 Task: In the  document meeting Insert page numer 'on top of the page' change page color to  'Grey'Apply Page border, setting:  Box Style: two thin lines; Color: 'Black;' Width: 1/2  pt
Action: Mouse moved to (5, 19)
Screenshot: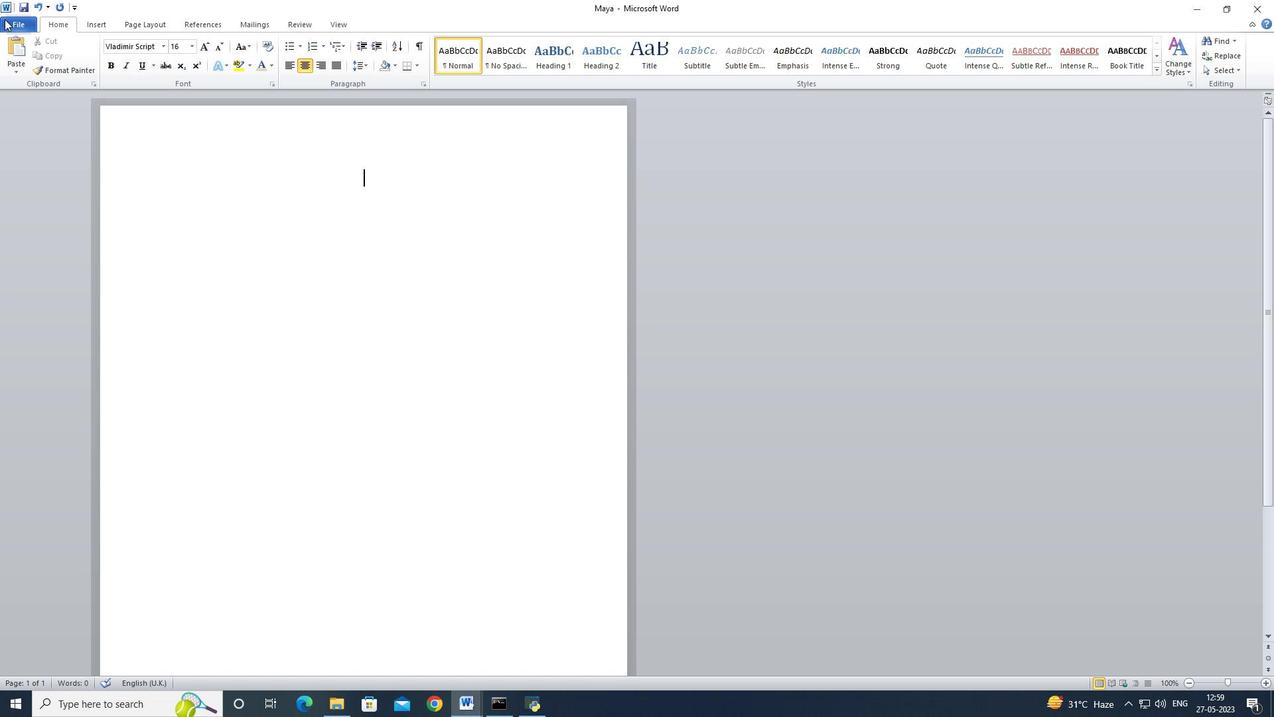
Action: Mouse pressed left at (5, 19)
Screenshot: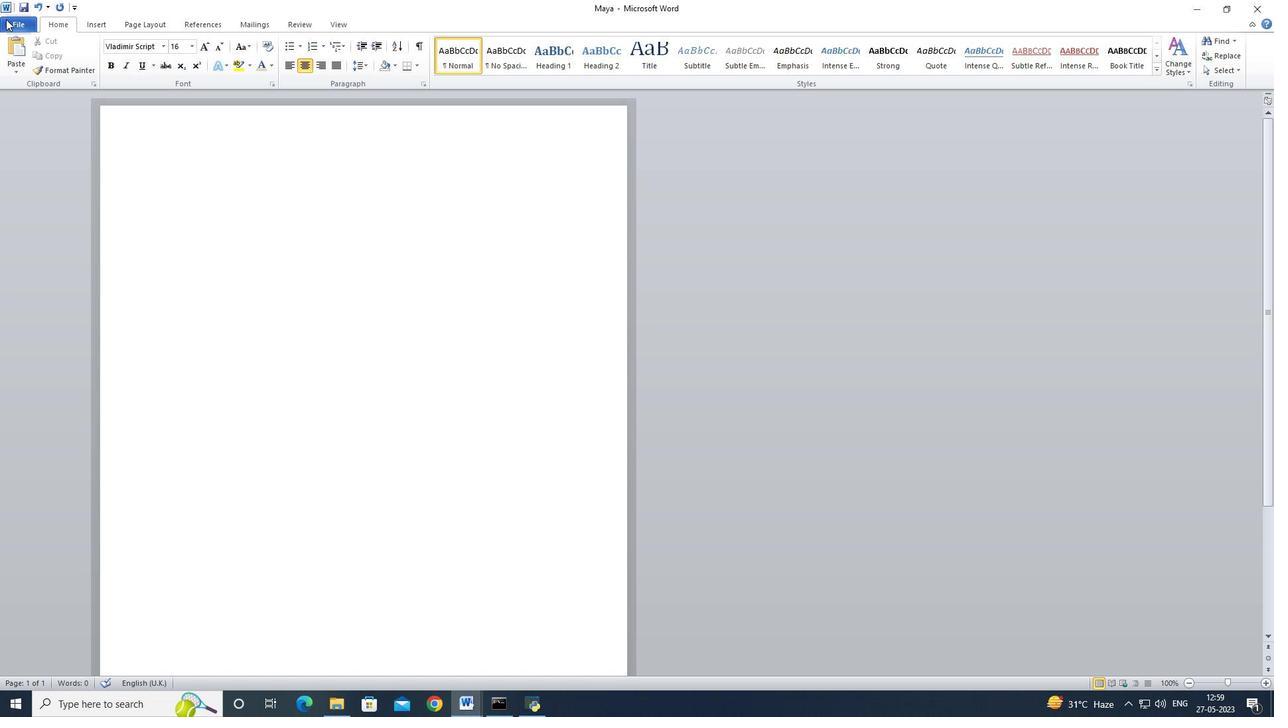 
Action: Mouse moved to (35, 167)
Screenshot: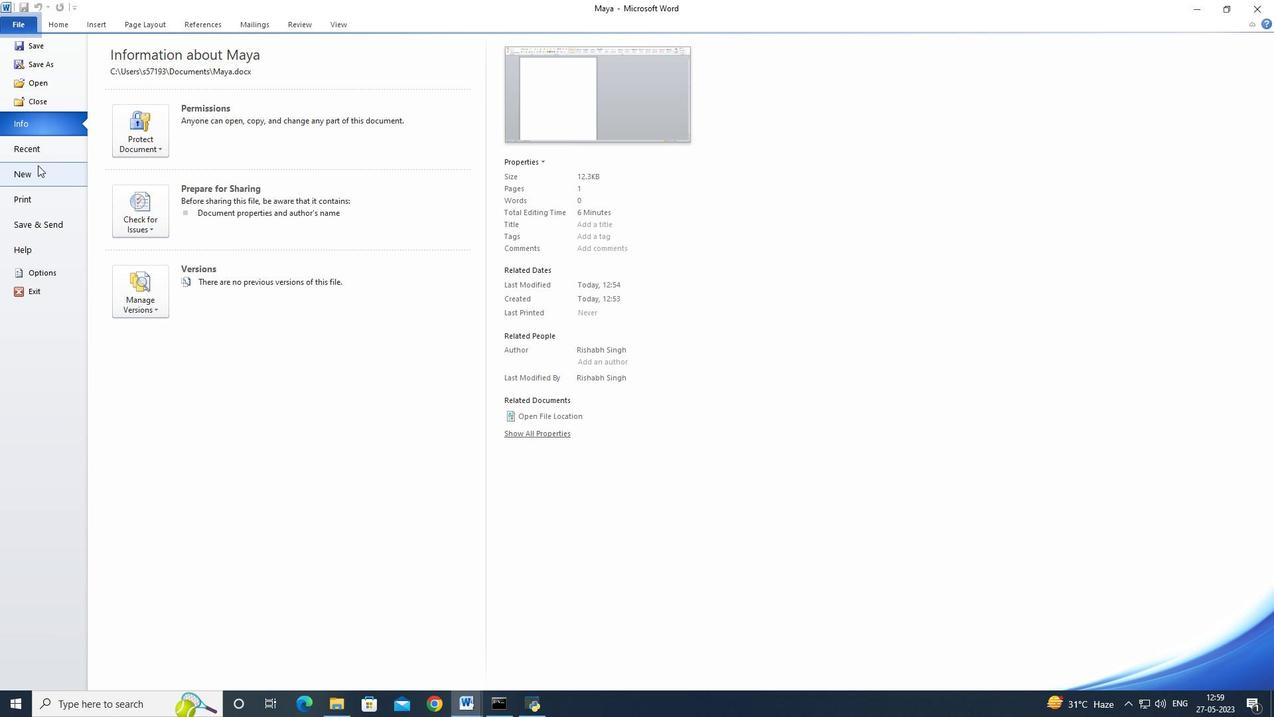 
Action: Mouse pressed left at (35, 167)
Screenshot: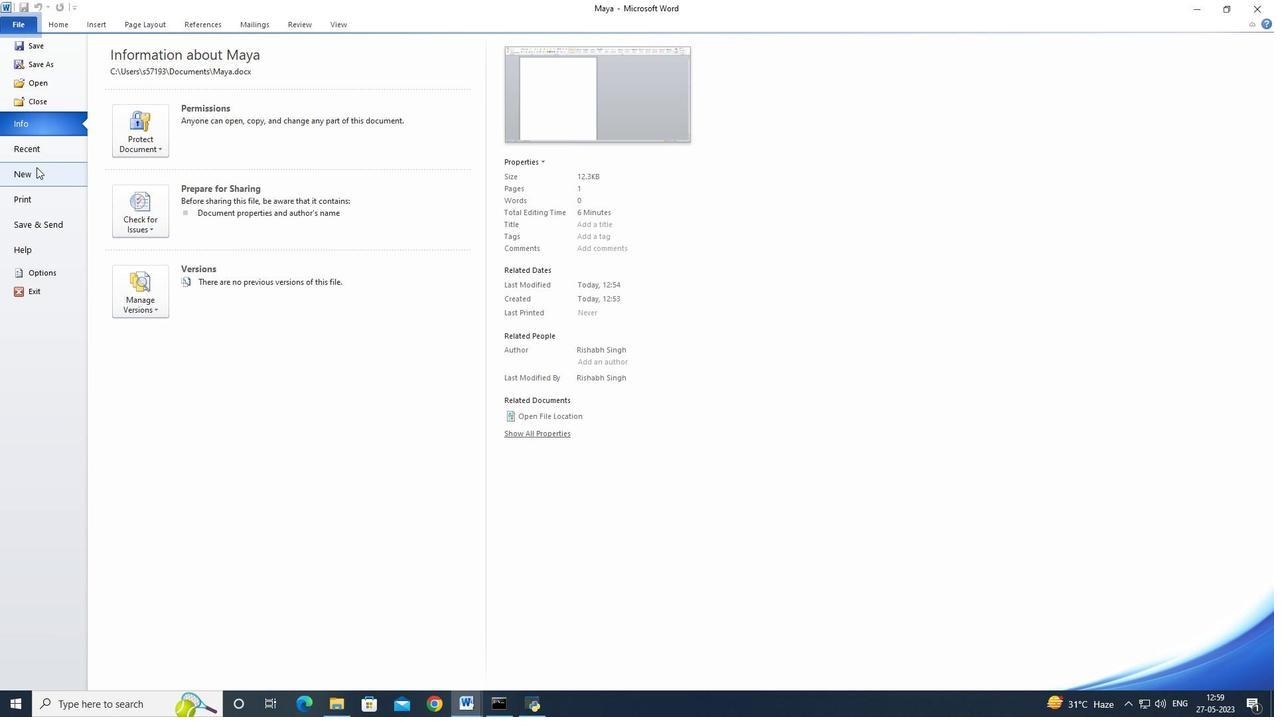 
Action: Mouse moved to (130, 143)
Screenshot: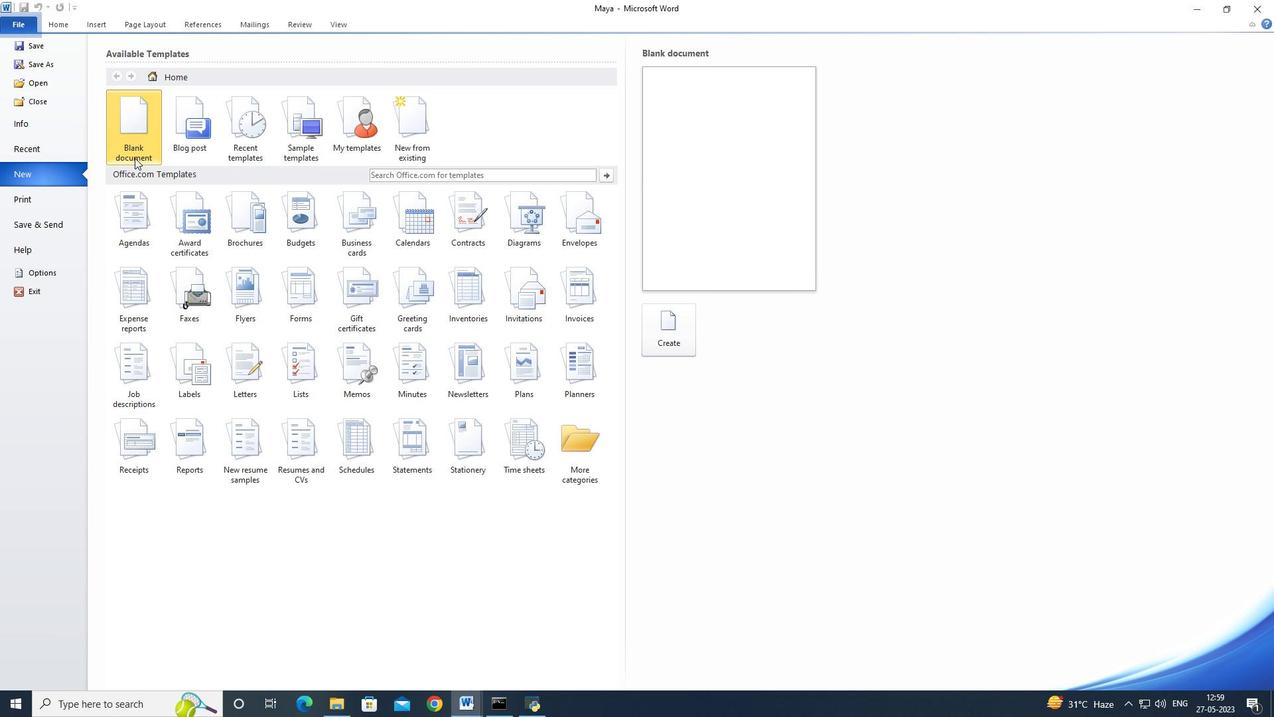
Action: Mouse pressed left at (130, 143)
Screenshot: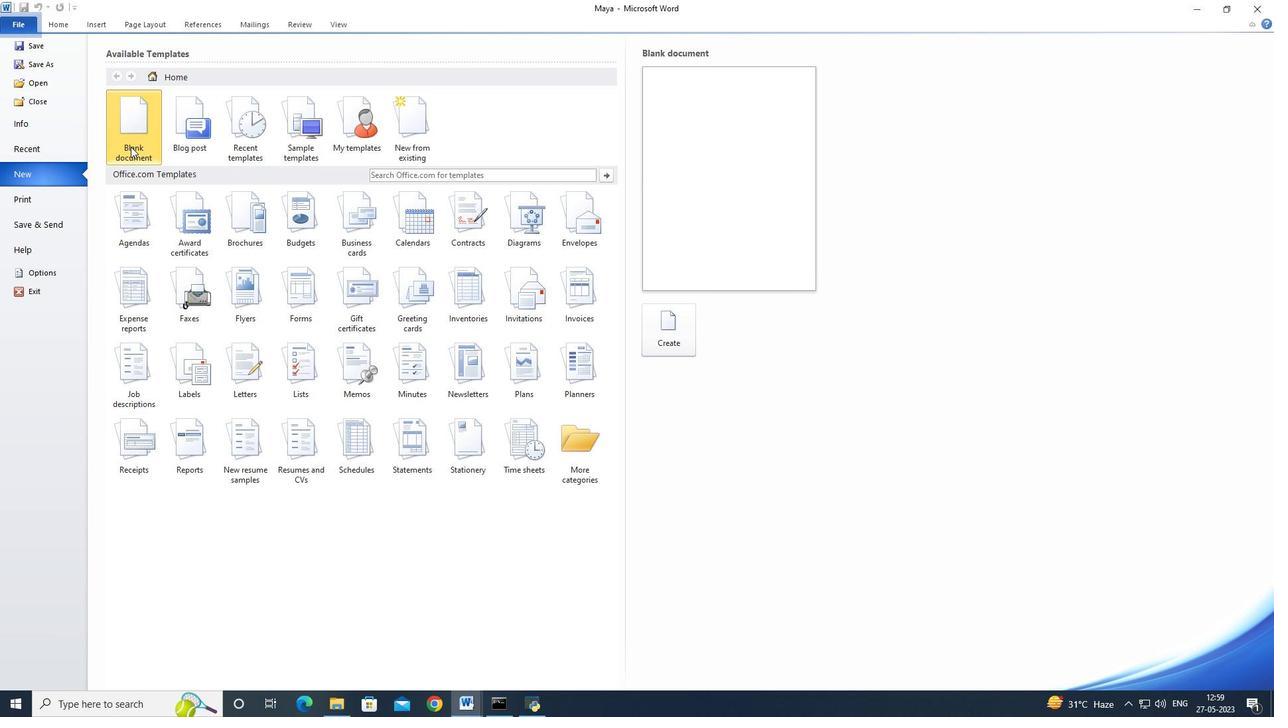 
Action: Mouse moved to (128, 143)
Screenshot: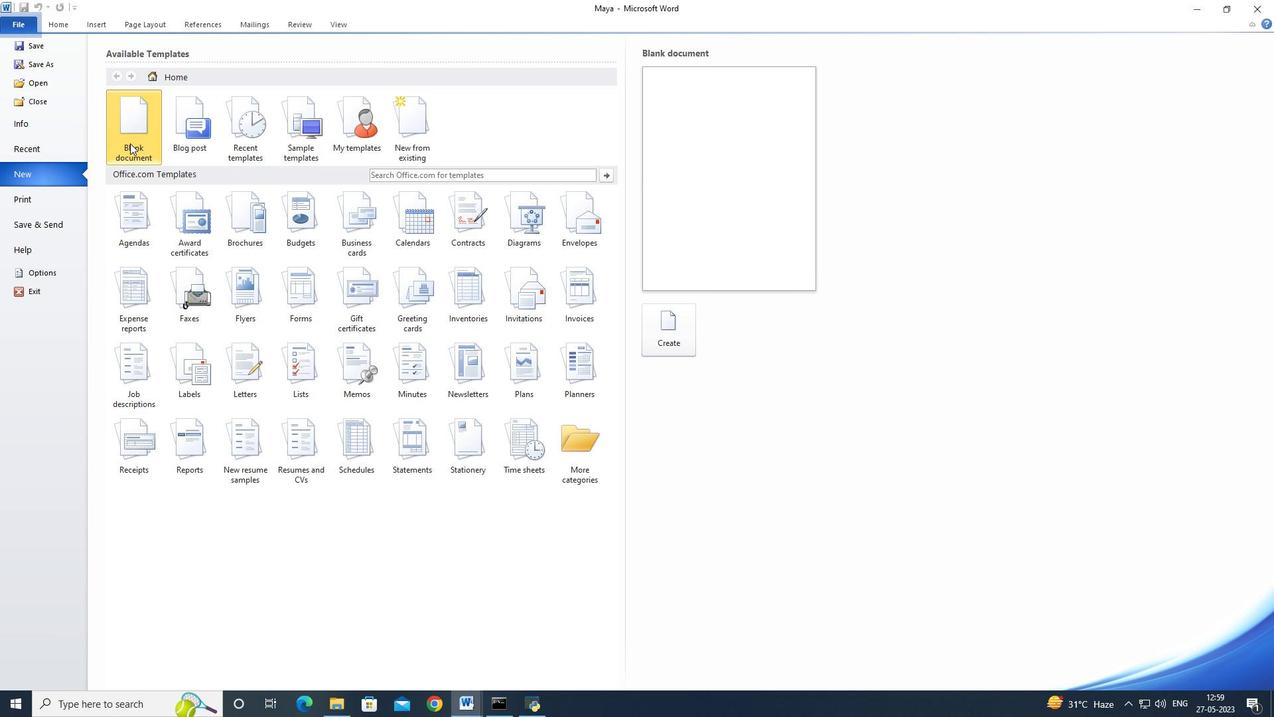 
Action: Mouse pressed left at (128, 143)
Screenshot: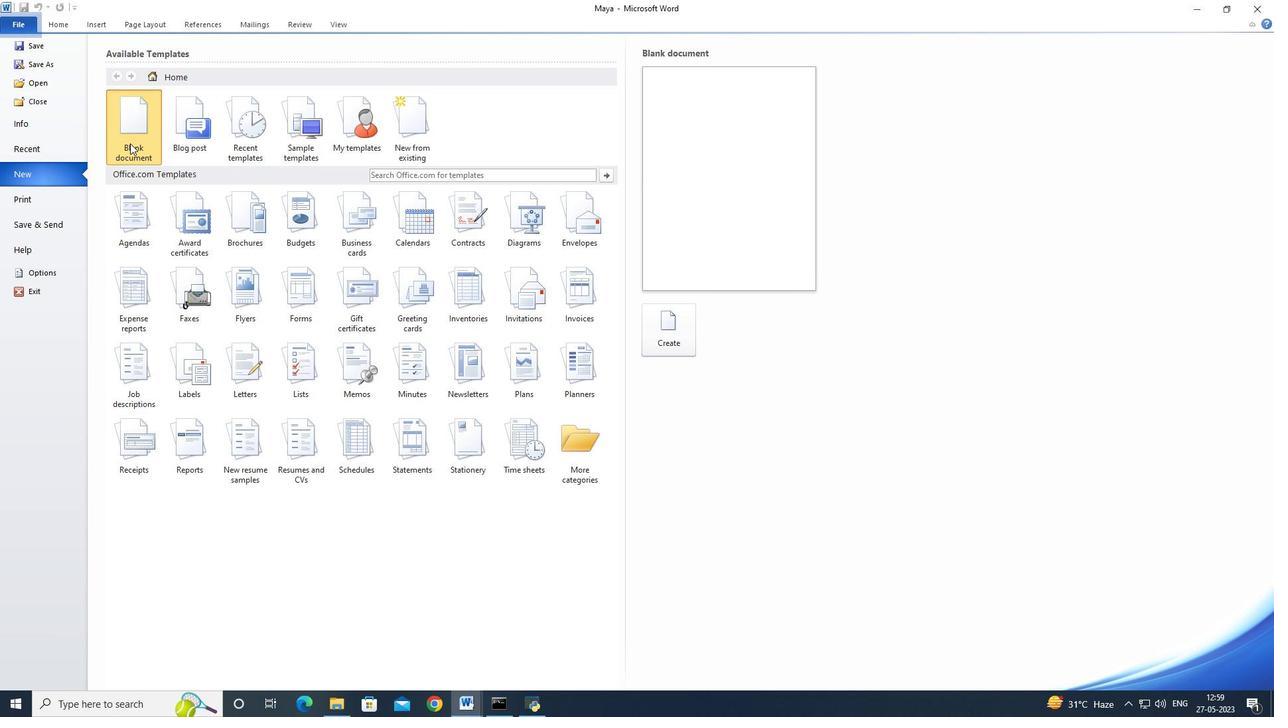 
Action: Mouse moved to (20, 30)
Screenshot: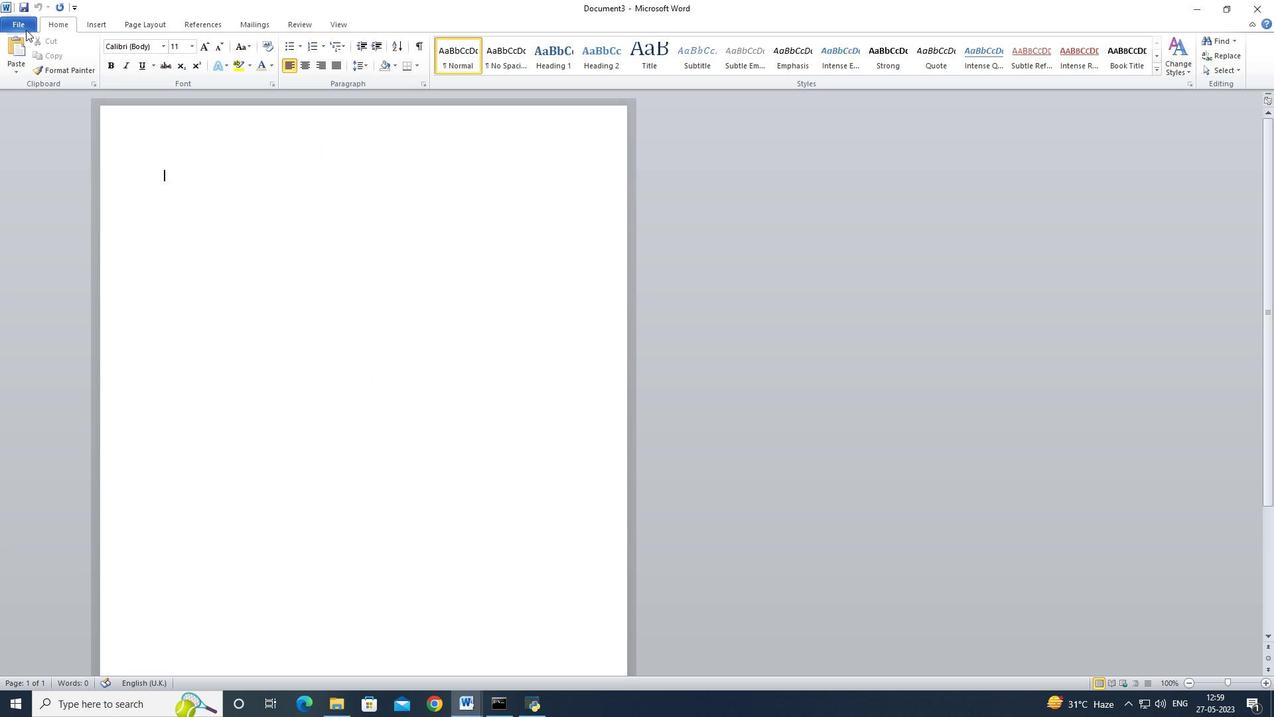 
Action: Mouse pressed left at (20, 30)
Screenshot: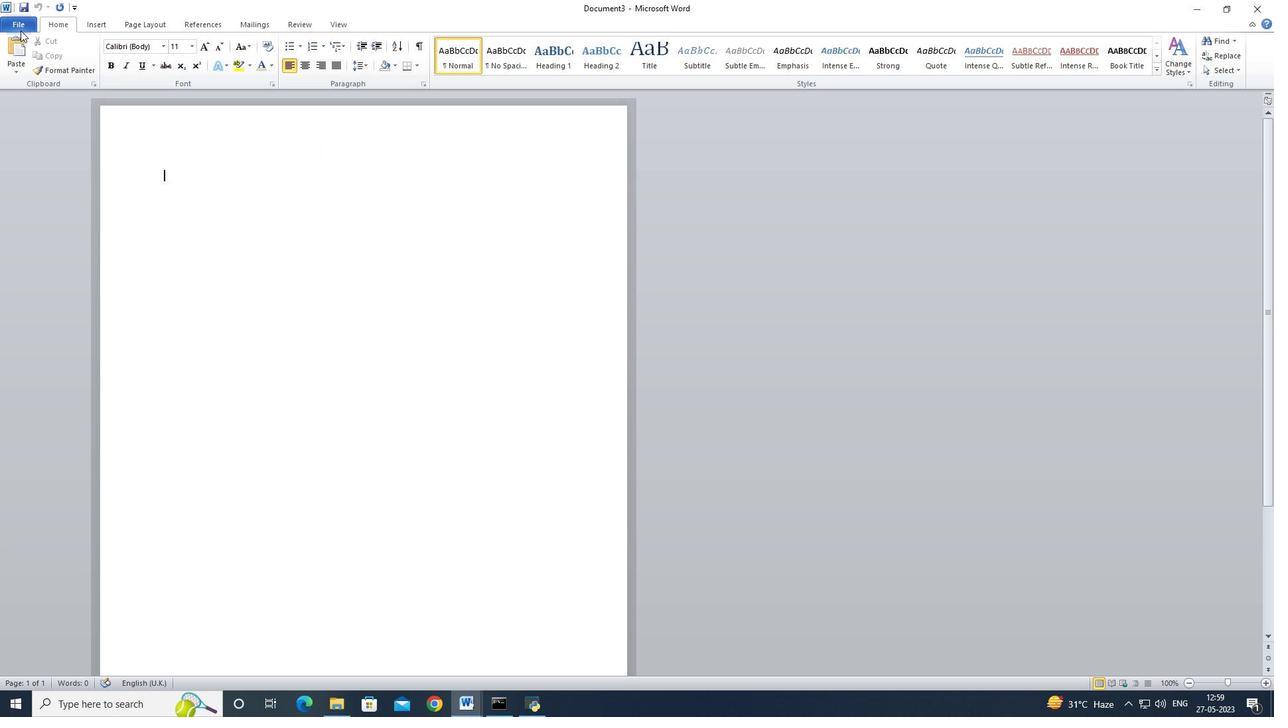 
Action: Mouse moved to (29, 69)
Screenshot: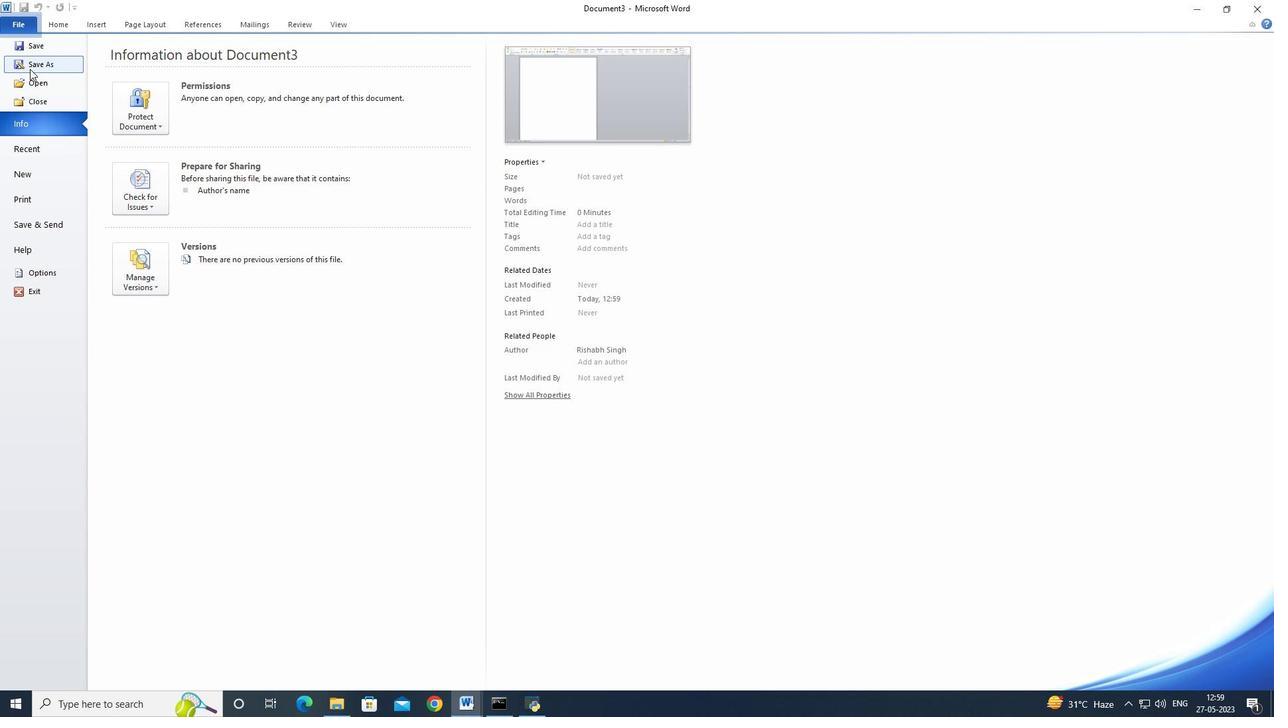 
Action: Mouse pressed left at (29, 69)
Screenshot: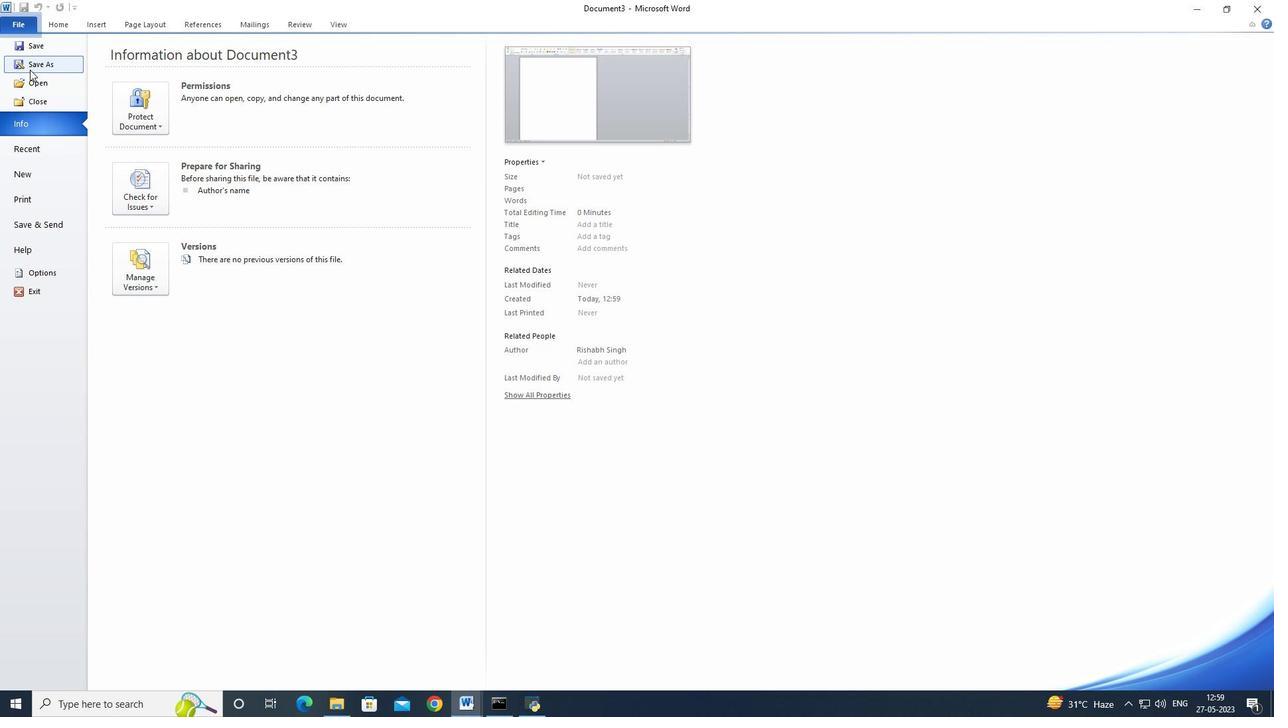 
Action: Mouse moved to (146, 128)
Screenshot: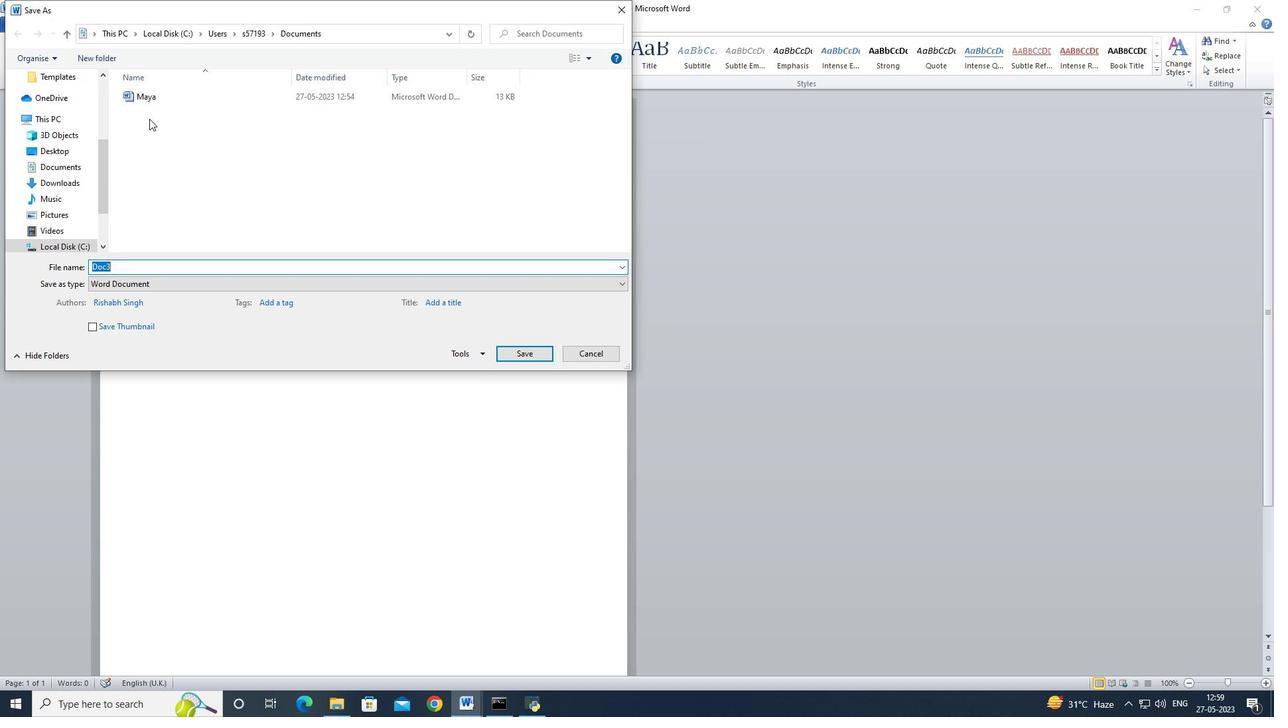
Action: Key pressed <Key.backspace>meeting
Screenshot: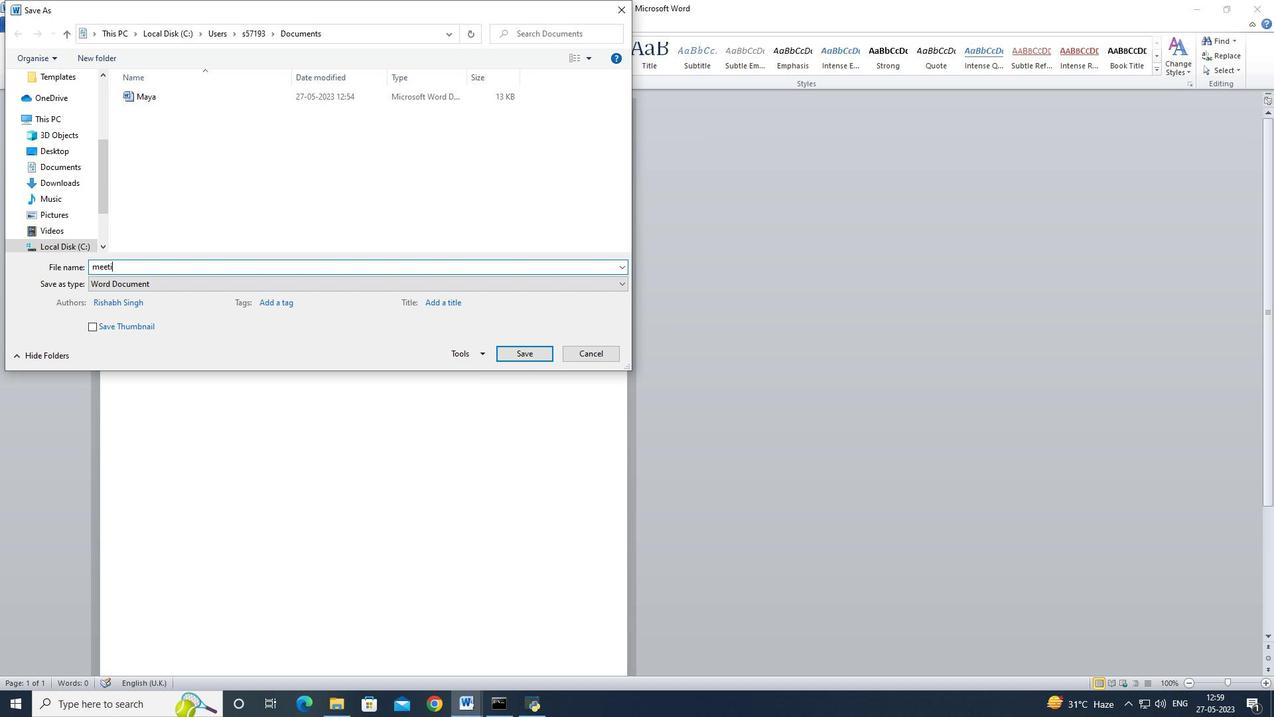 
Action: Mouse moved to (505, 358)
Screenshot: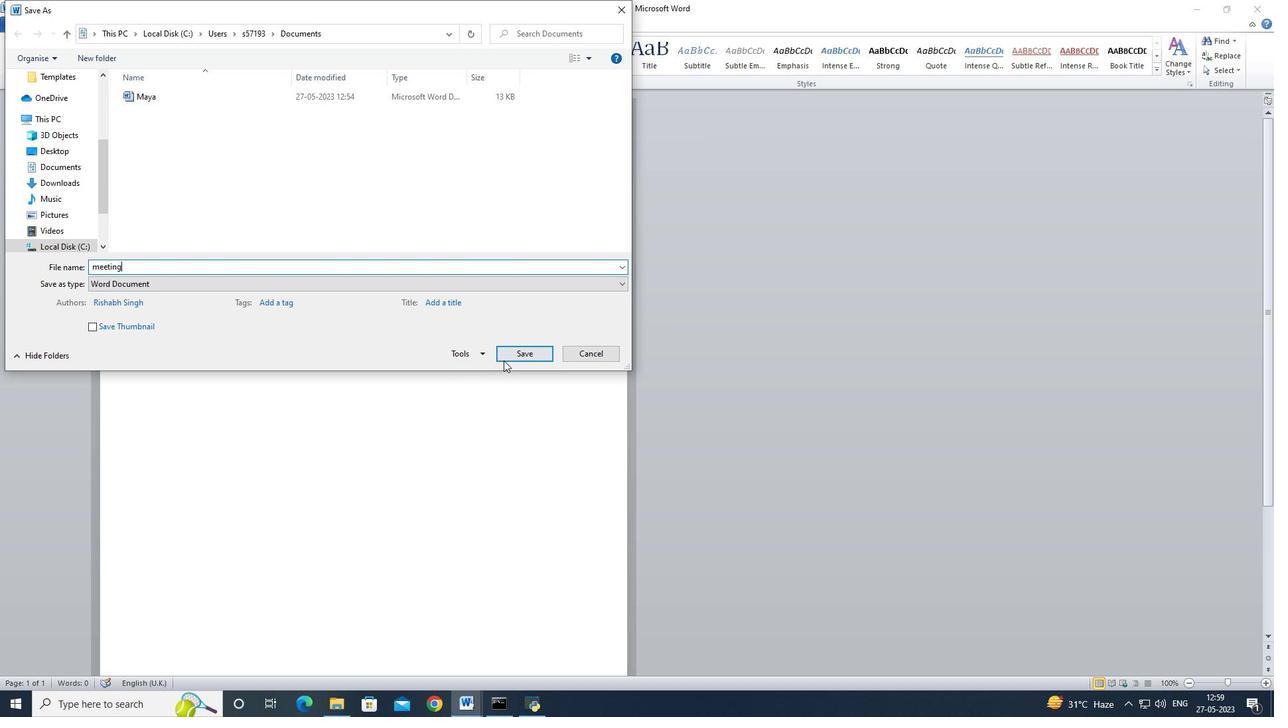 
Action: Mouse pressed left at (505, 358)
Screenshot: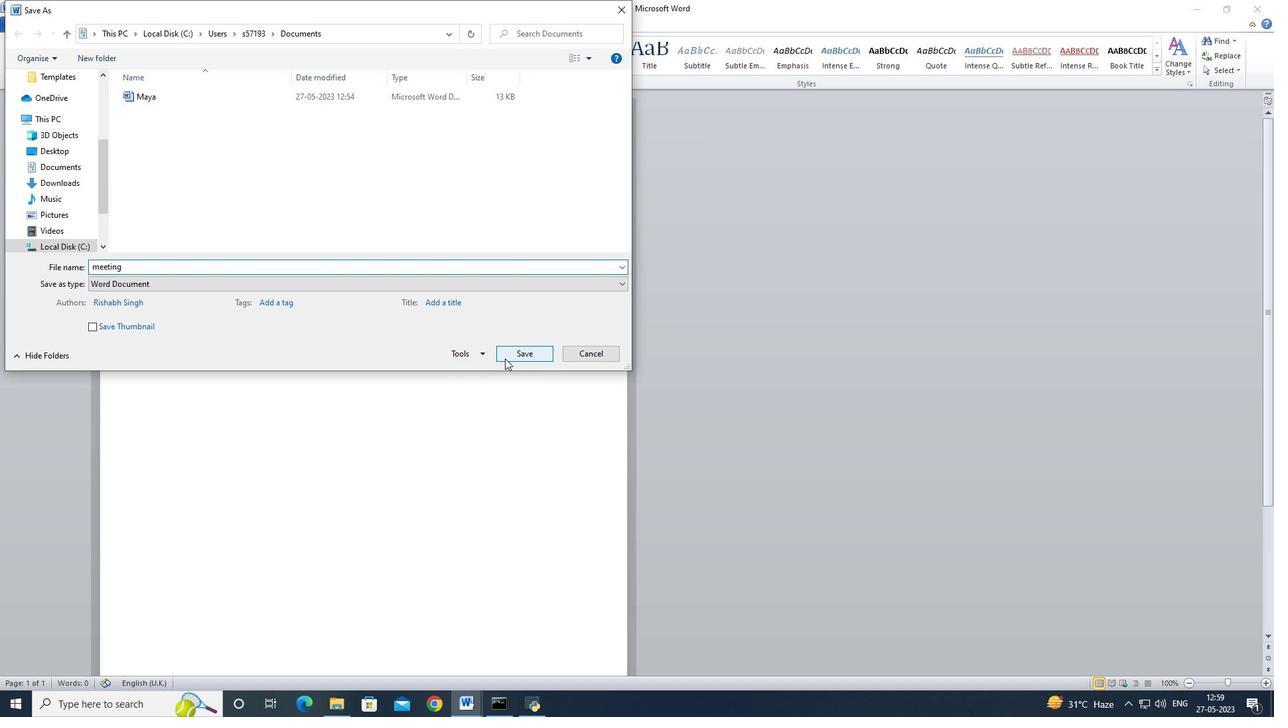 
Action: Mouse moved to (486, 299)
Screenshot: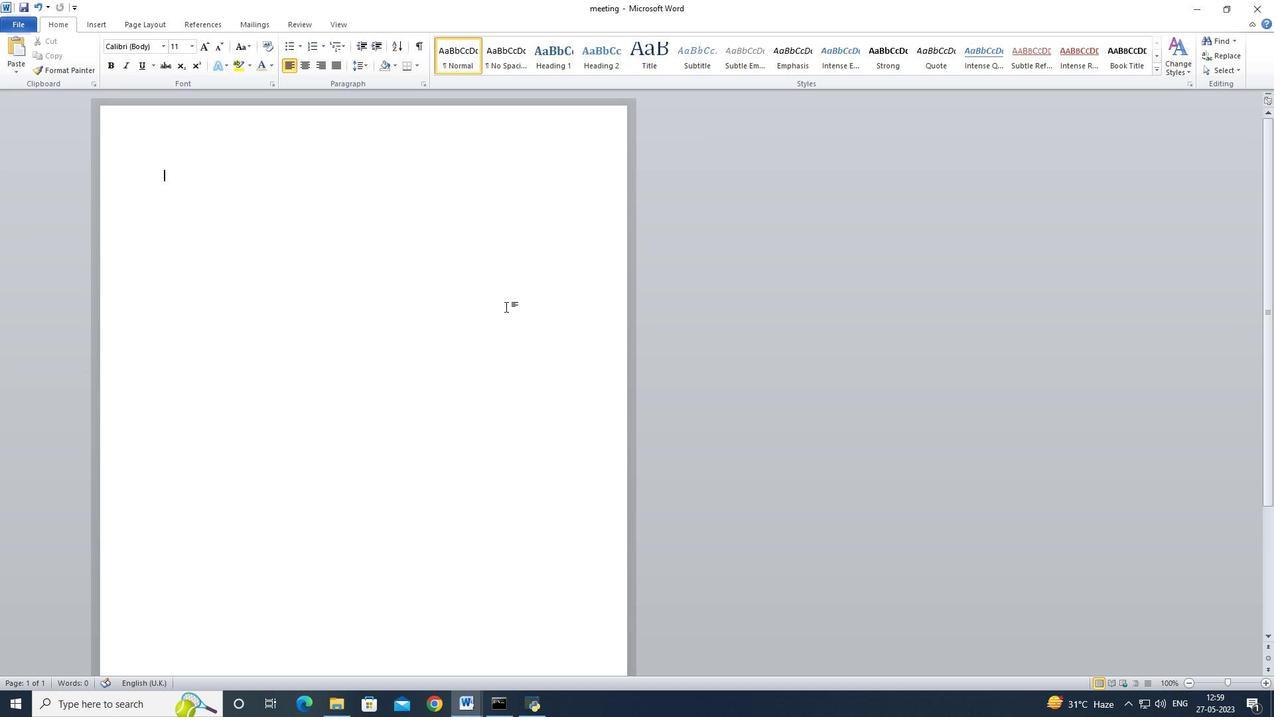 
Action: Mouse pressed left at (486, 299)
Screenshot: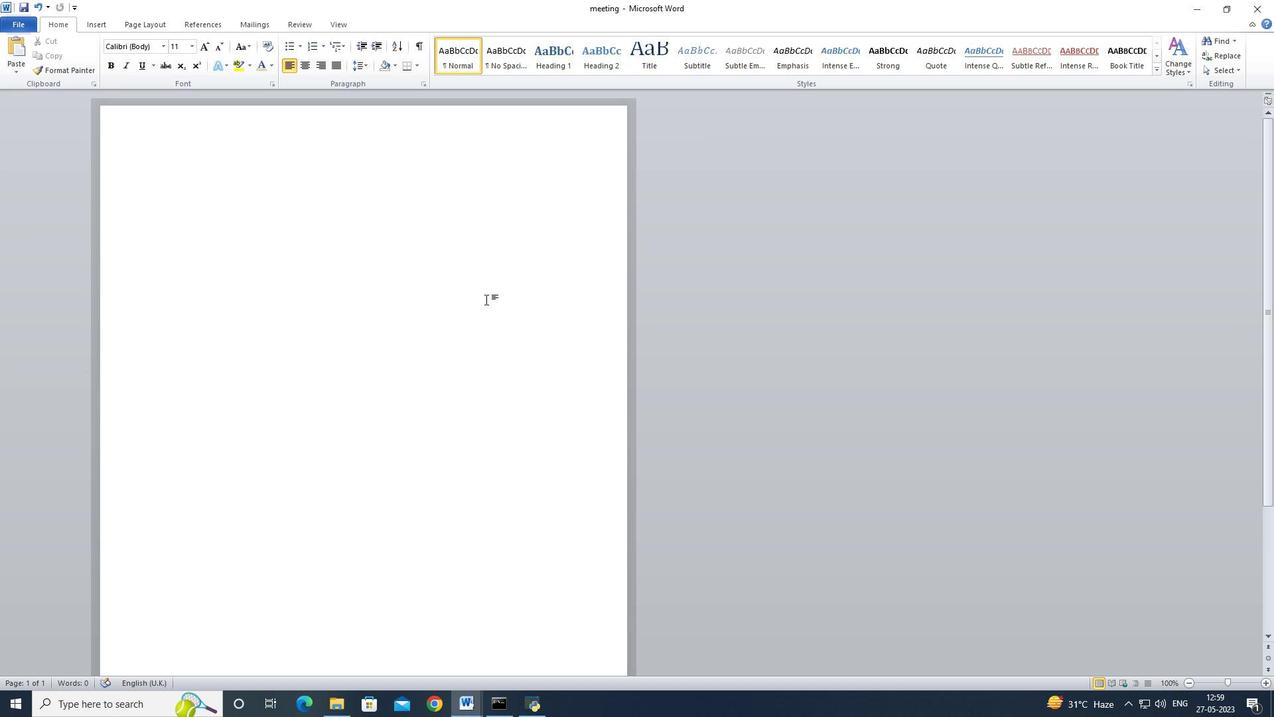 
Action: Mouse moved to (92, 27)
Screenshot: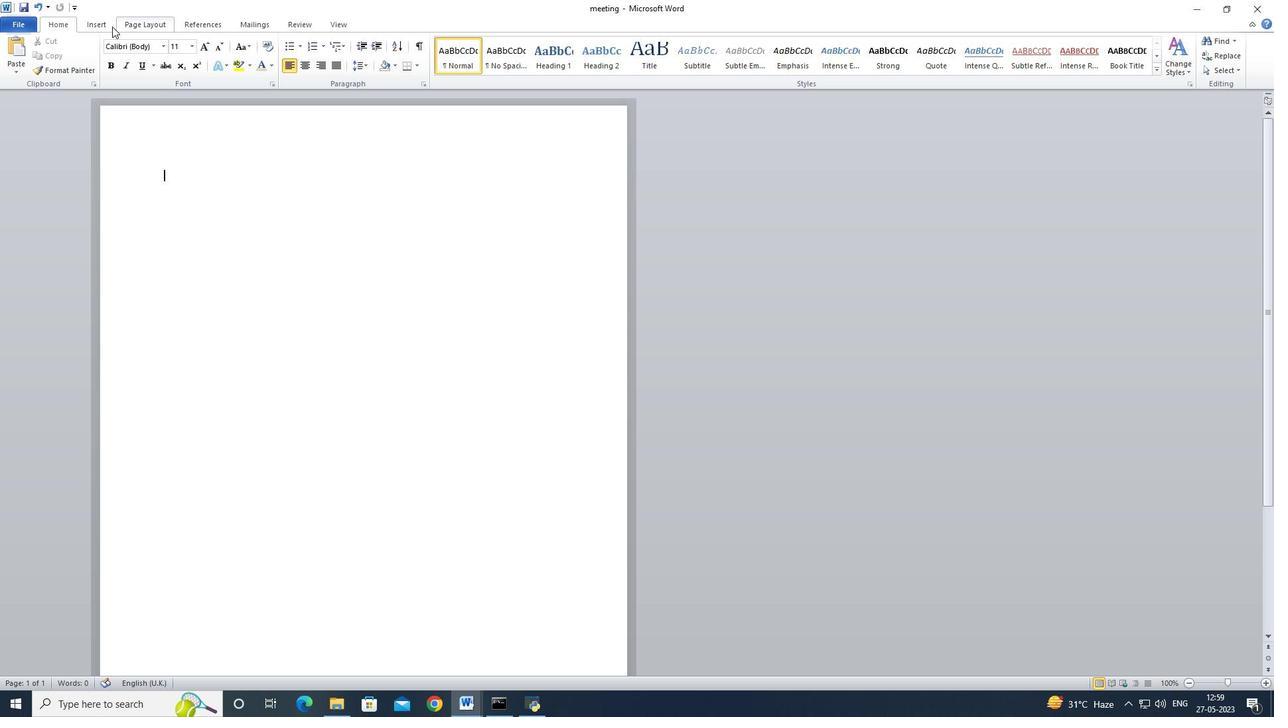 
Action: Mouse pressed left at (92, 27)
Screenshot: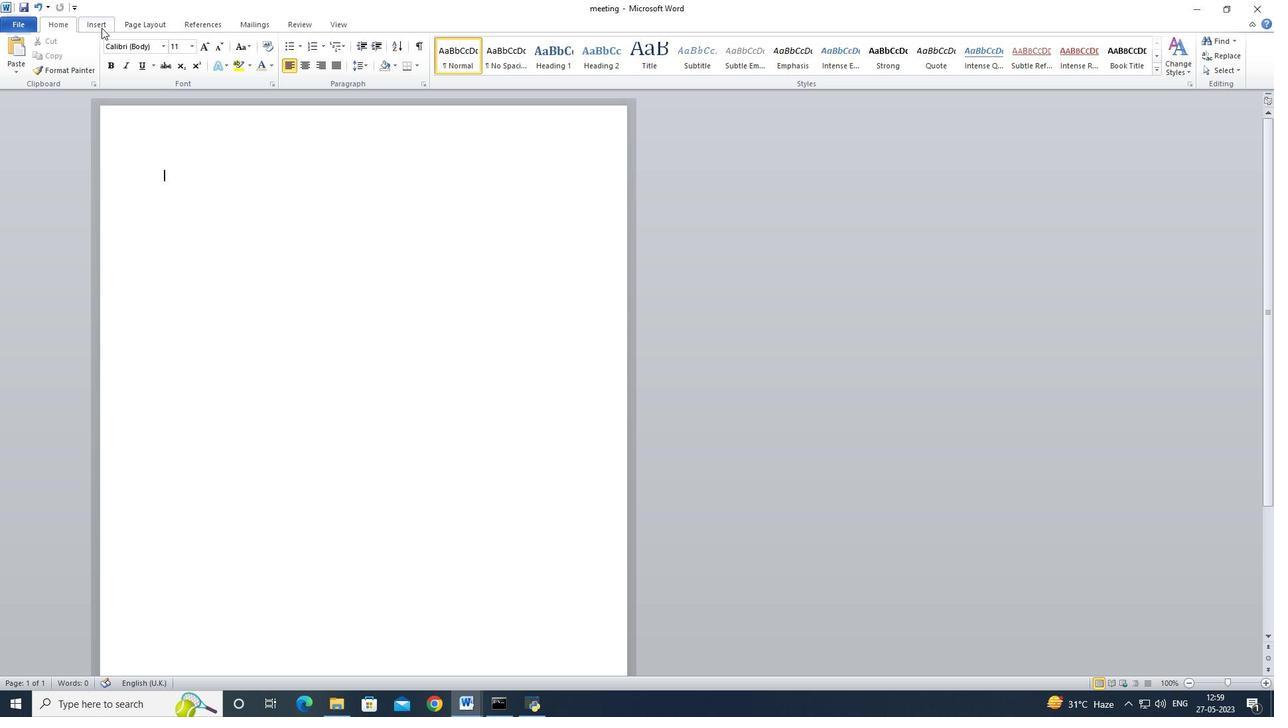 
Action: Mouse moved to (539, 67)
Screenshot: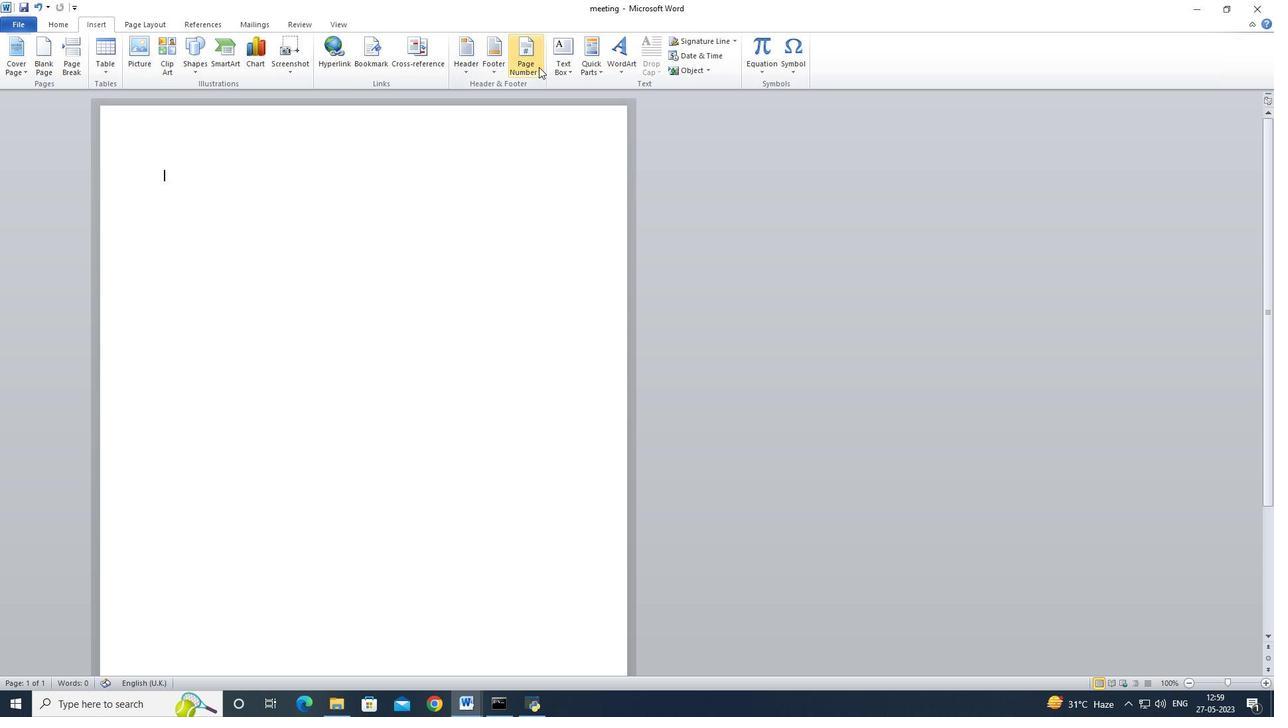 
Action: Mouse pressed left at (539, 67)
Screenshot: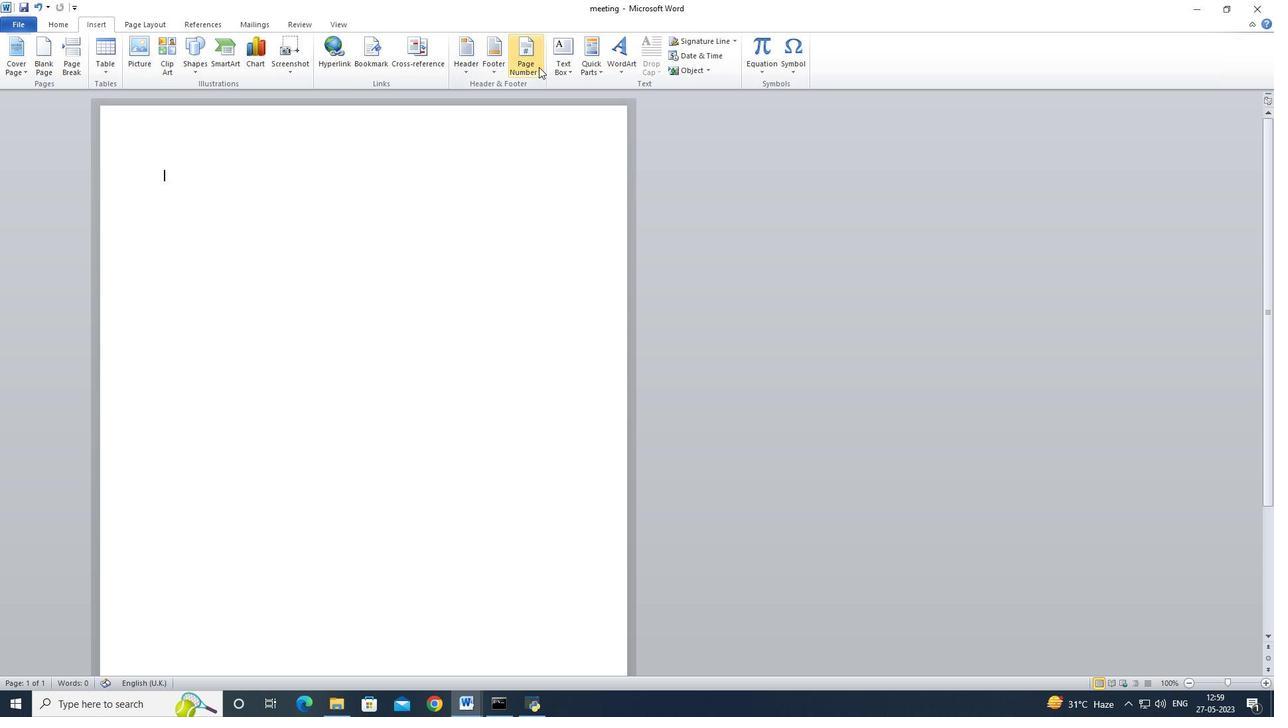 
Action: Mouse moved to (716, 162)
Screenshot: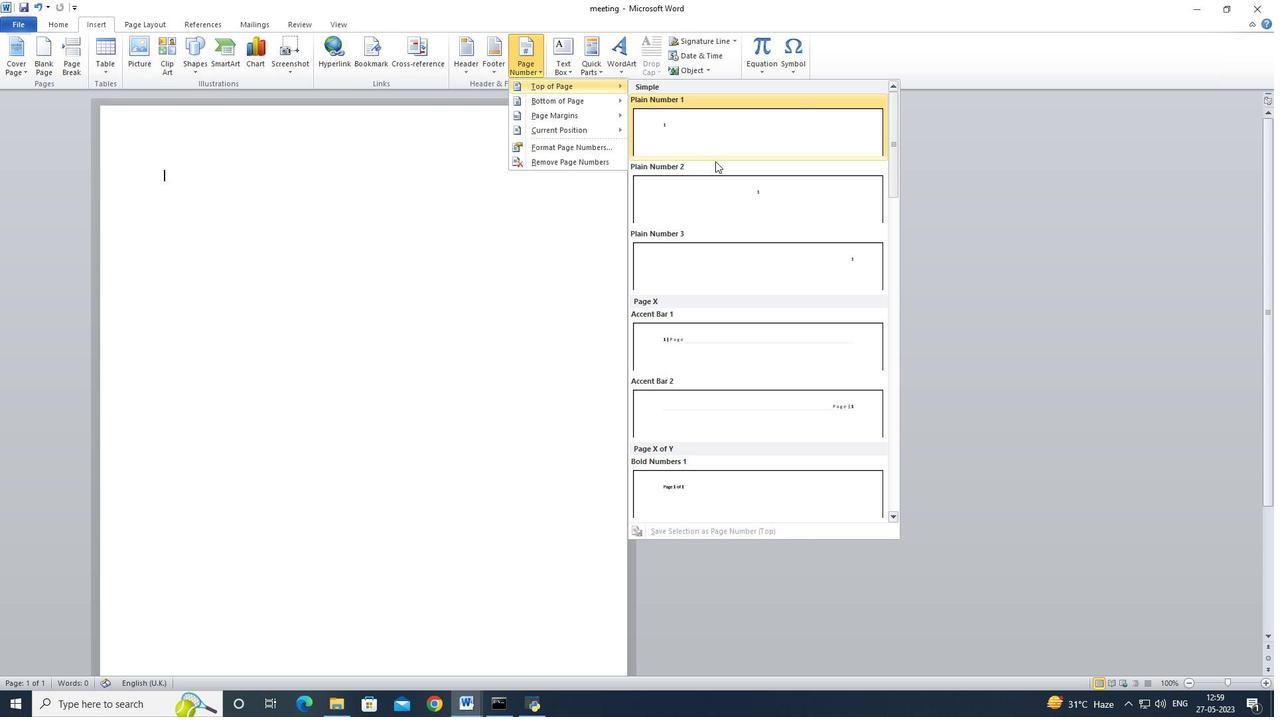 
Action: Mouse scrolled (716, 161) with delta (0, 0)
Screenshot: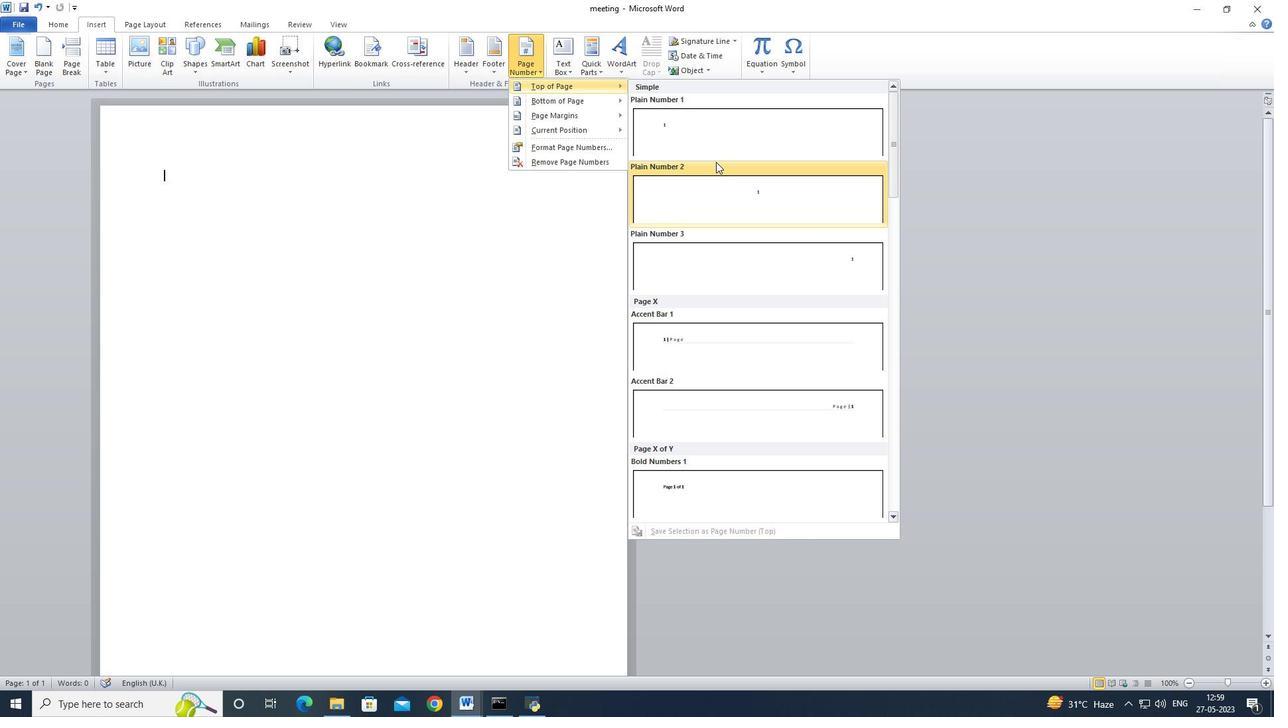 
Action: Mouse scrolled (716, 161) with delta (0, 0)
Screenshot: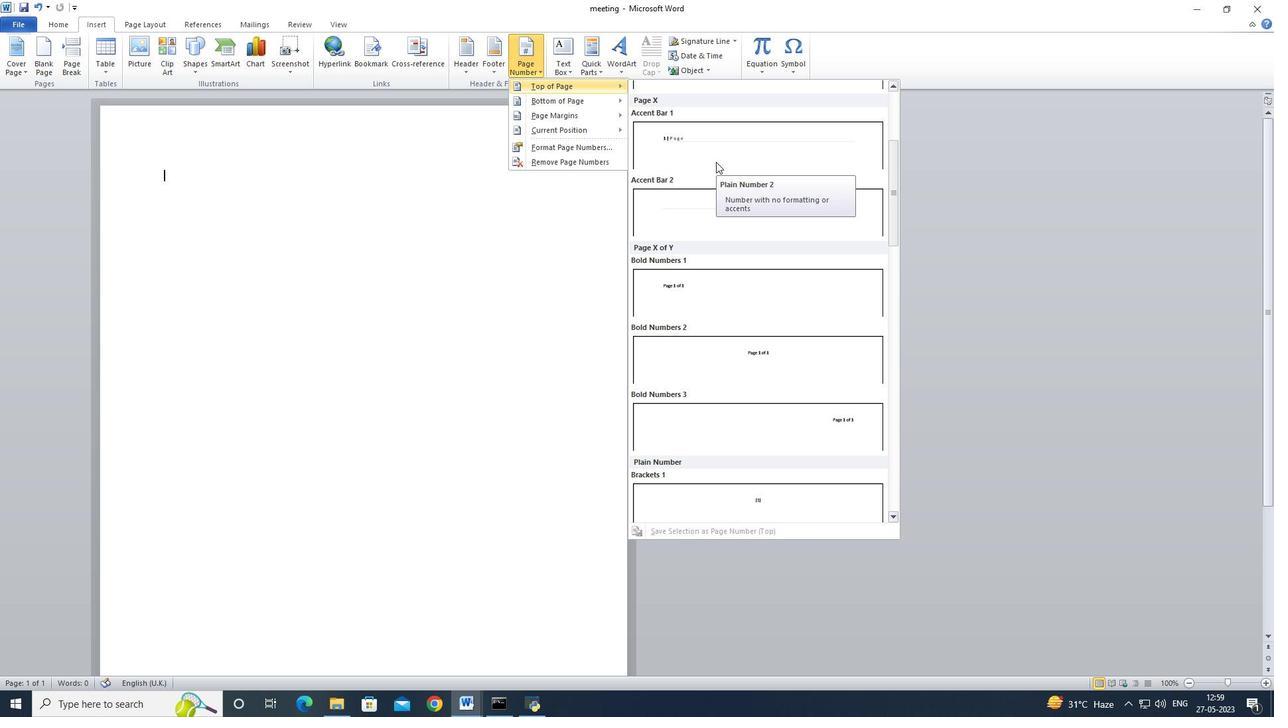 
Action: Mouse moved to (783, 178)
Screenshot: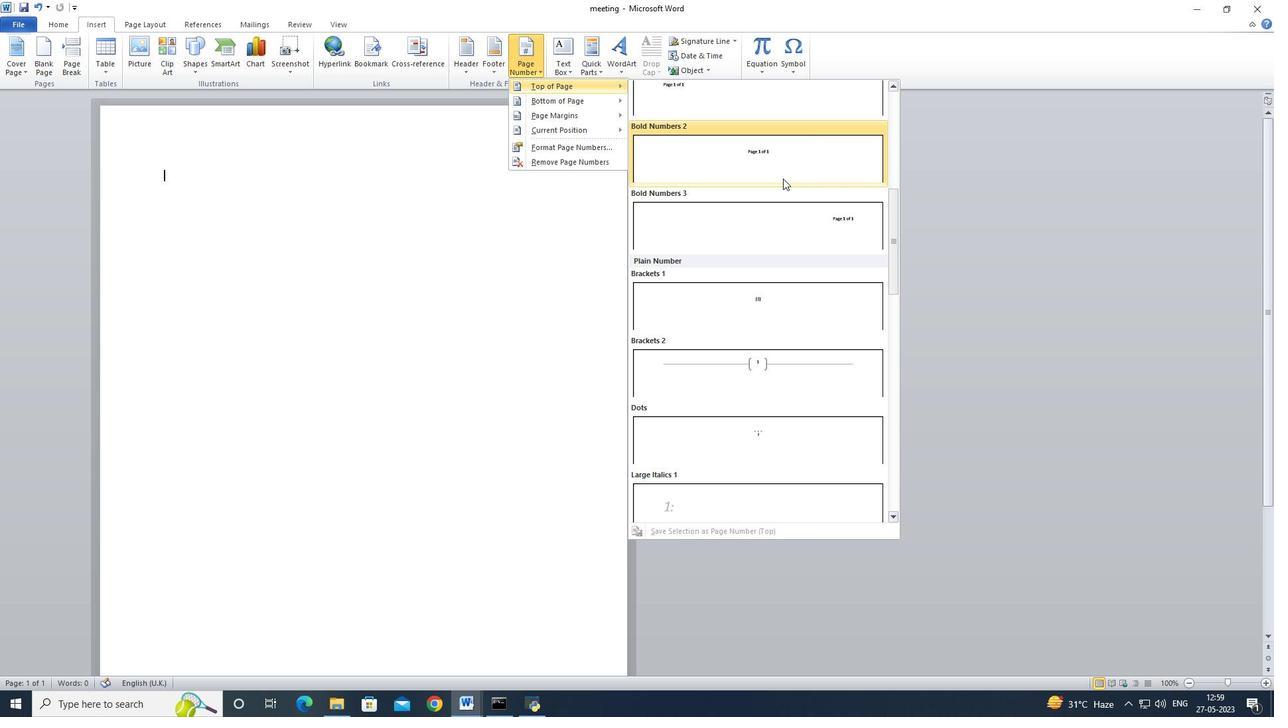 
Action: Mouse scrolled (783, 177) with delta (0, 0)
Screenshot: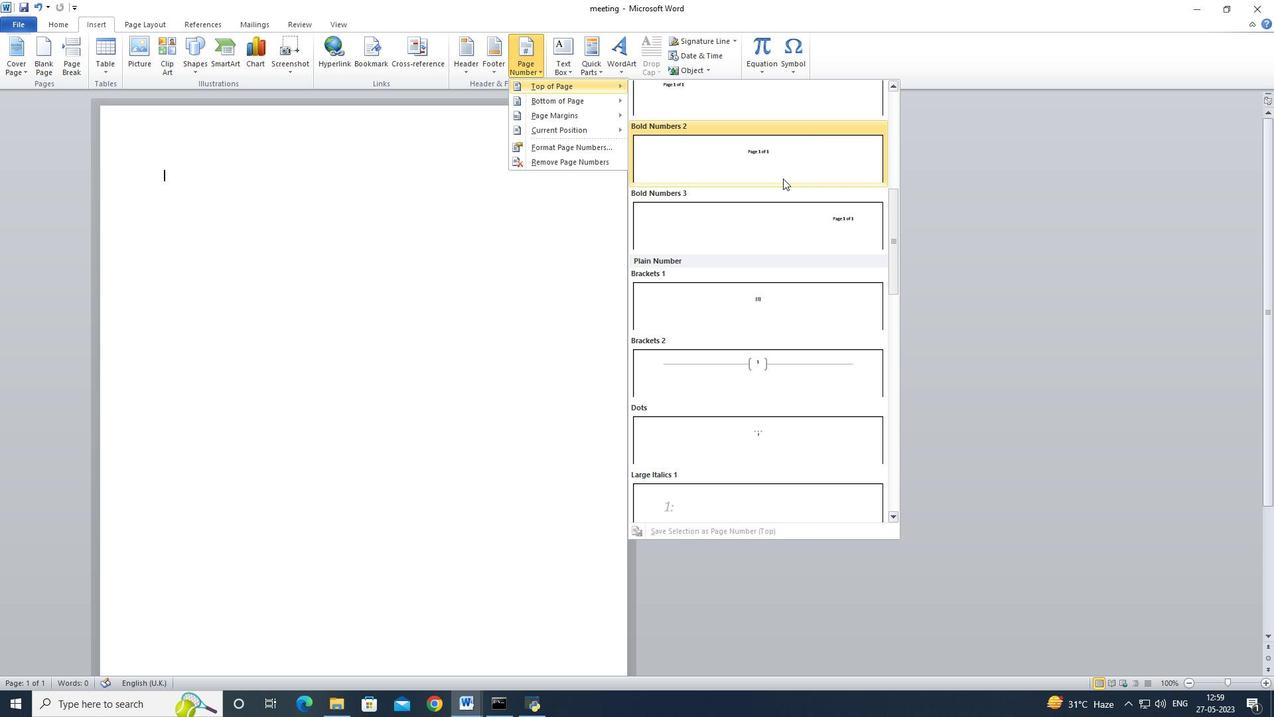 
Action: Mouse moved to (786, 186)
Screenshot: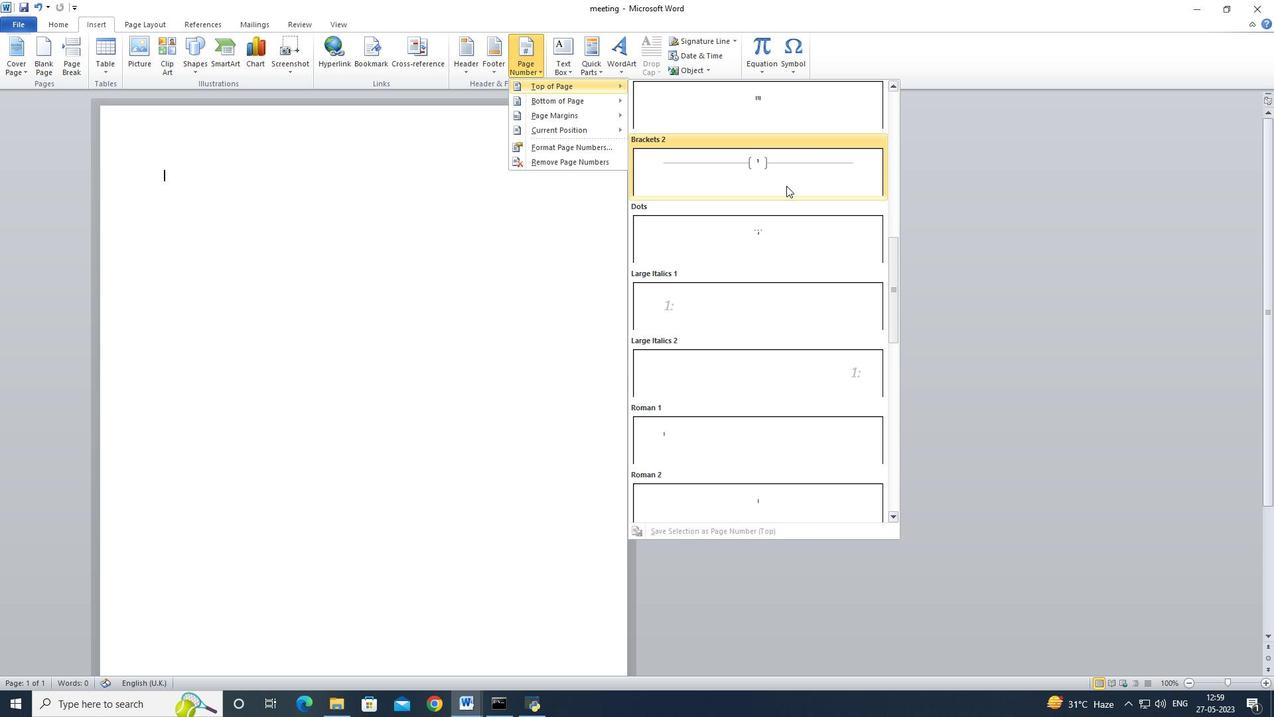 
Action: Mouse scrolled (786, 187) with delta (0, 0)
Screenshot: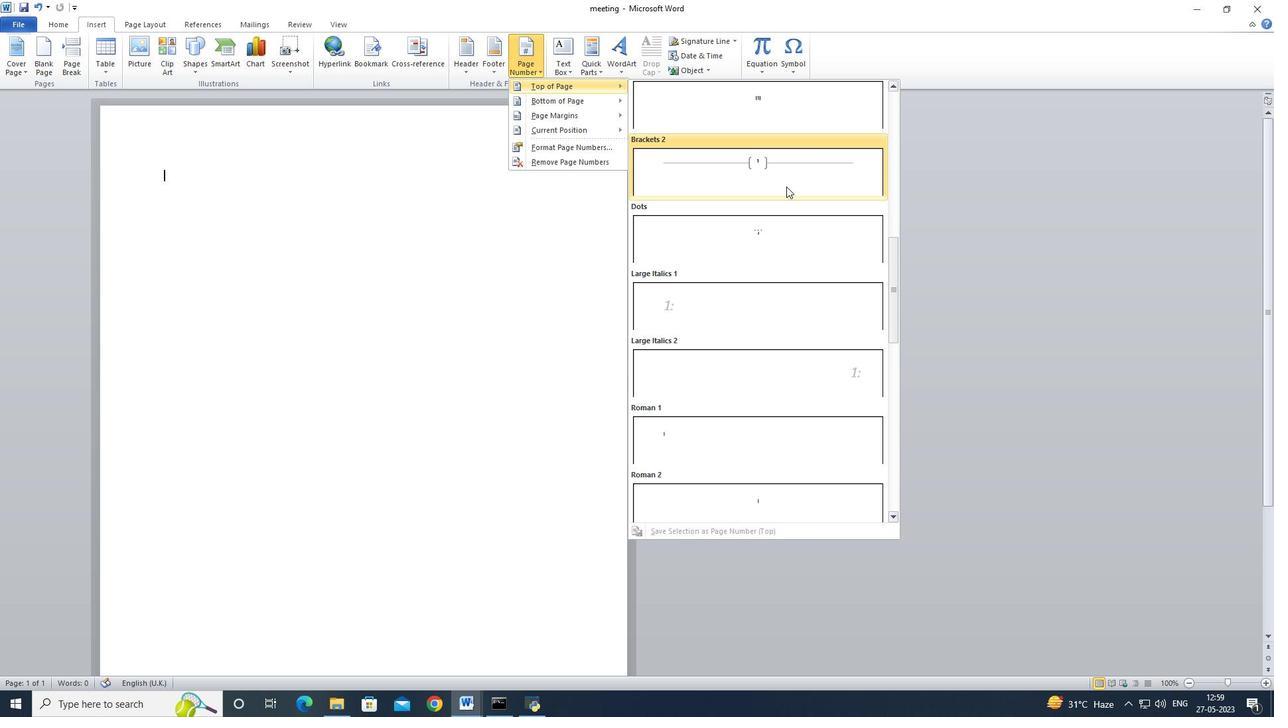 
Action: Mouse scrolled (786, 187) with delta (0, 0)
Screenshot: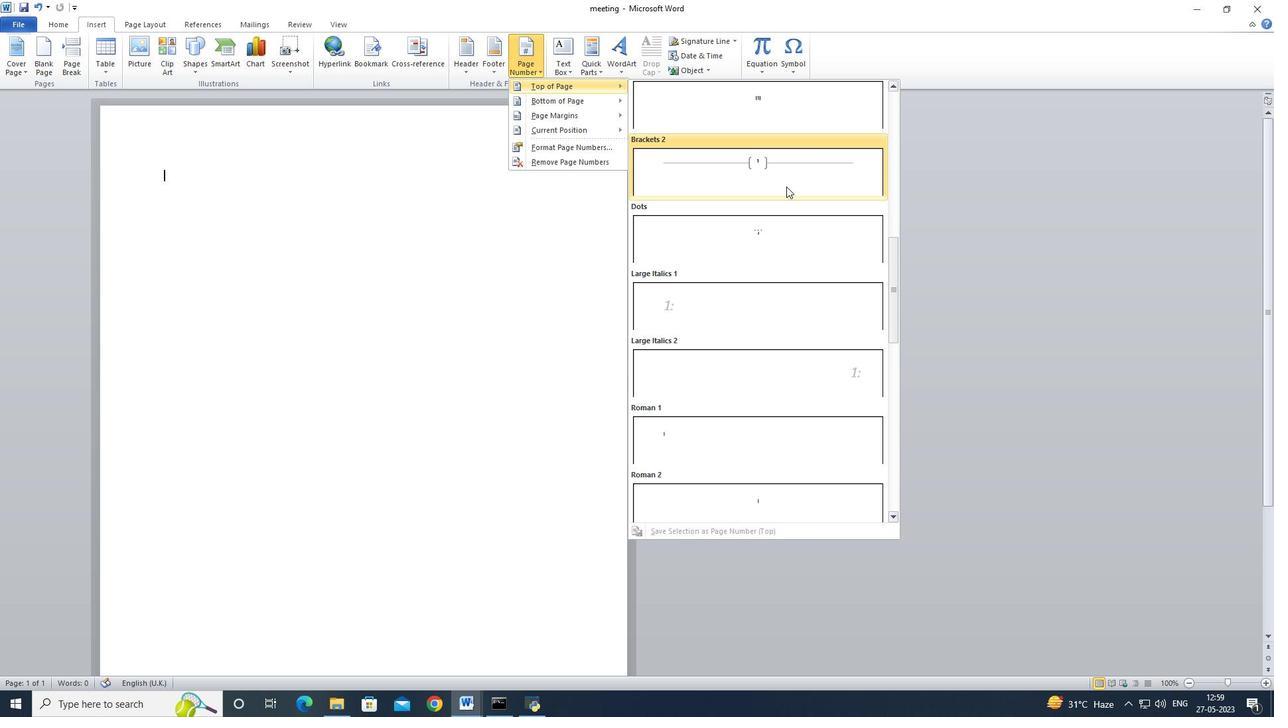 
Action: Mouse scrolled (786, 187) with delta (0, 0)
Screenshot: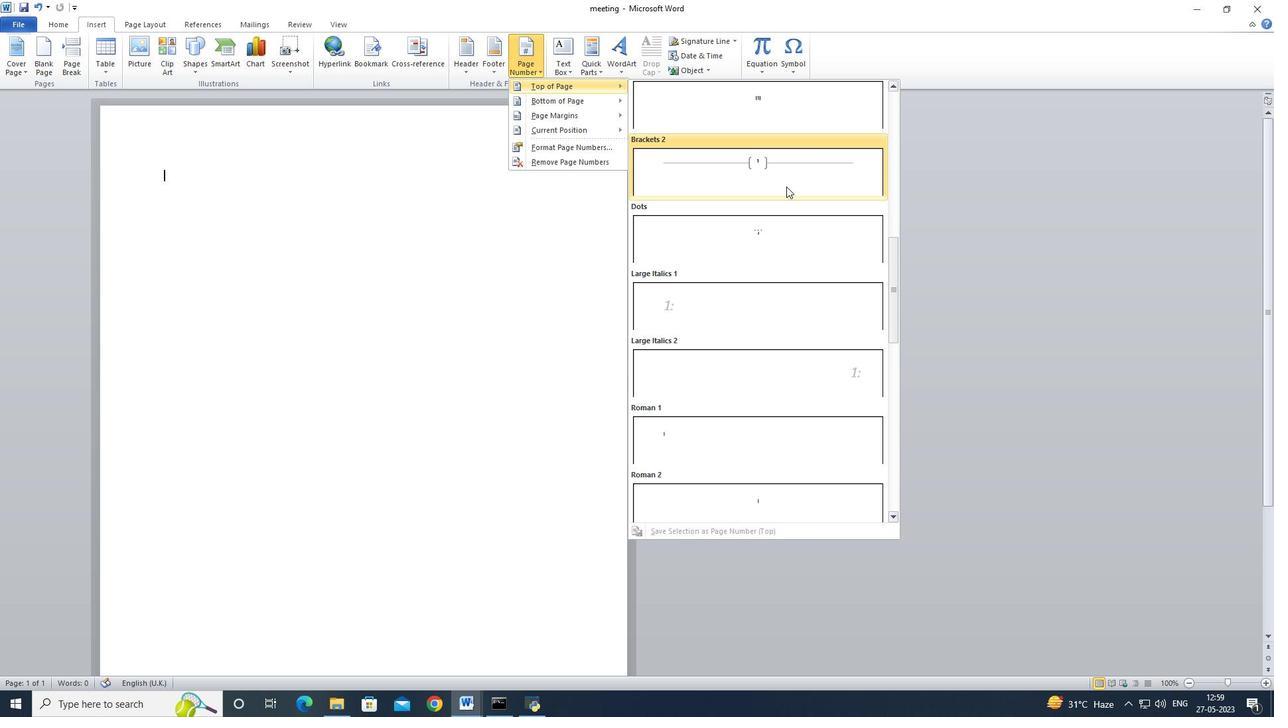 
Action: Mouse scrolled (786, 187) with delta (0, 0)
Screenshot: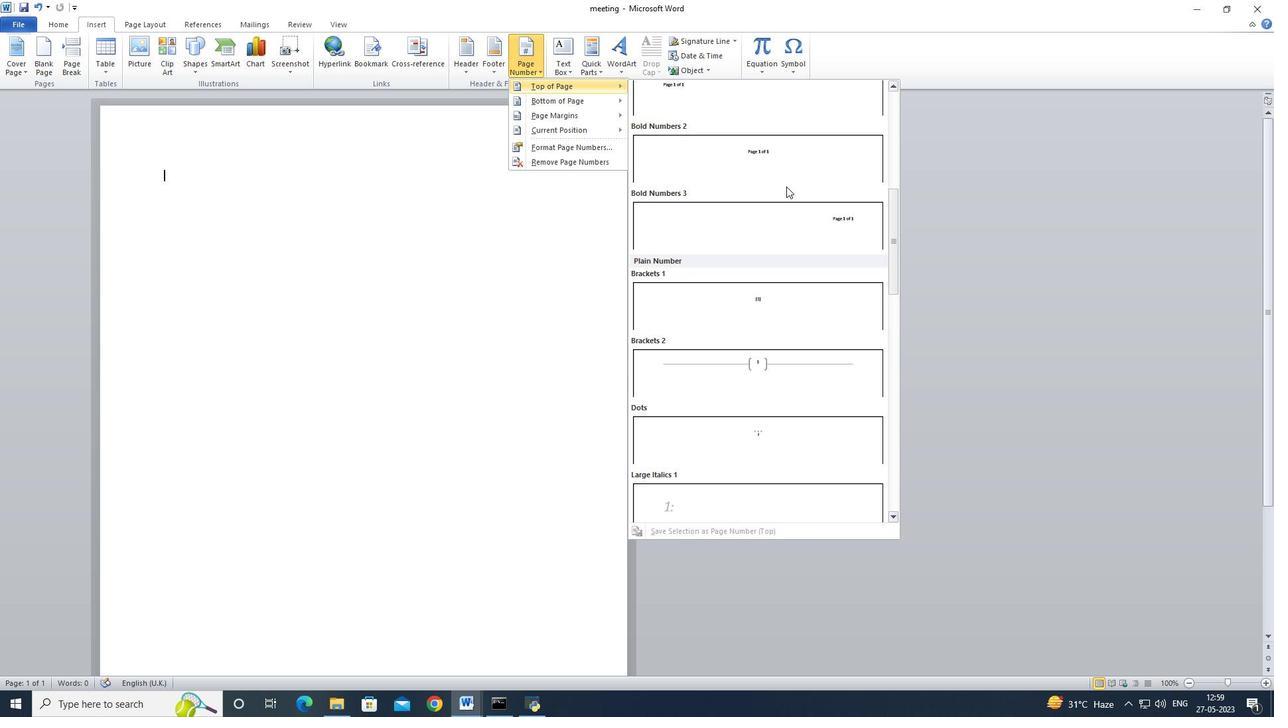 
Action: Mouse moved to (822, 248)
Screenshot: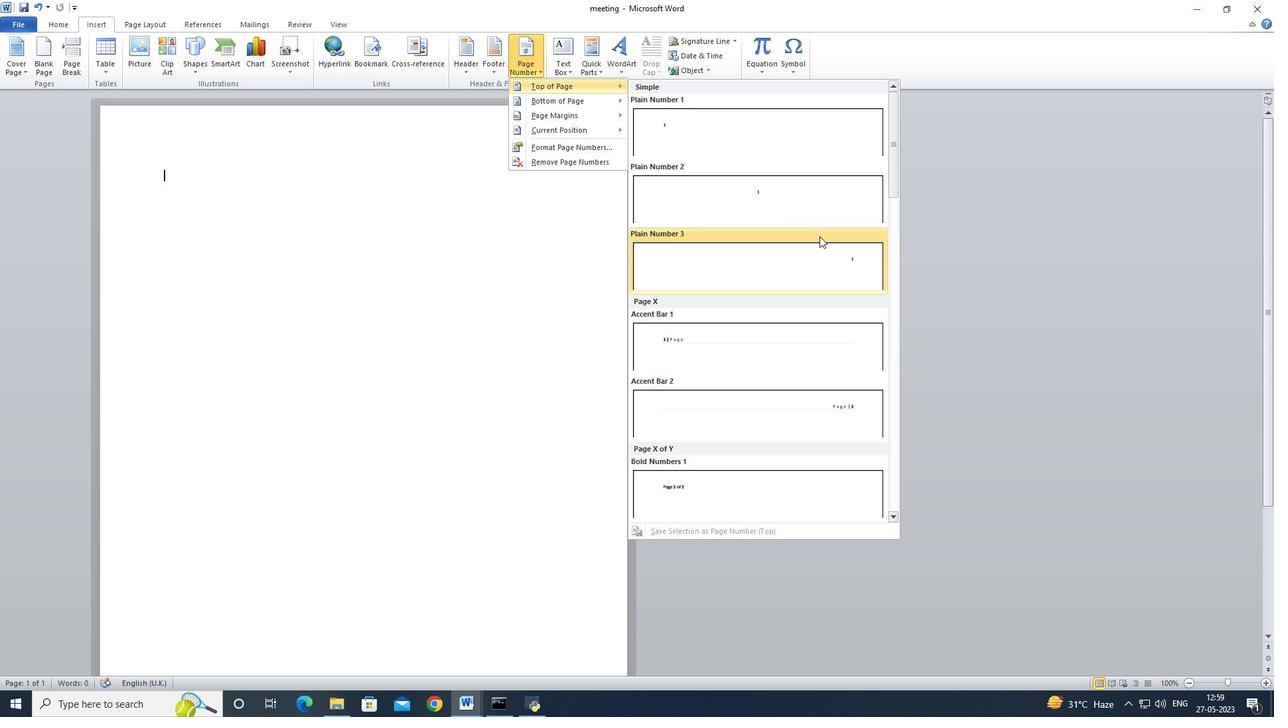 
Action: Mouse pressed left at (822, 248)
Screenshot: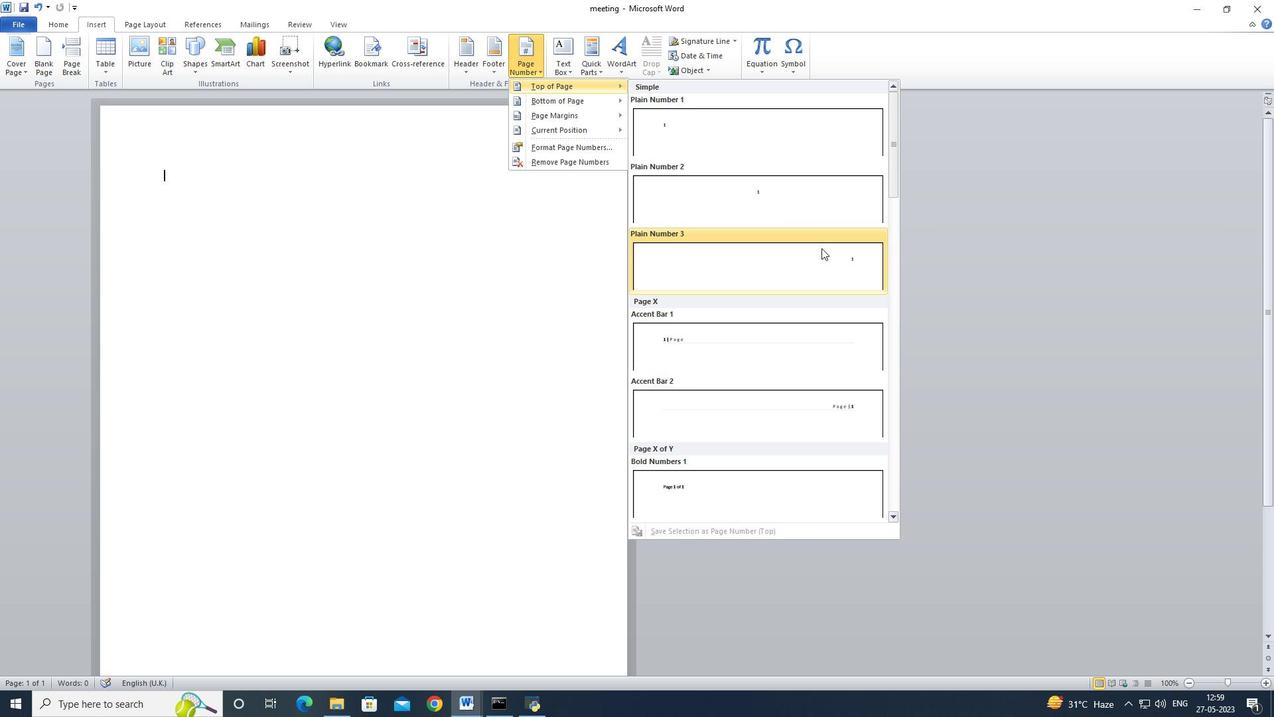 
Action: Mouse moved to (405, 244)
Screenshot: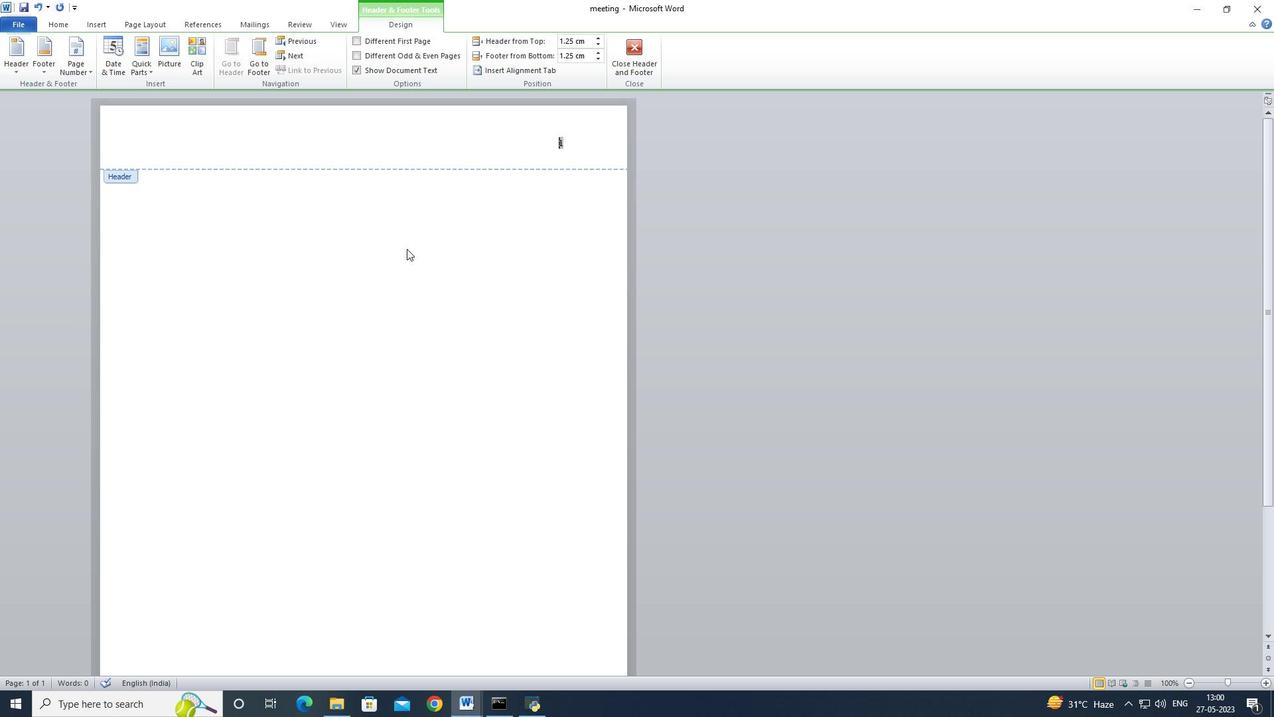 
Action: Mouse pressed left at (405, 244)
Screenshot: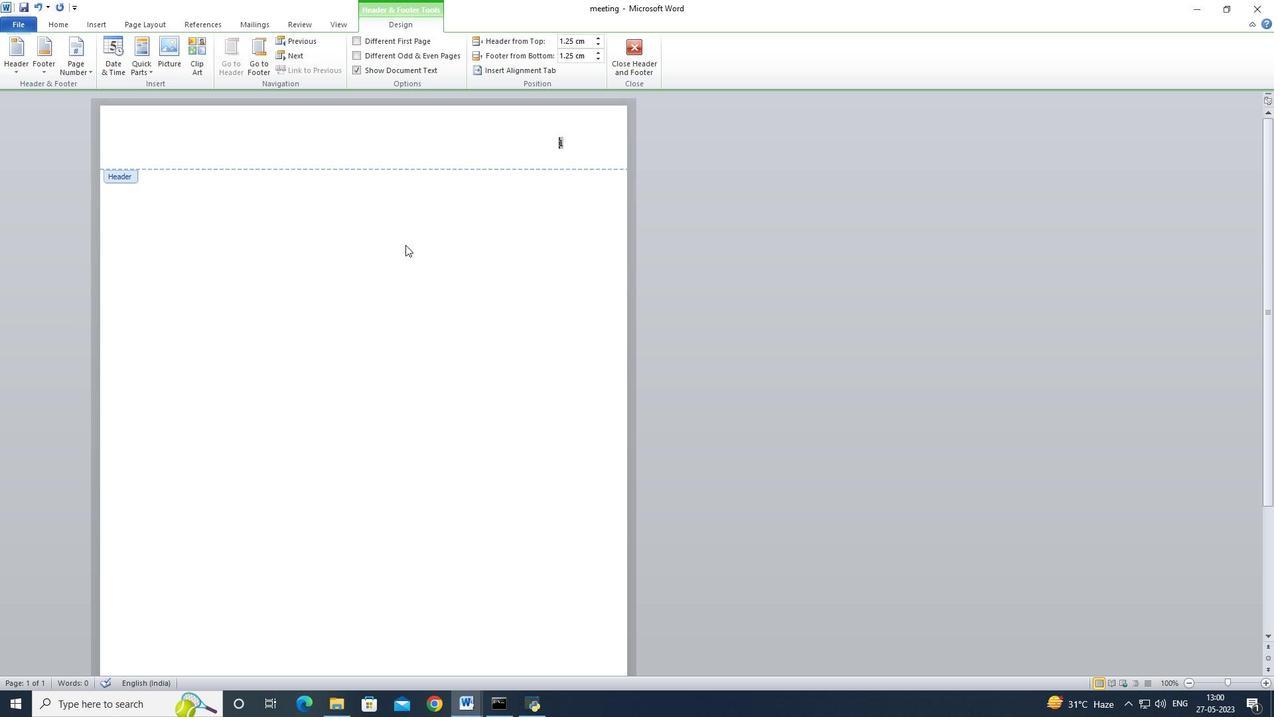 
Action: Mouse moved to (282, 220)
Screenshot: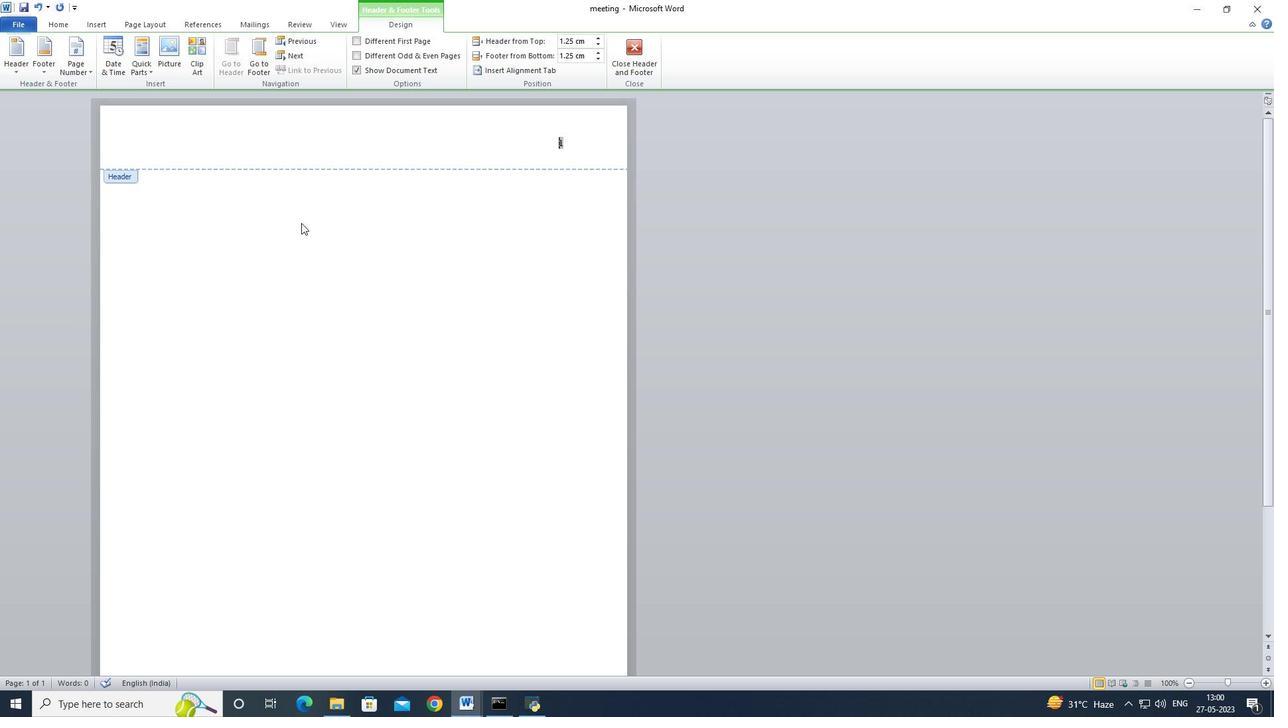 
Action: Mouse pressed left at (282, 220)
Screenshot: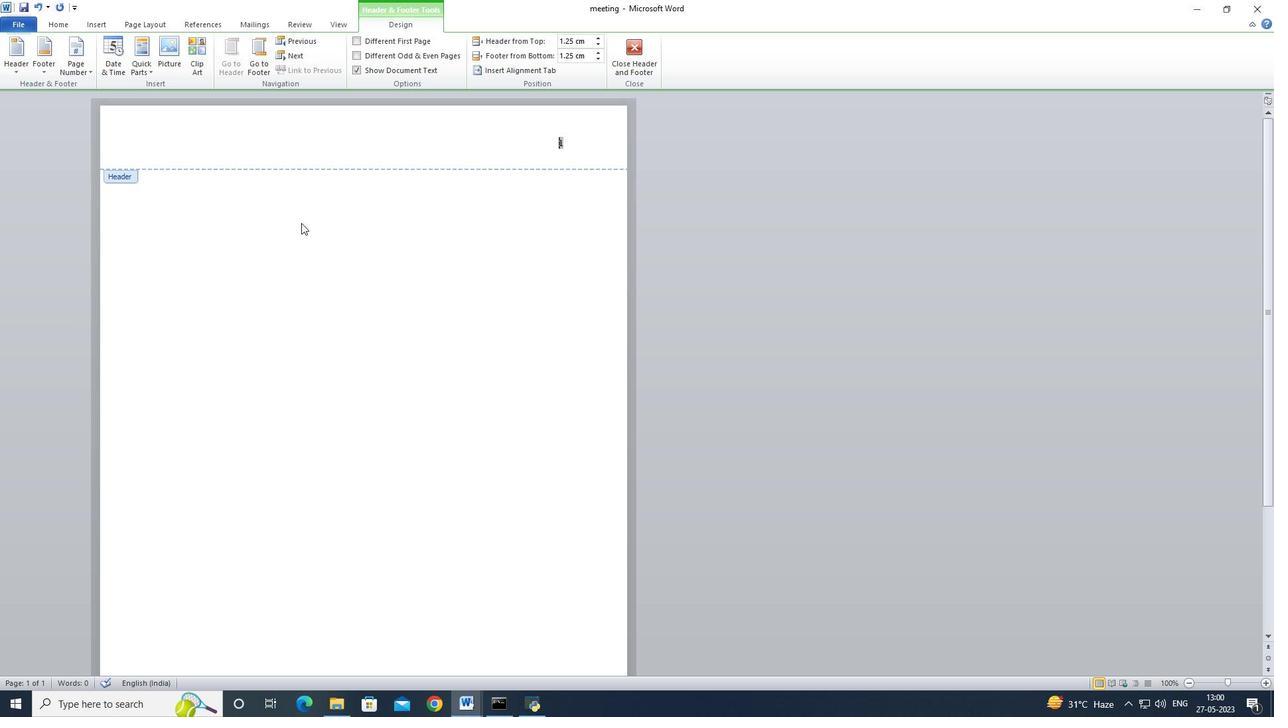 
Action: Mouse moved to (282, 218)
Screenshot: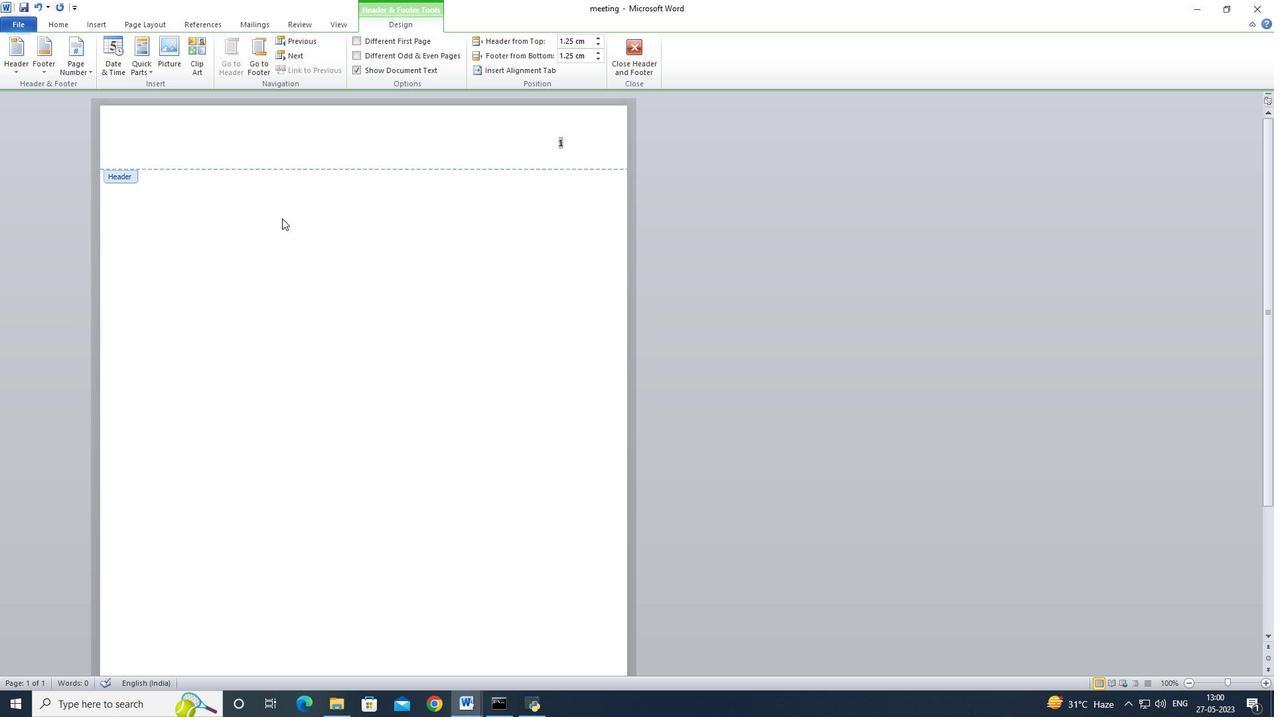
Action: Mouse pressed left at (282, 218)
Screenshot: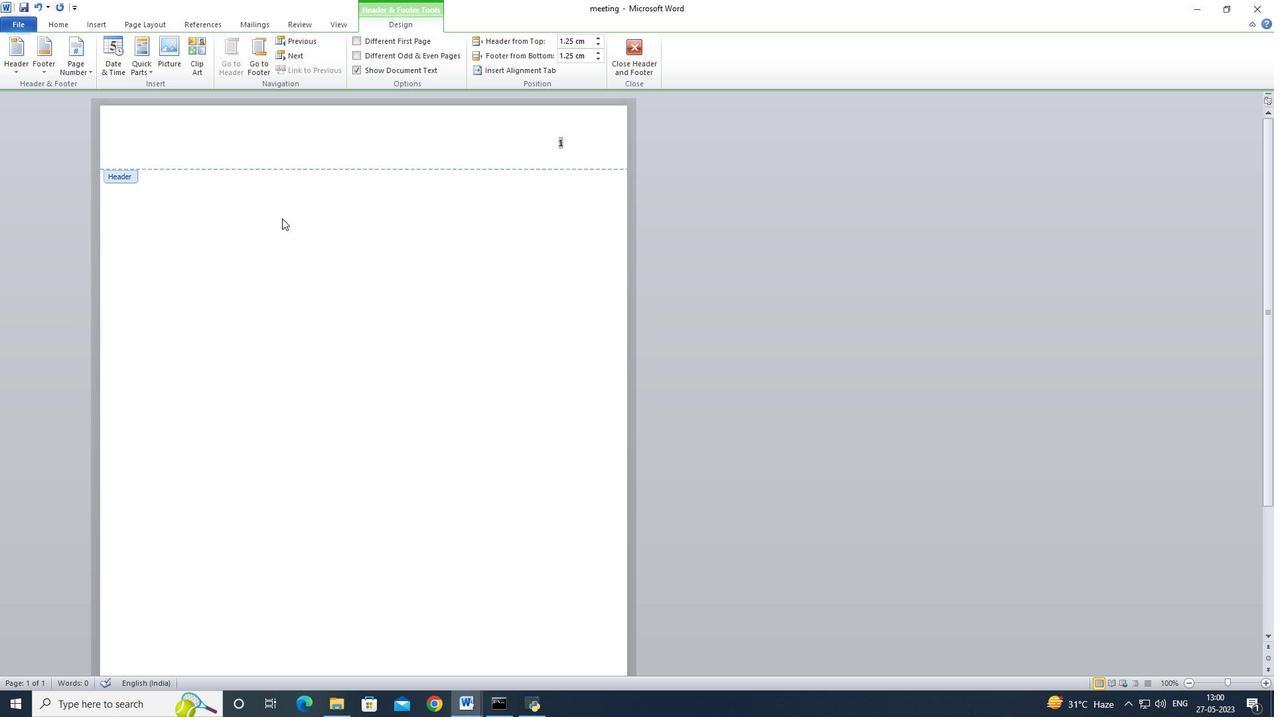 
Action: Mouse pressed left at (282, 218)
Screenshot: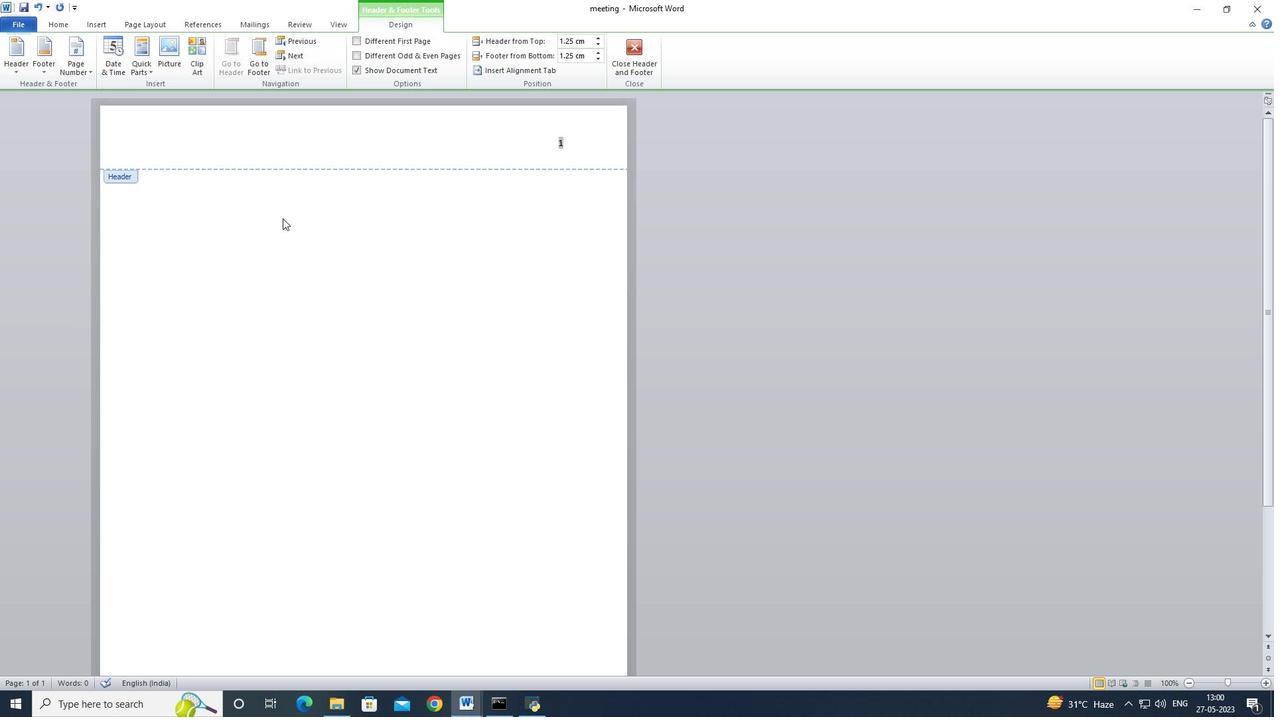 
Action: Mouse moved to (120, 18)
Screenshot: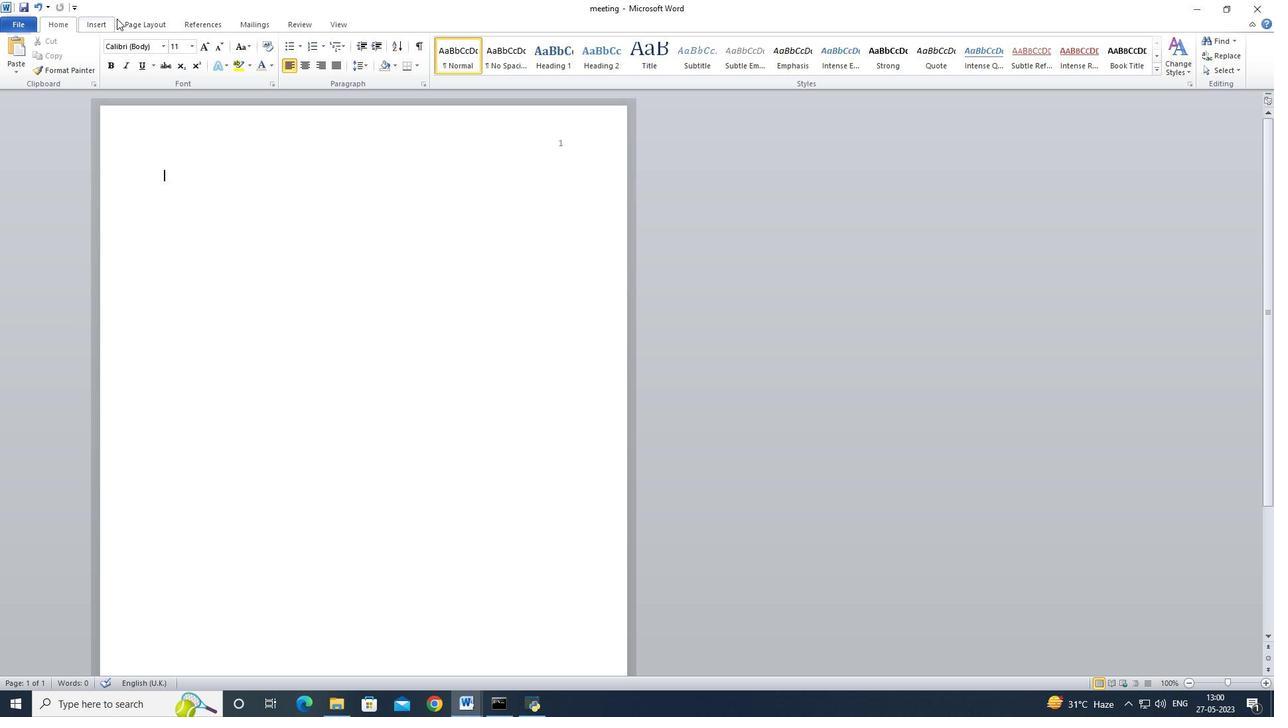
Action: Mouse pressed left at (120, 18)
Screenshot: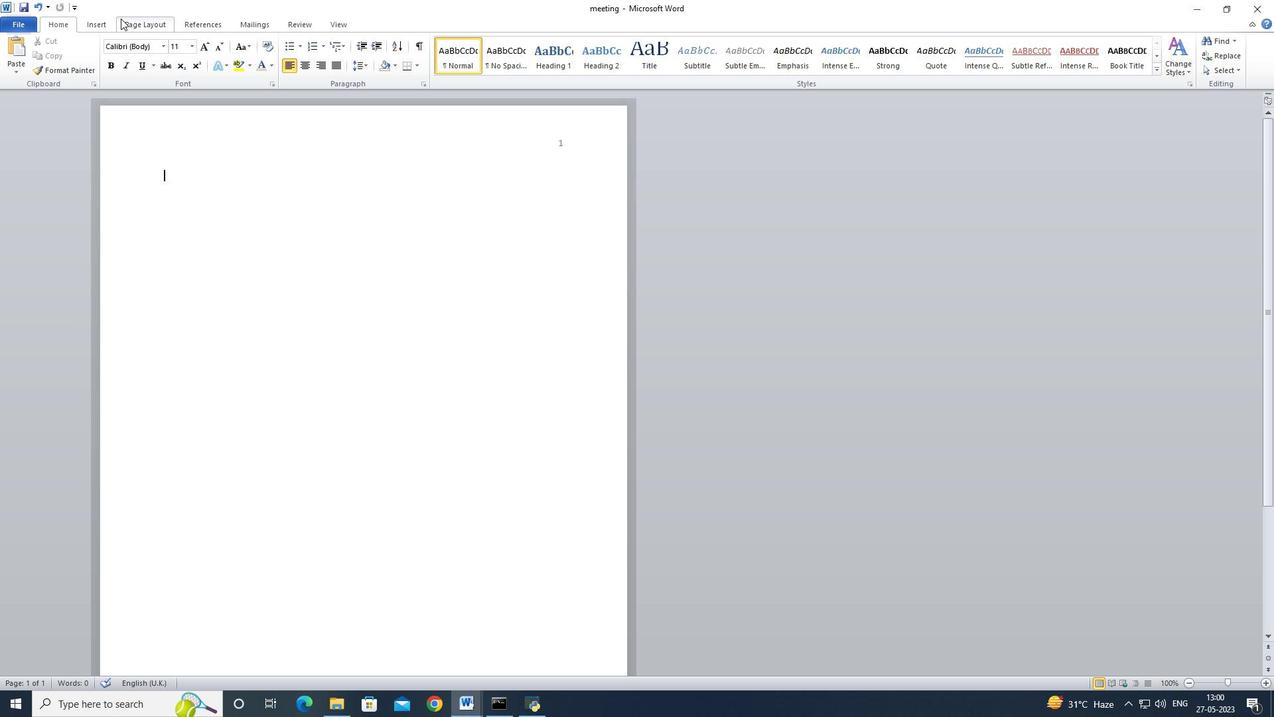 
Action: Mouse moved to (75, 42)
Screenshot: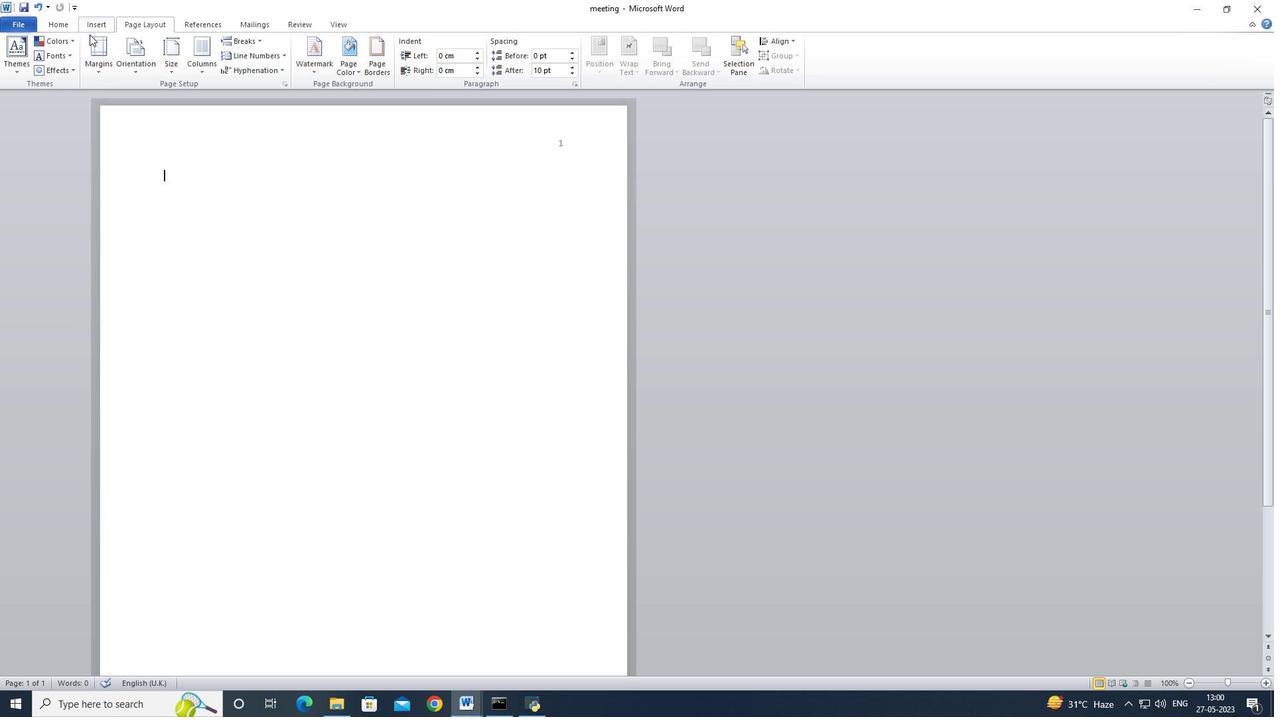 
Action: Mouse pressed left at (75, 42)
Screenshot: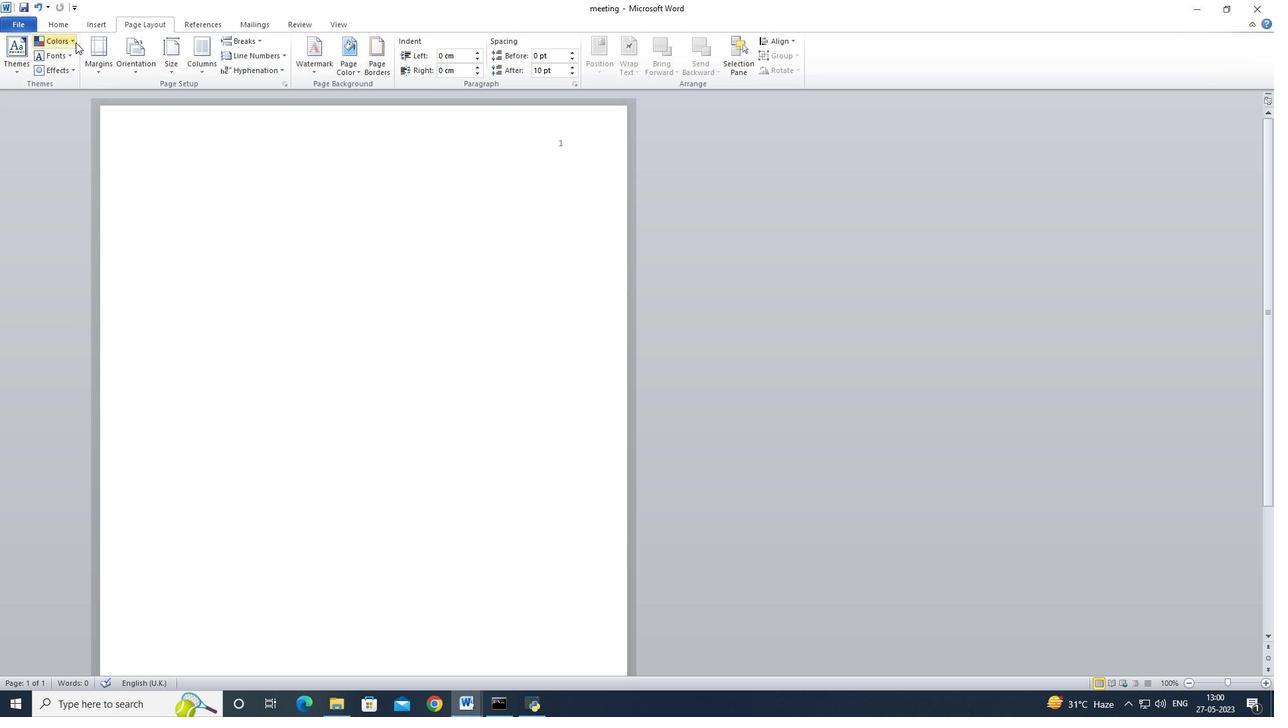 
Action: Mouse moved to (251, 167)
Screenshot: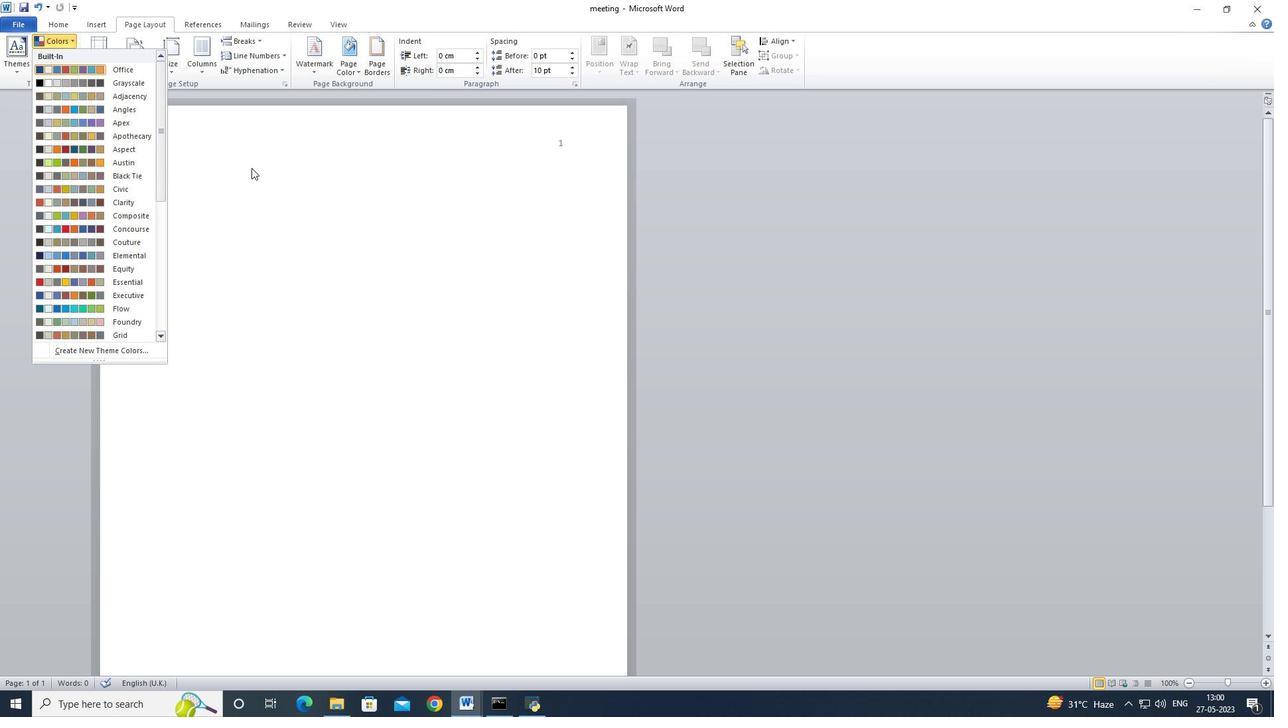 
Action: Mouse pressed left at (251, 167)
Screenshot: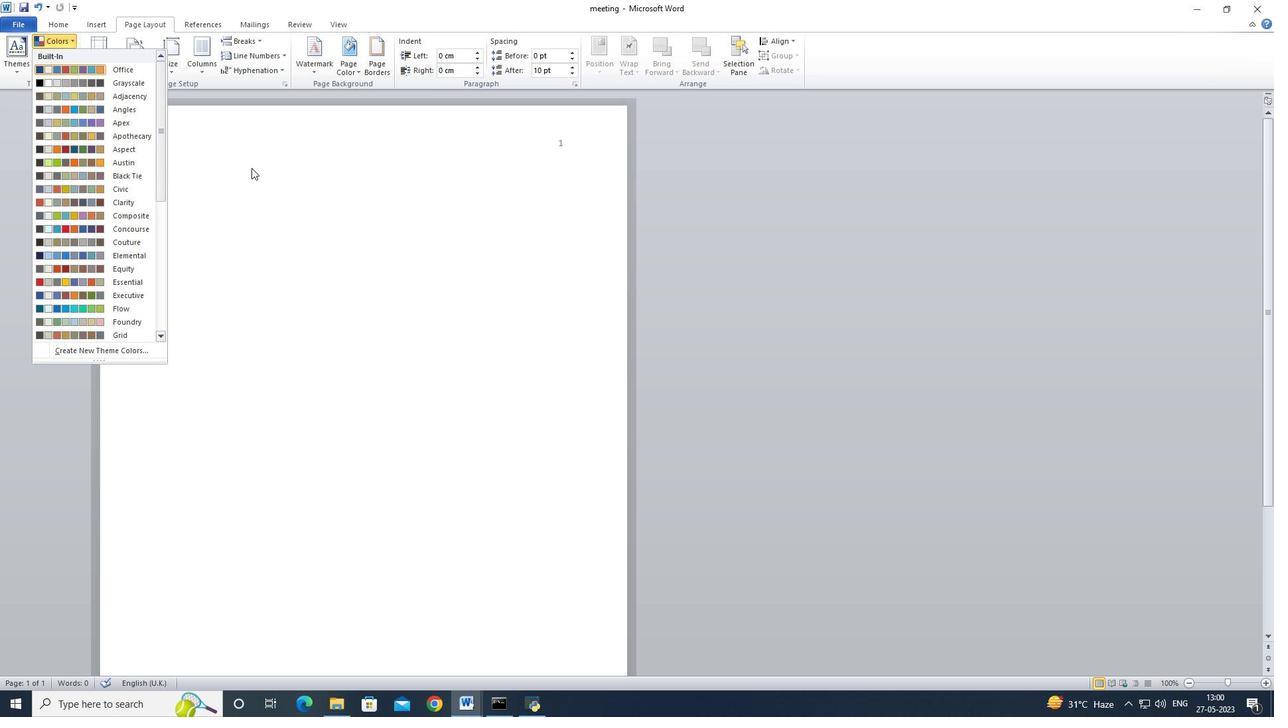 
Action: Mouse moved to (351, 69)
Screenshot: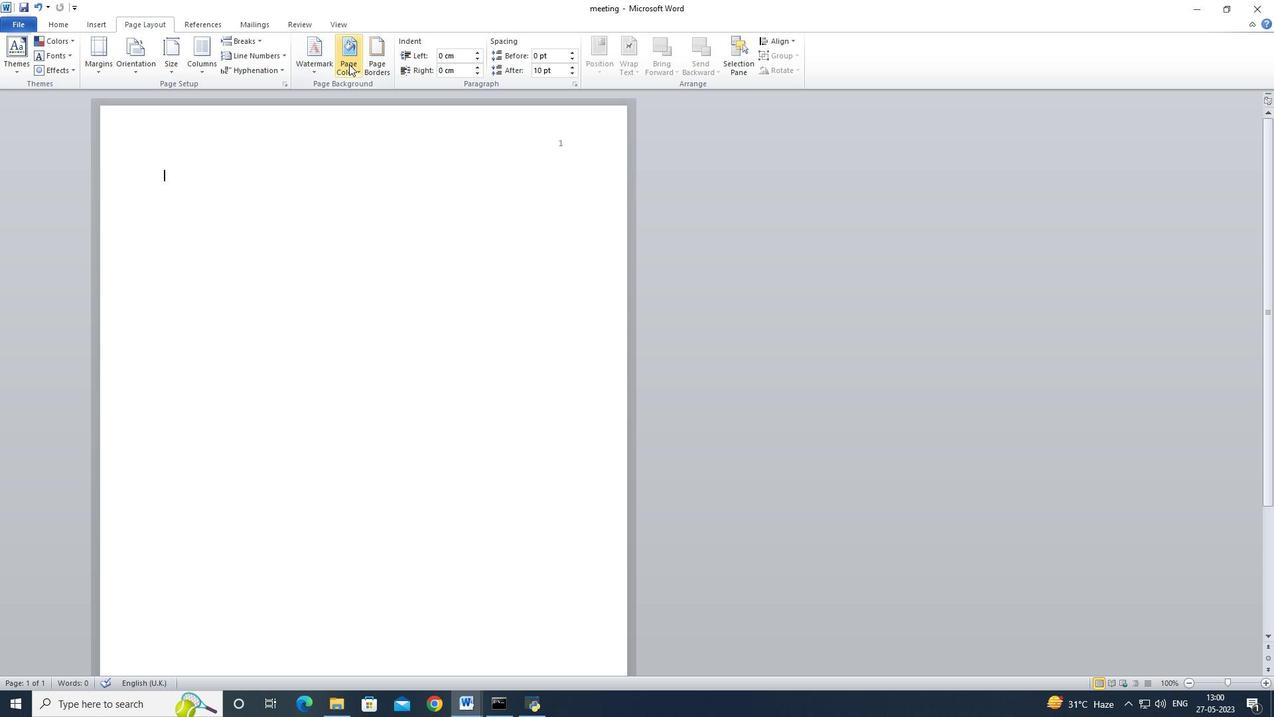 
Action: Mouse pressed left at (351, 69)
Screenshot: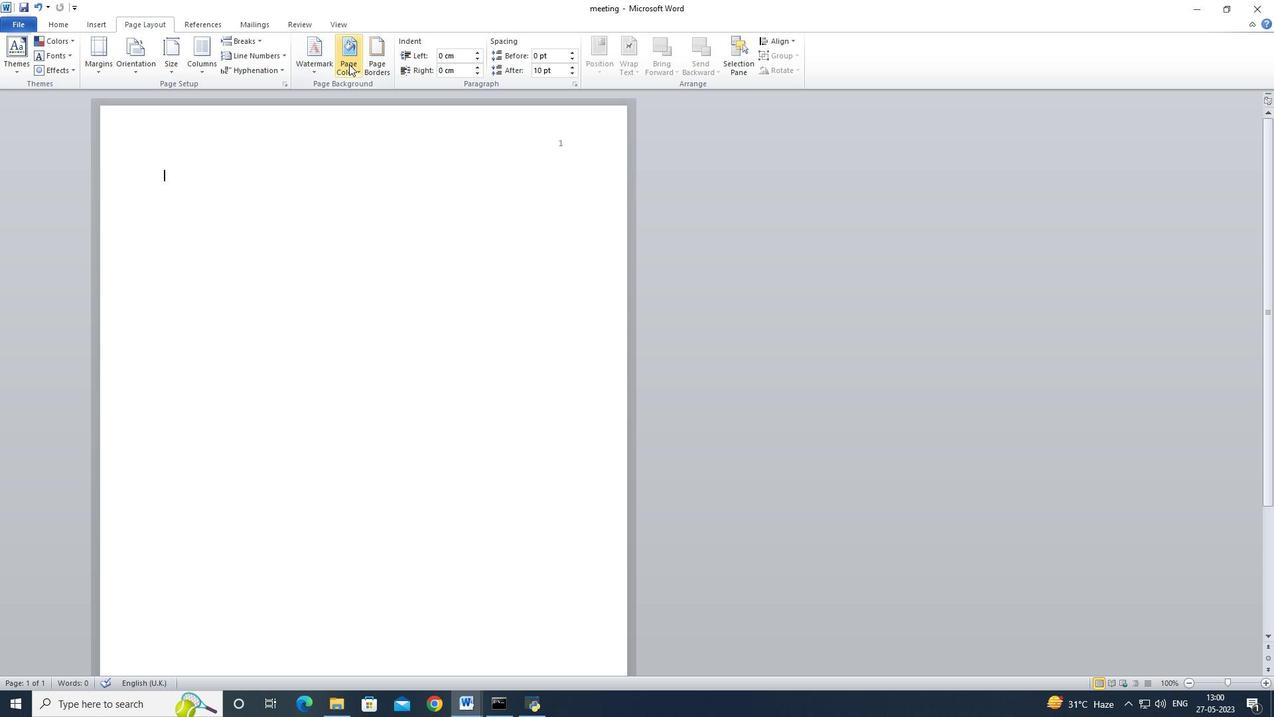 
Action: Mouse moved to (373, 195)
Screenshot: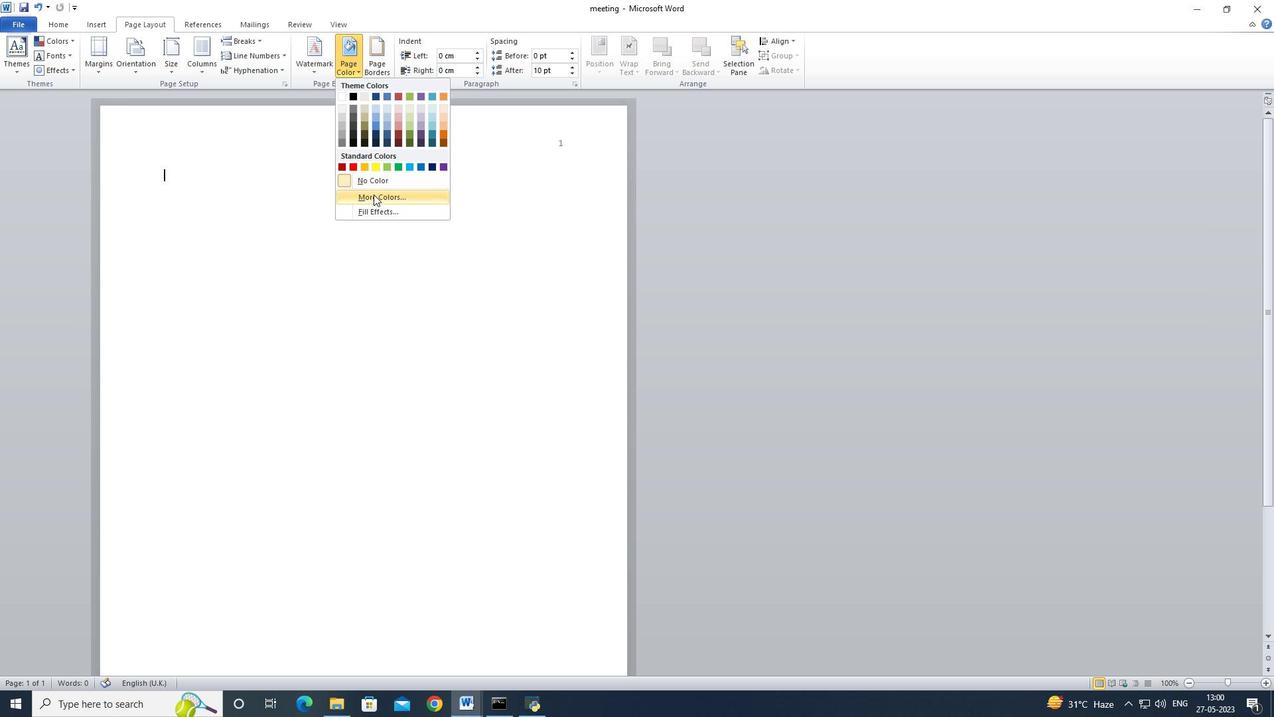 
Action: Mouse pressed left at (373, 195)
Screenshot: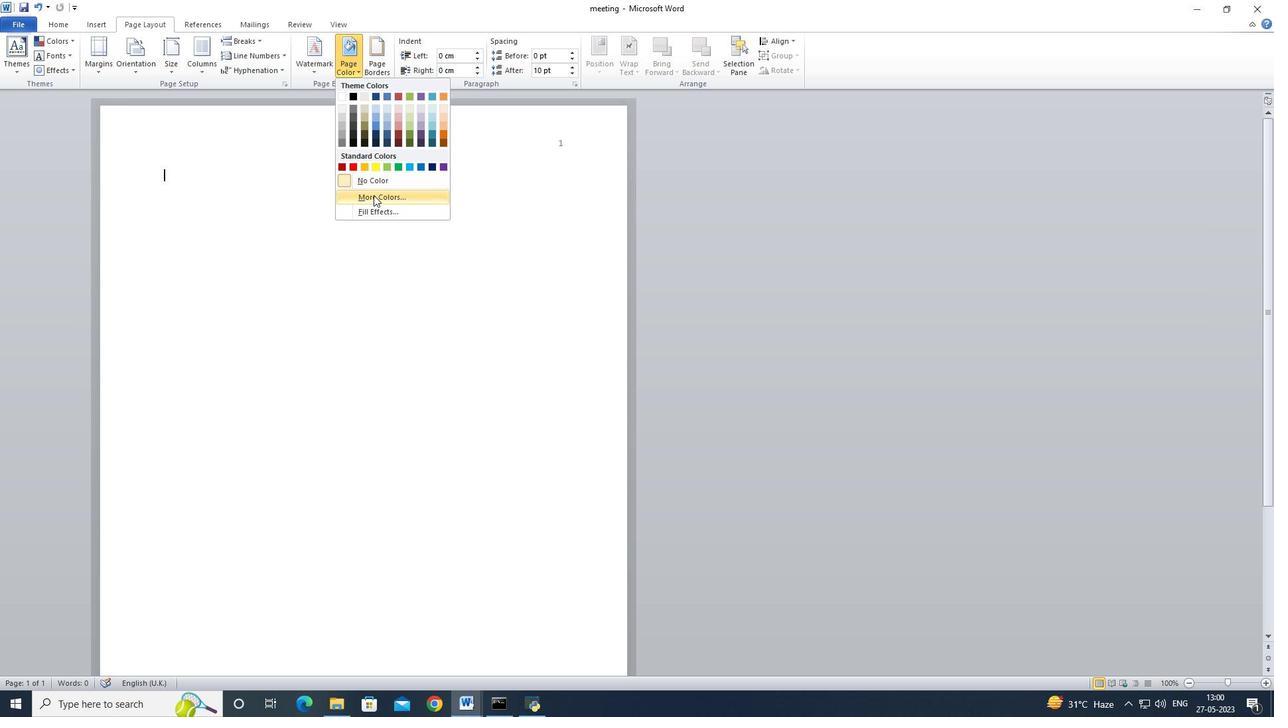
Action: Mouse moved to (582, 395)
Screenshot: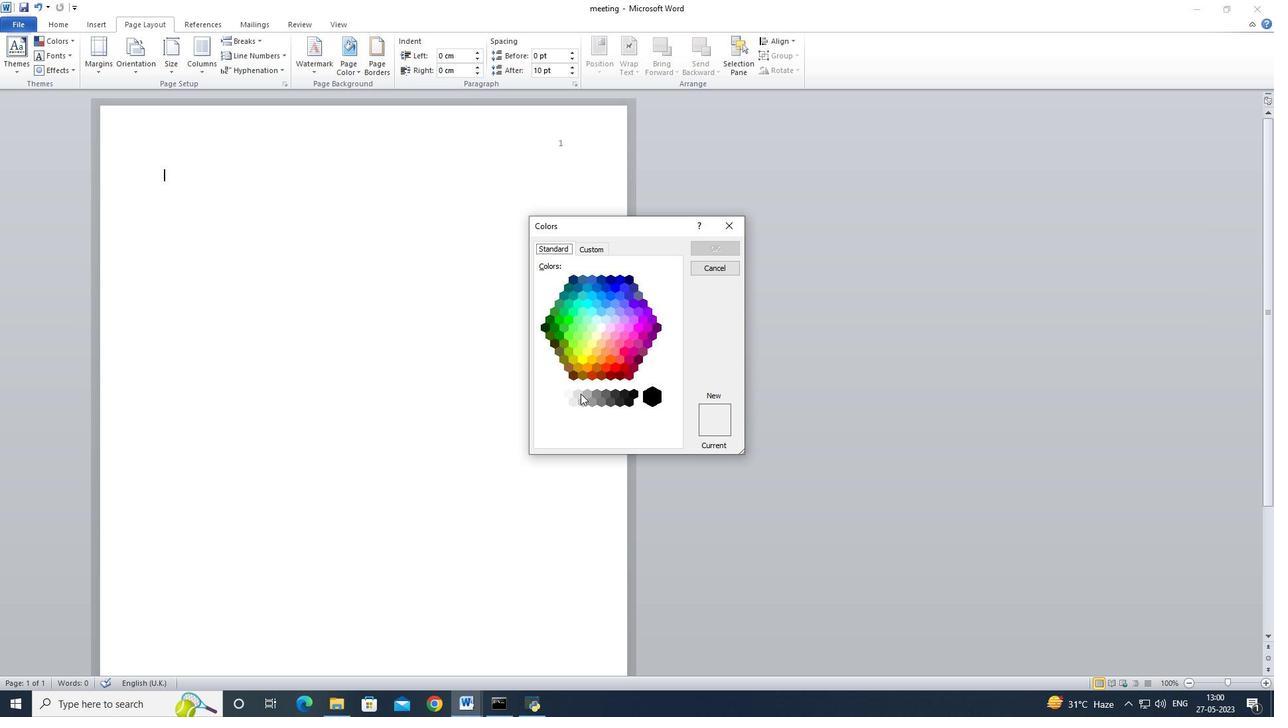 
Action: Mouse pressed left at (582, 395)
Screenshot: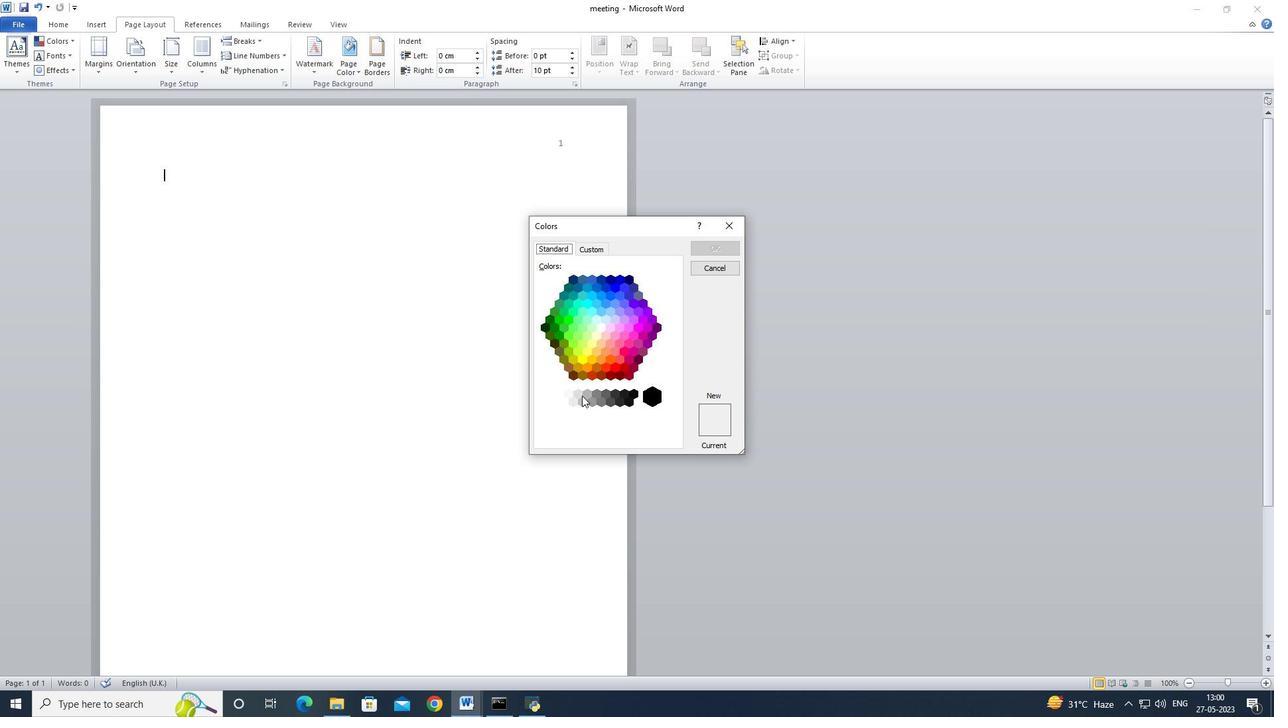 
Action: Mouse moved to (590, 395)
Screenshot: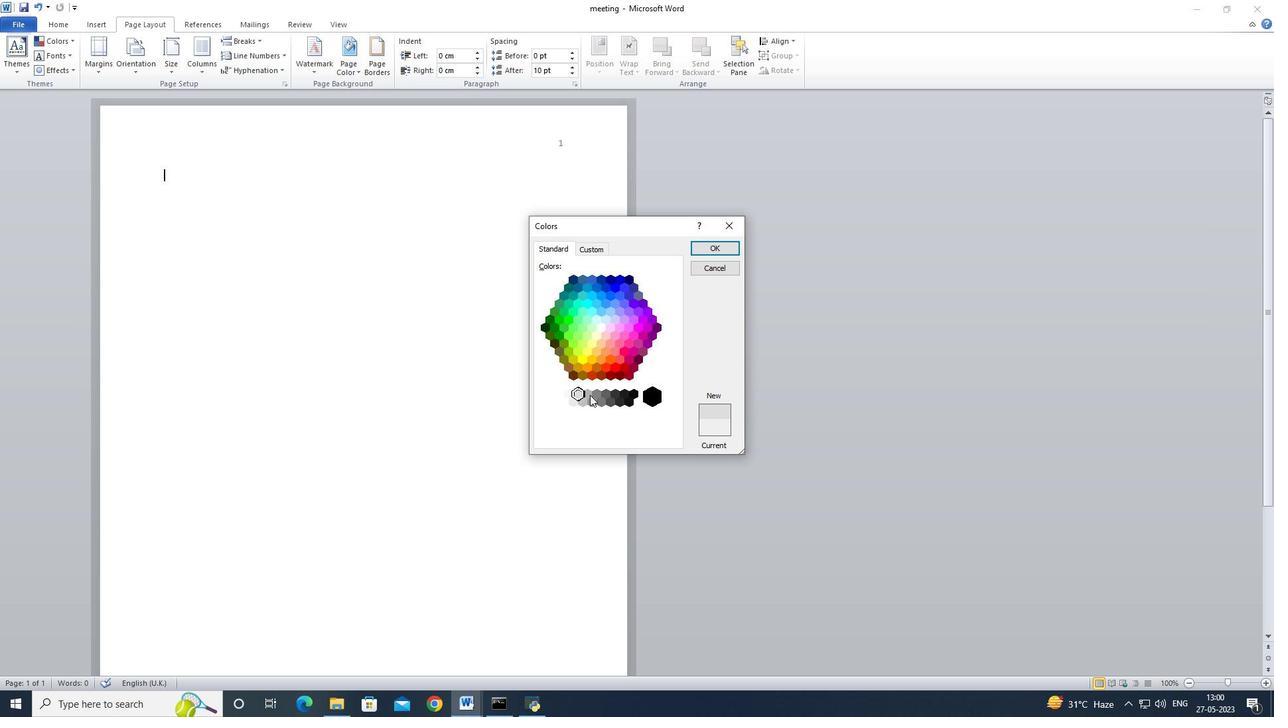 
Action: Mouse pressed left at (590, 395)
Screenshot: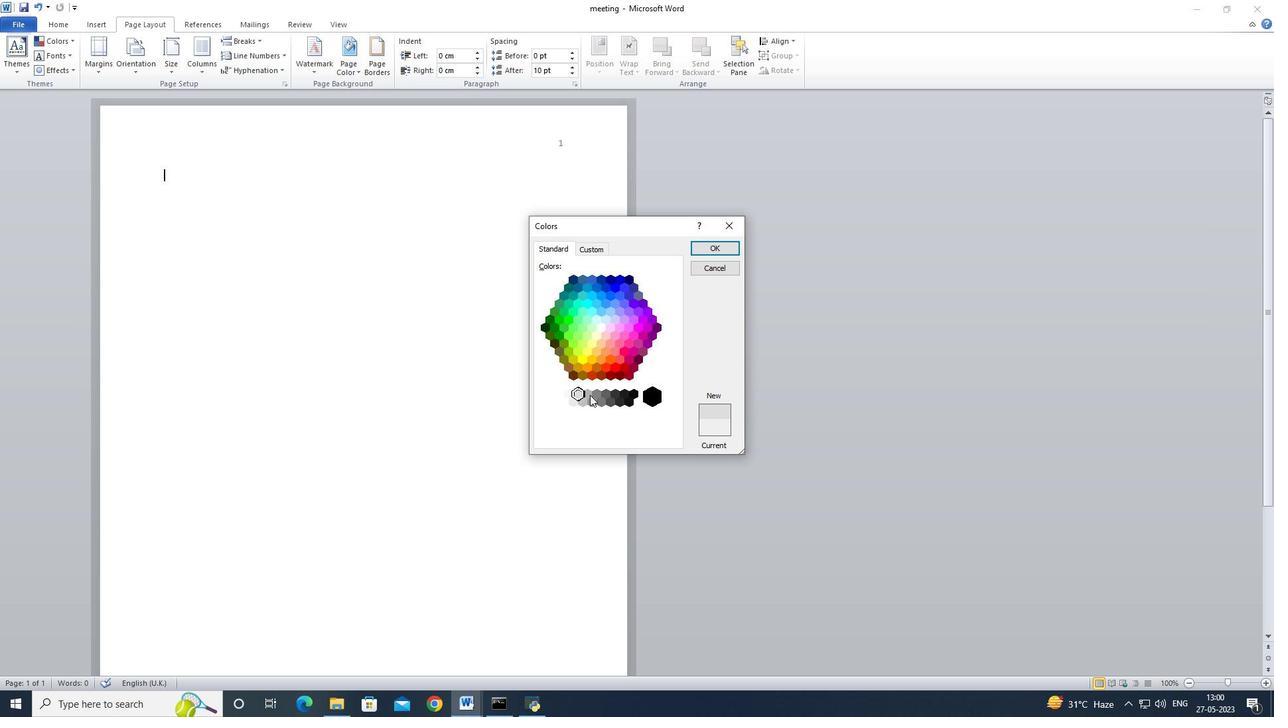 
Action: Mouse moved to (586, 397)
Screenshot: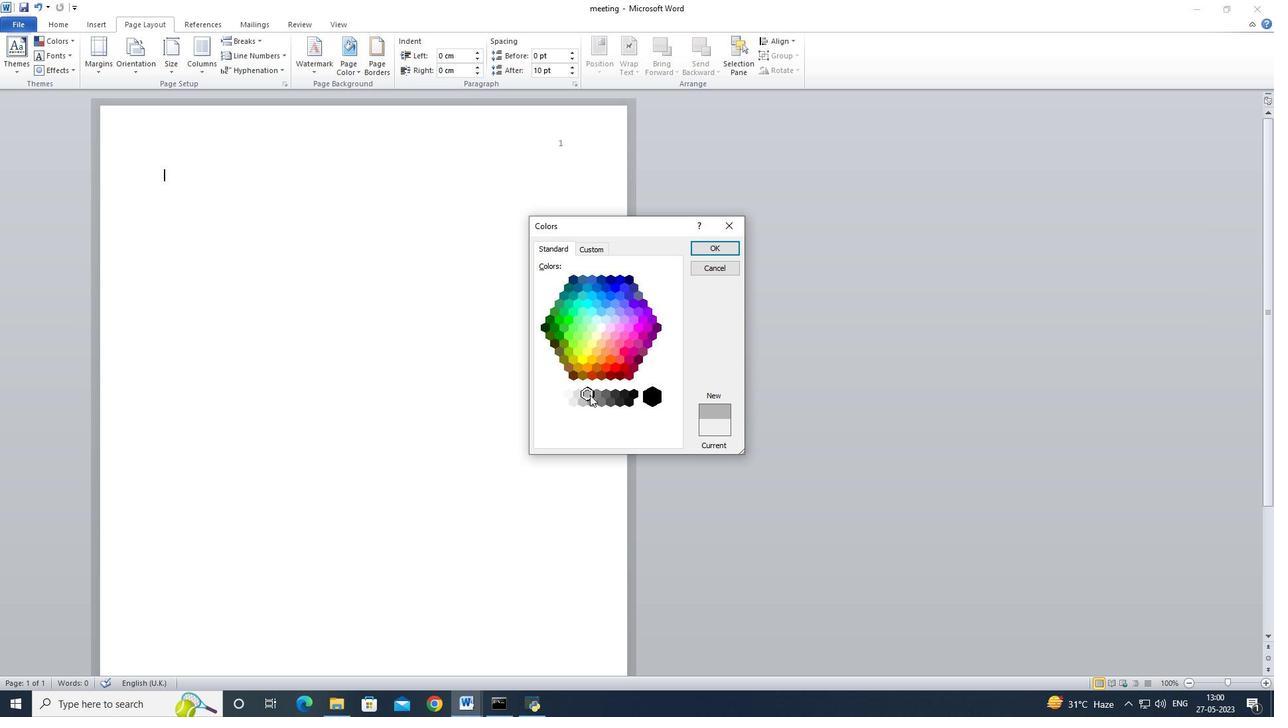 
Action: Mouse pressed left at (586, 397)
Screenshot: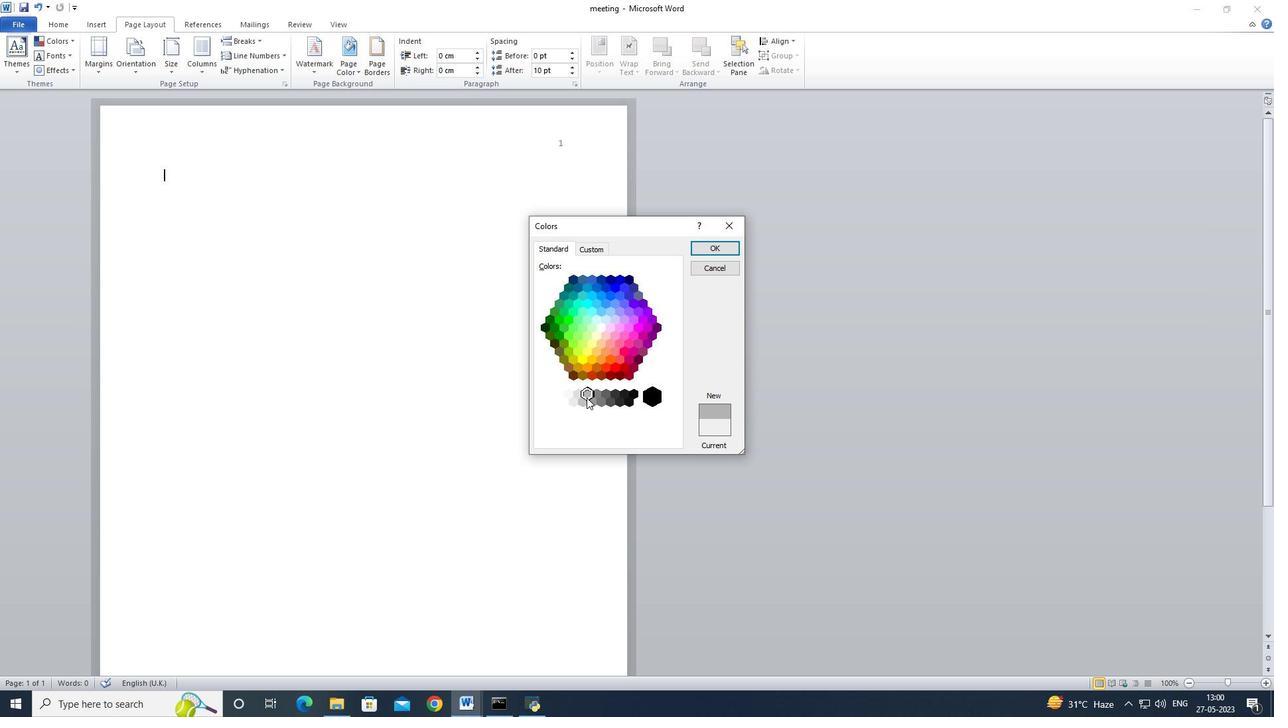 
Action: Mouse moved to (586, 403)
Screenshot: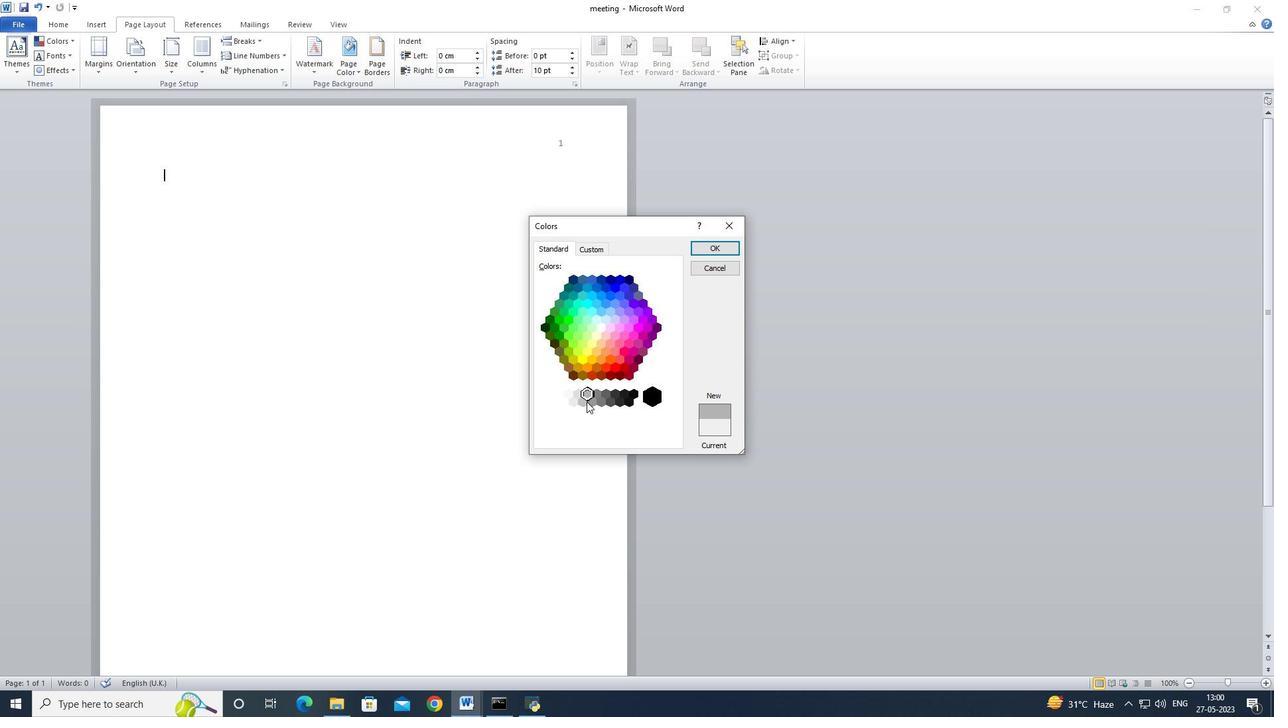 
Action: Mouse pressed left at (586, 403)
Screenshot: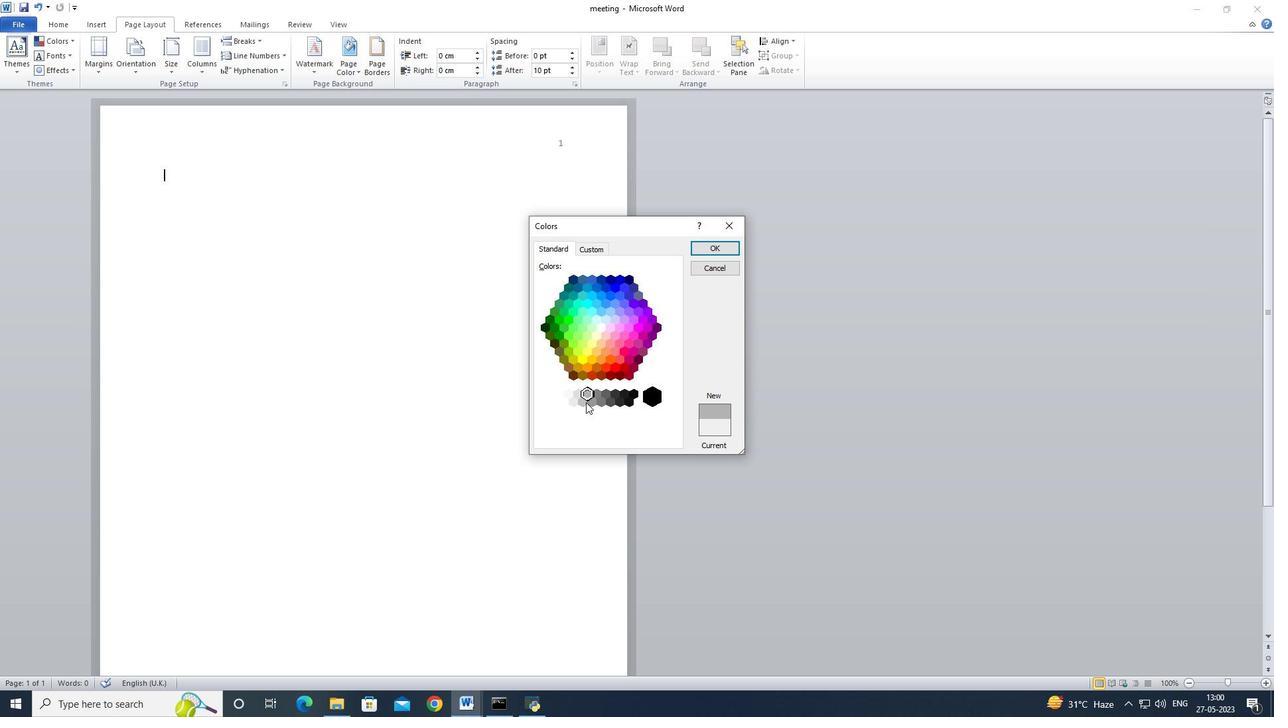
Action: Mouse moved to (573, 399)
Screenshot: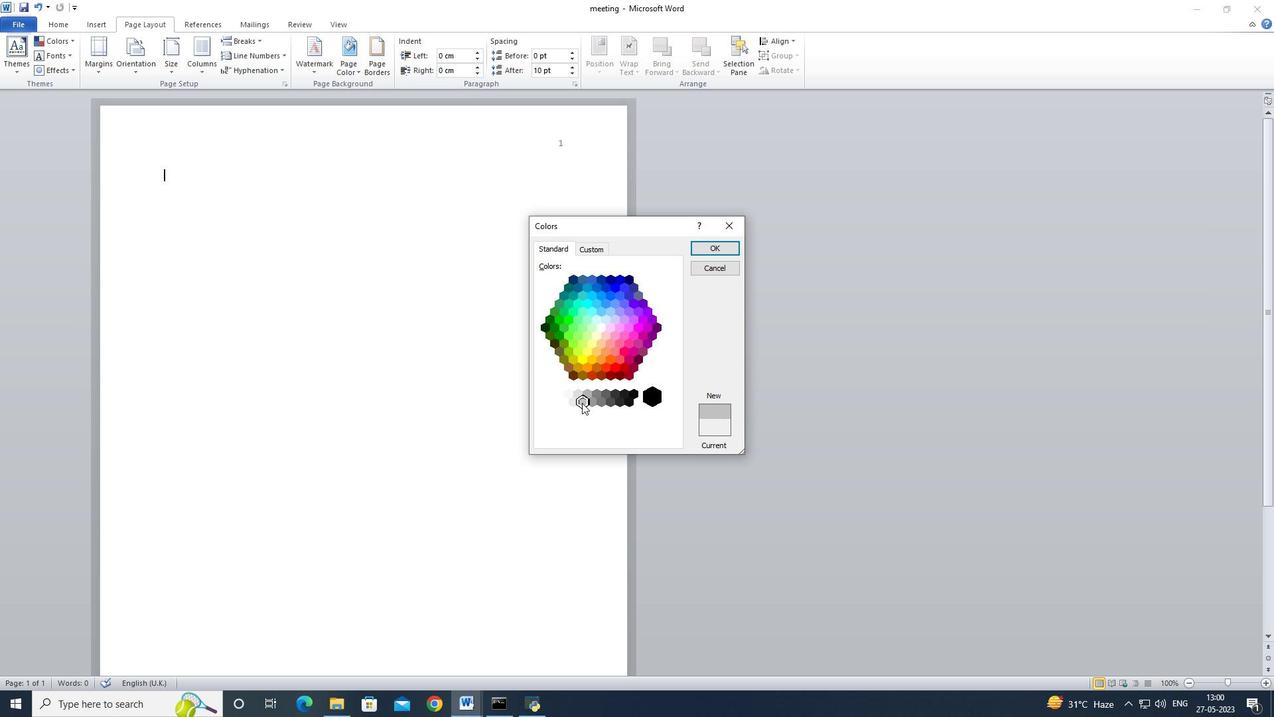 
Action: Mouse pressed left at (573, 399)
Screenshot: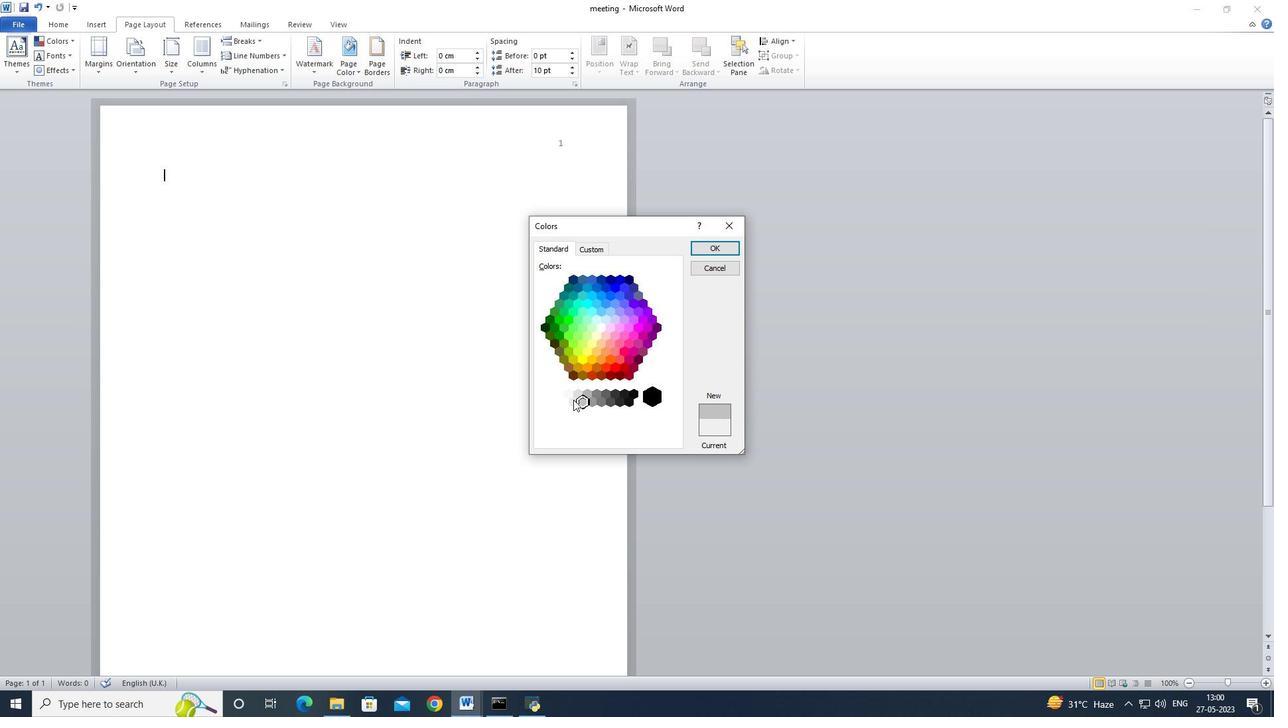 
Action: Mouse moved to (590, 243)
Screenshot: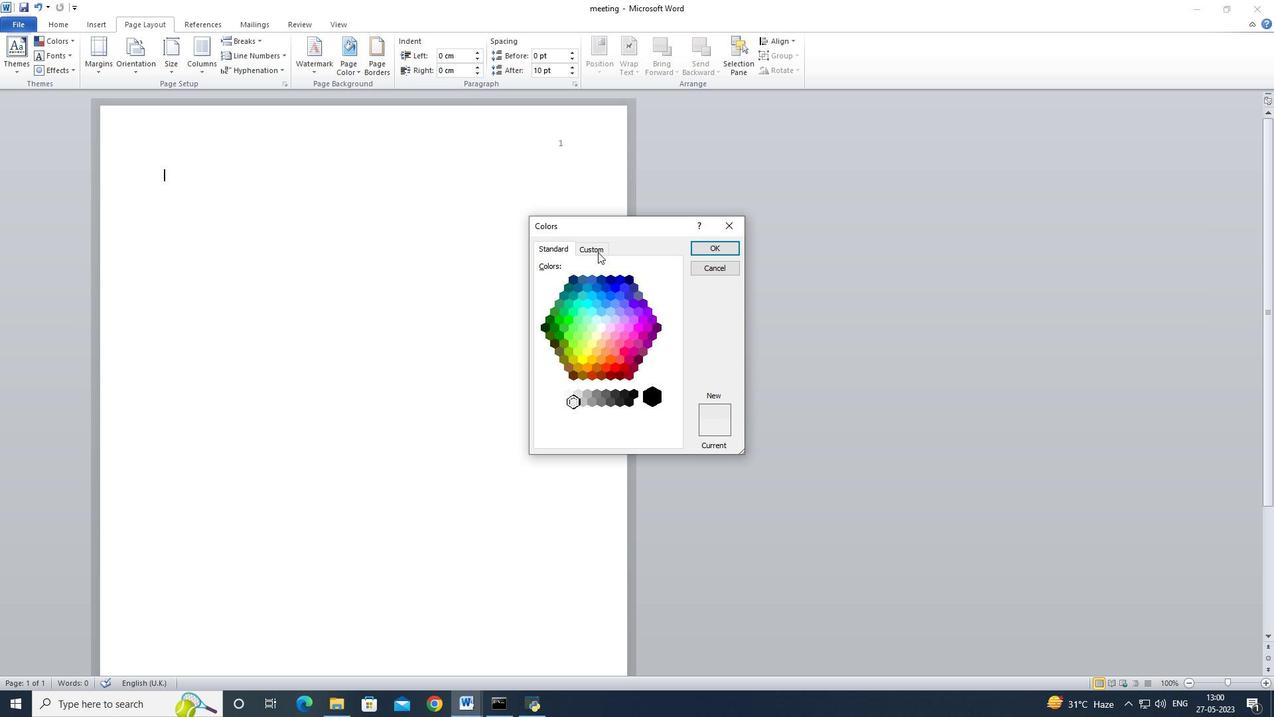 
Action: Mouse pressed left at (590, 243)
Screenshot: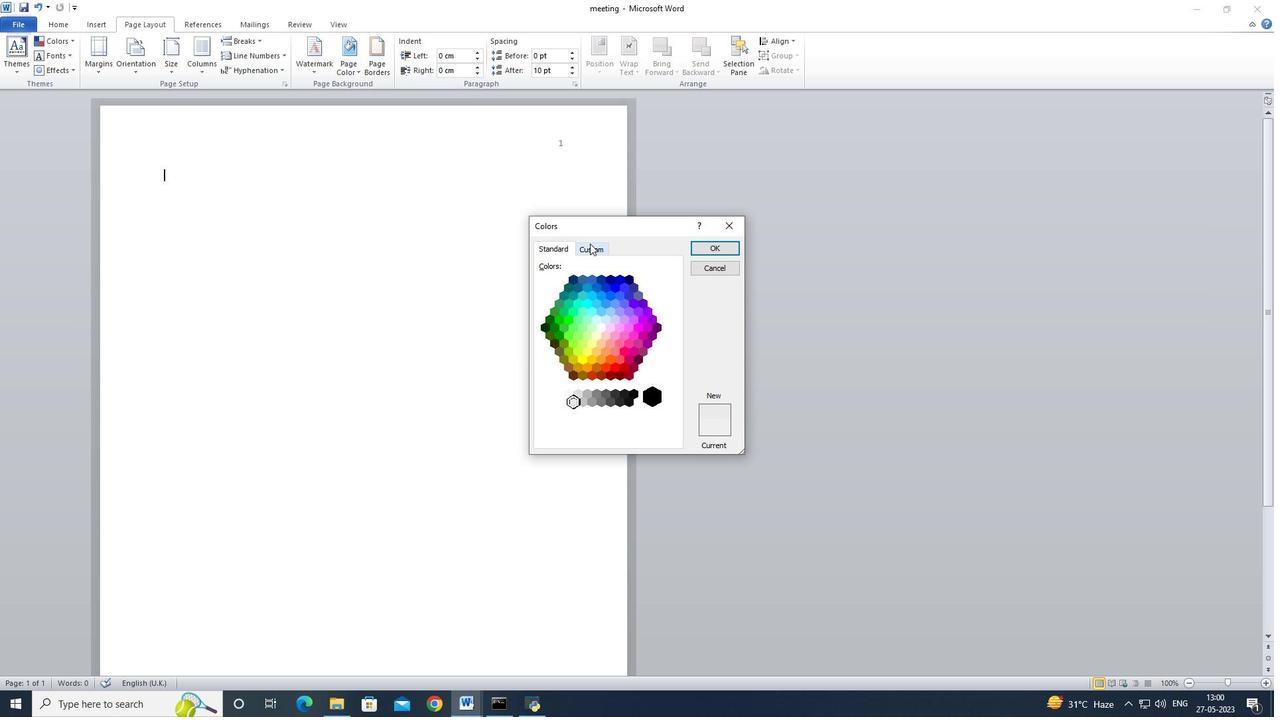 
Action: Mouse moved to (705, 261)
Screenshot: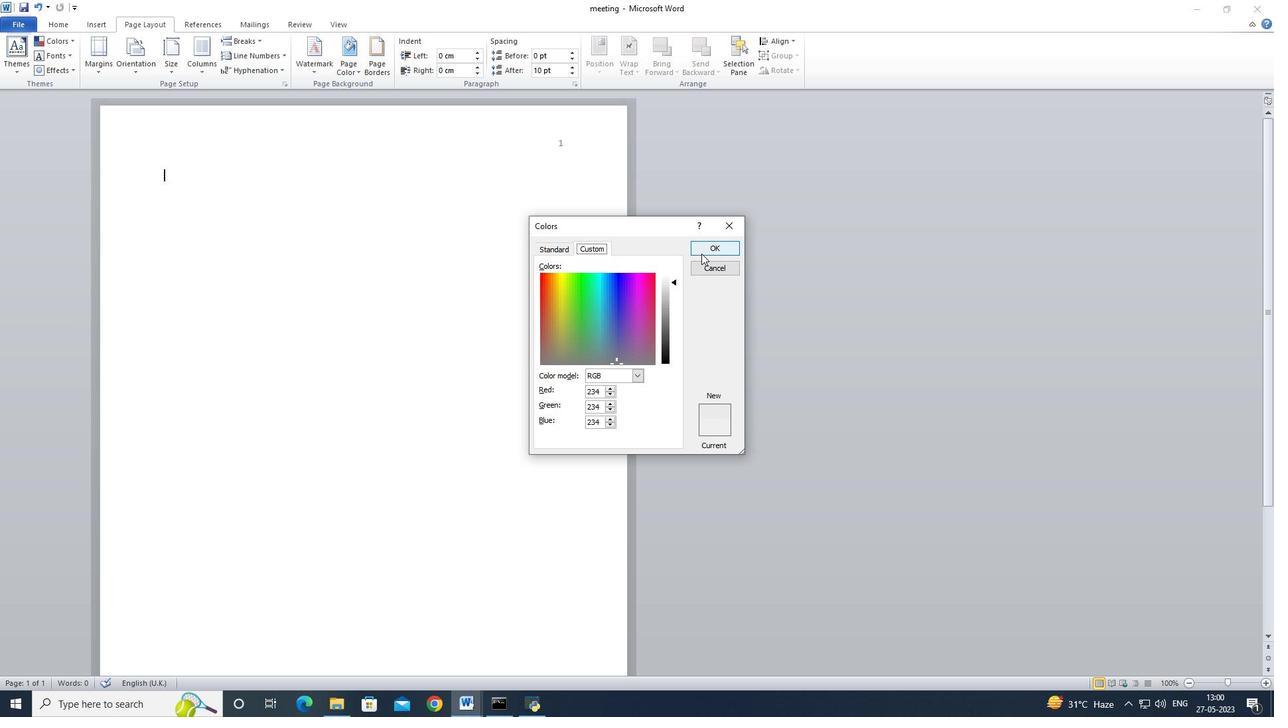 
Action: Mouse pressed left at (705, 261)
Screenshot: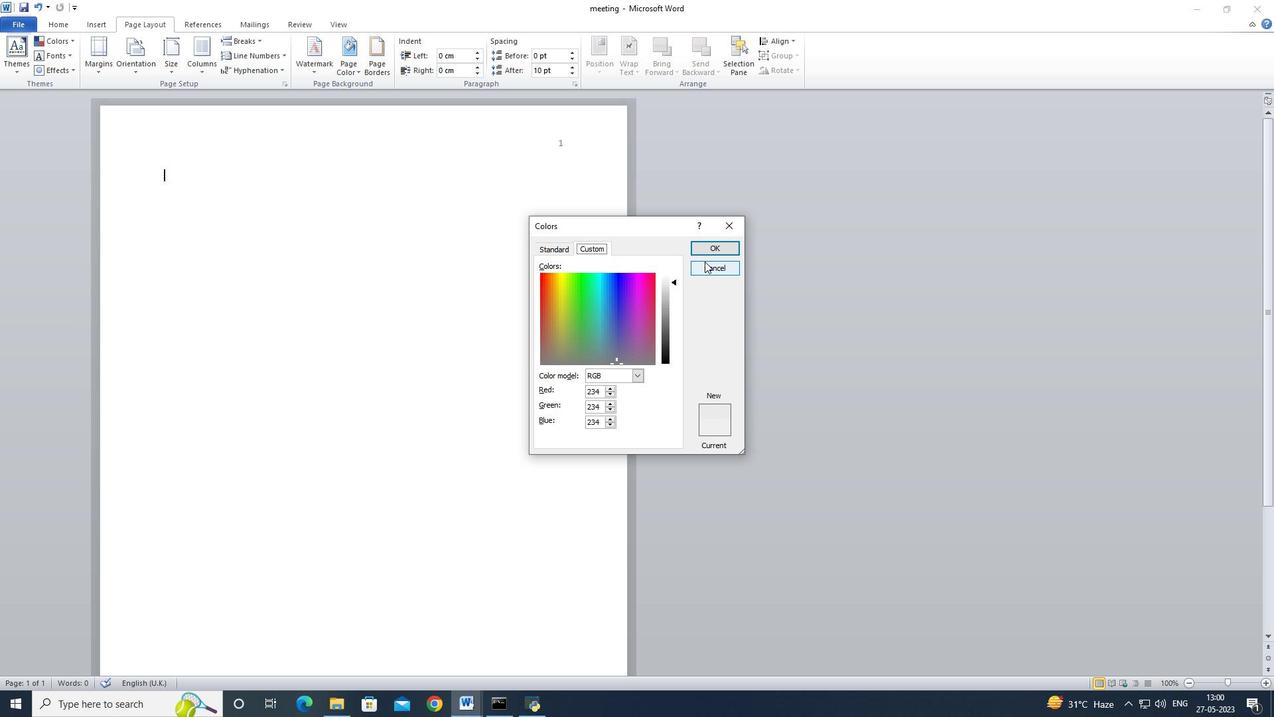 
Action: Mouse moved to (353, 68)
Screenshot: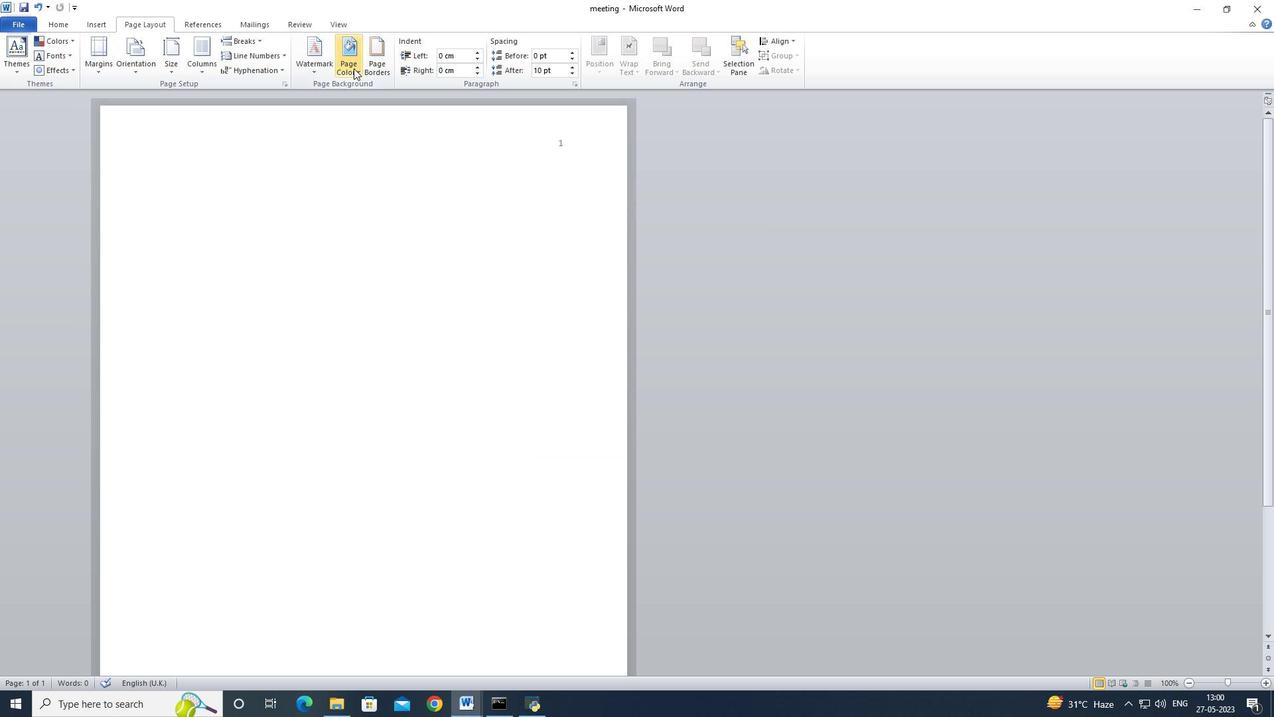 
Action: Mouse pressed left at (353, 68)
Screenshot: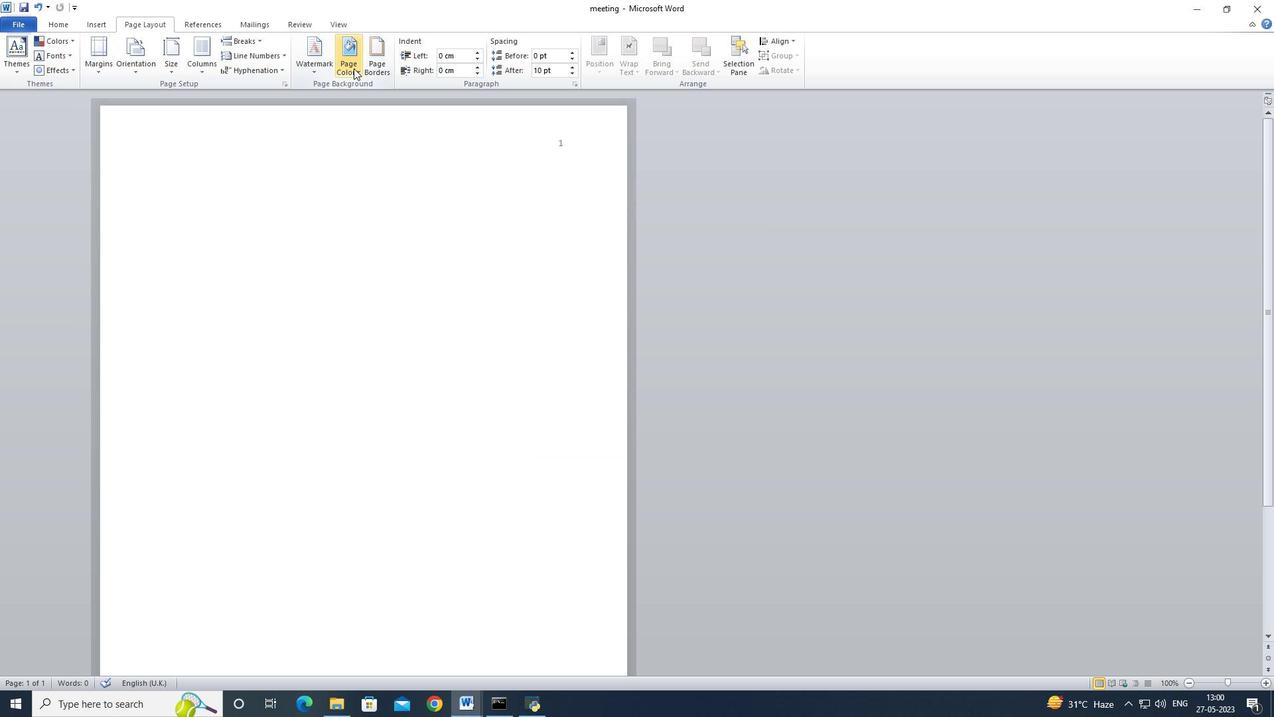 
Action: Mouse moved to (342, 142)
Screenshot: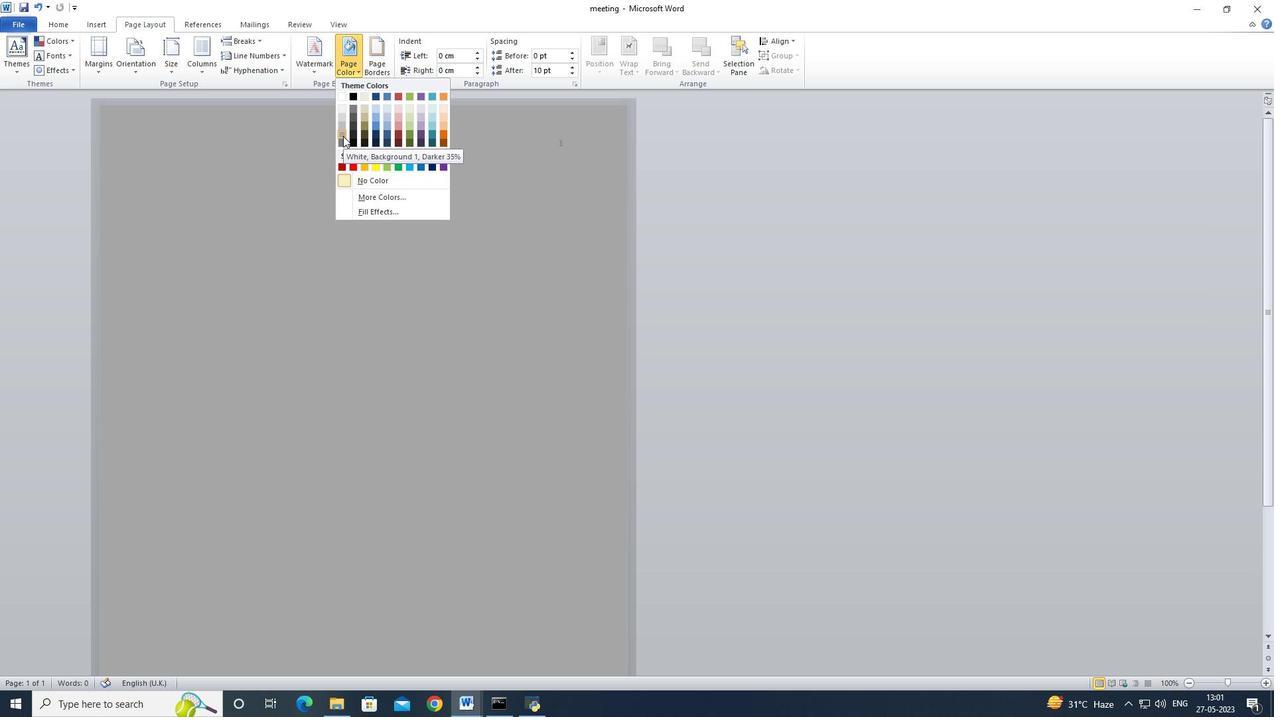 
Action: Mouse pressed left at (342, 142)
Screenshot: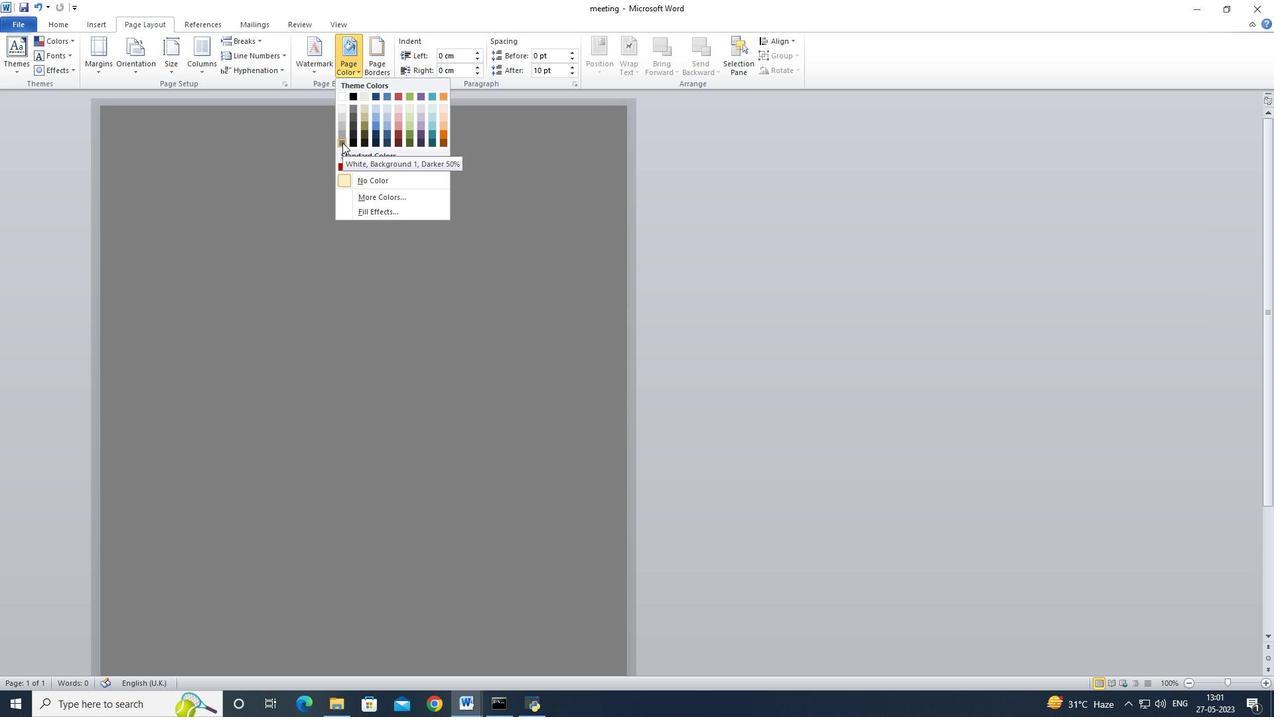 
Action: Mouse moved to (450, 158)
Screenshot: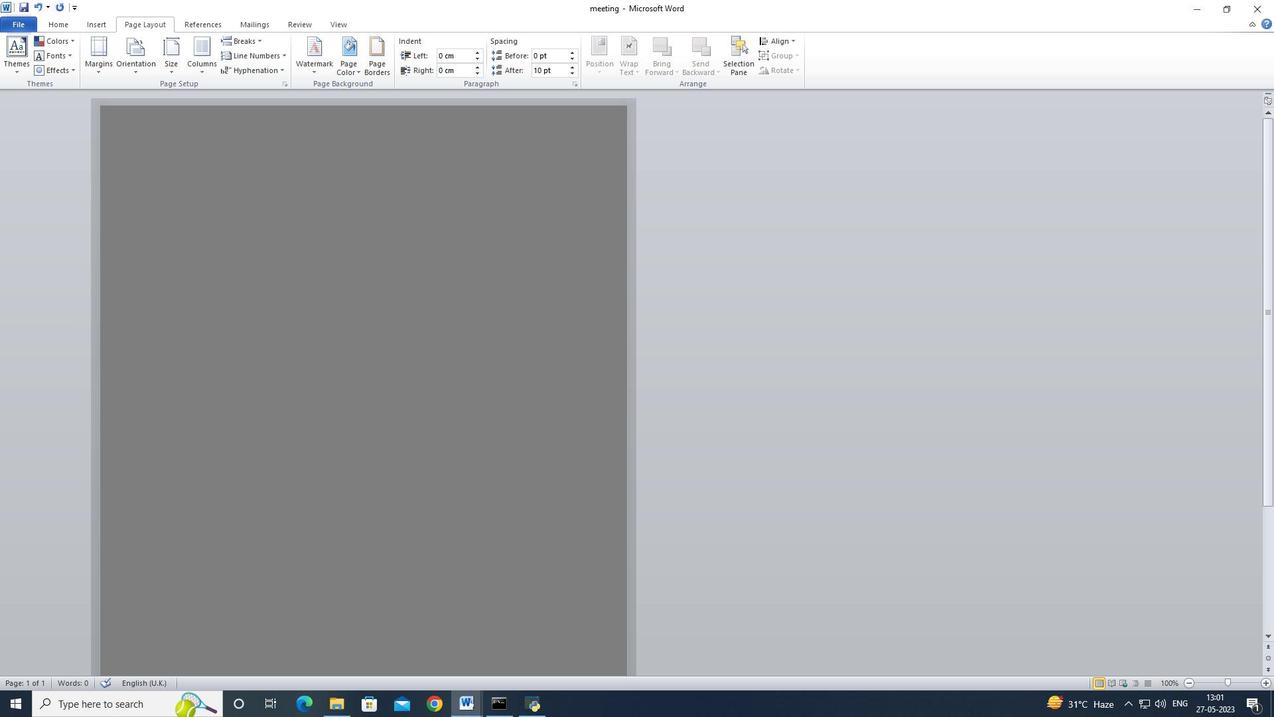
Action: Mouse pressed left at (450, 158)
Screenshot: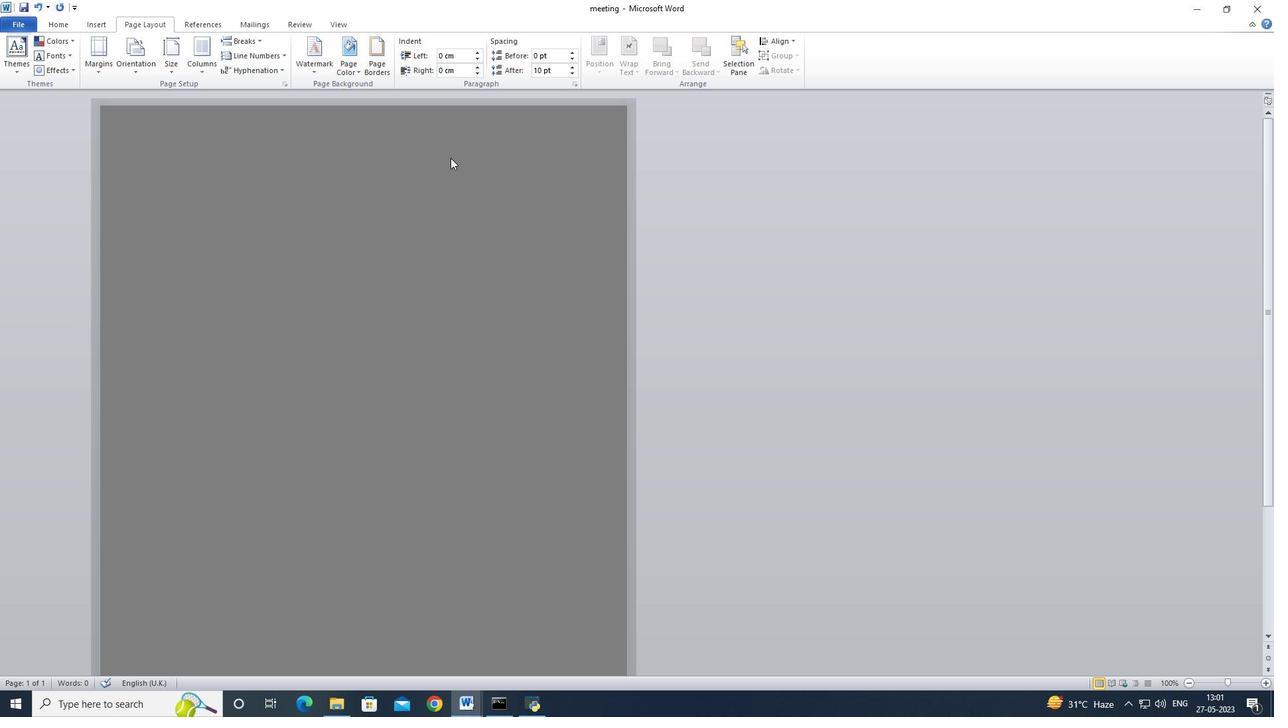 
Action: Mouse moved to (379, 68)
Screenshot: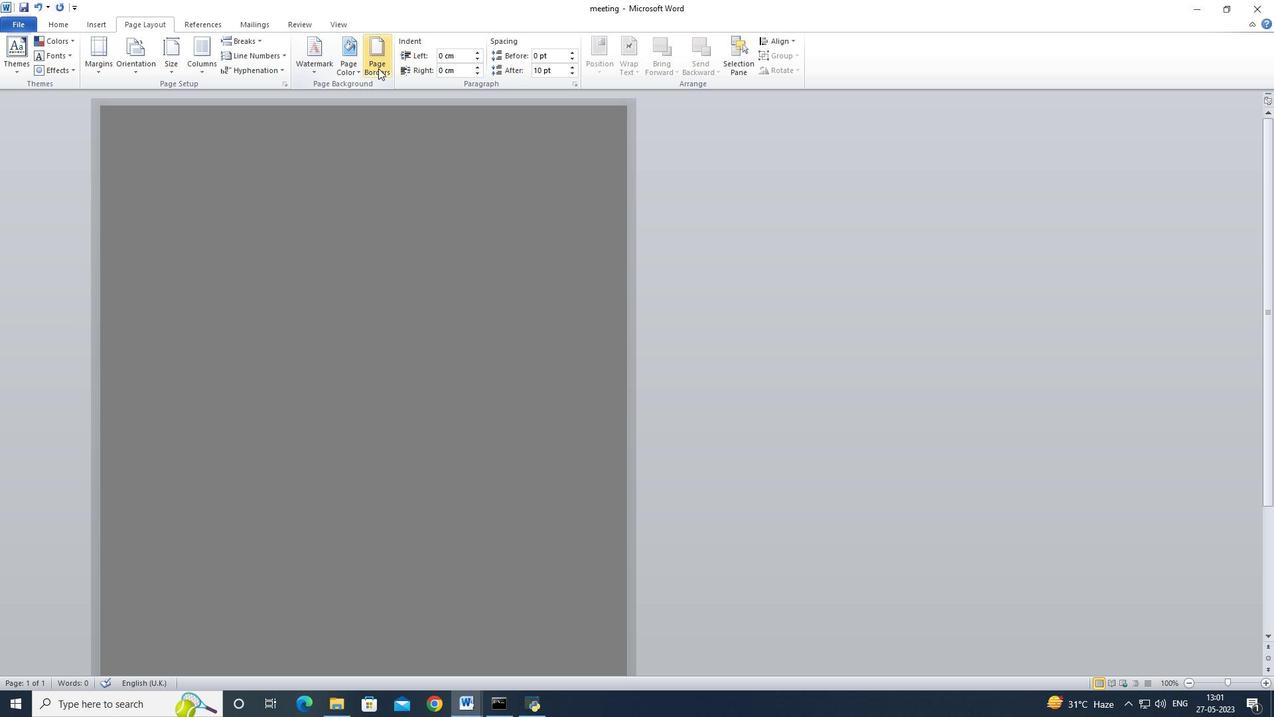 
Action: Mouse pressed left at (379, 68)
Screenshot: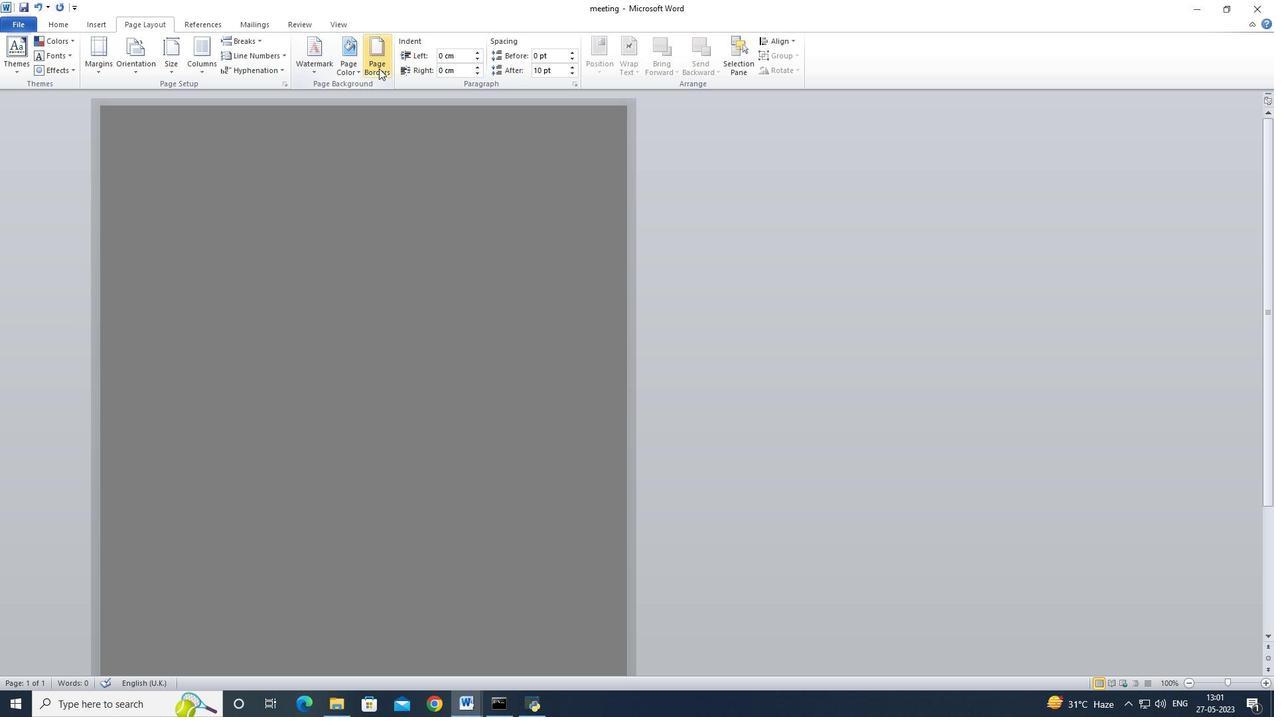 
Action: Mouse moved to (493, 296)
Screenshot: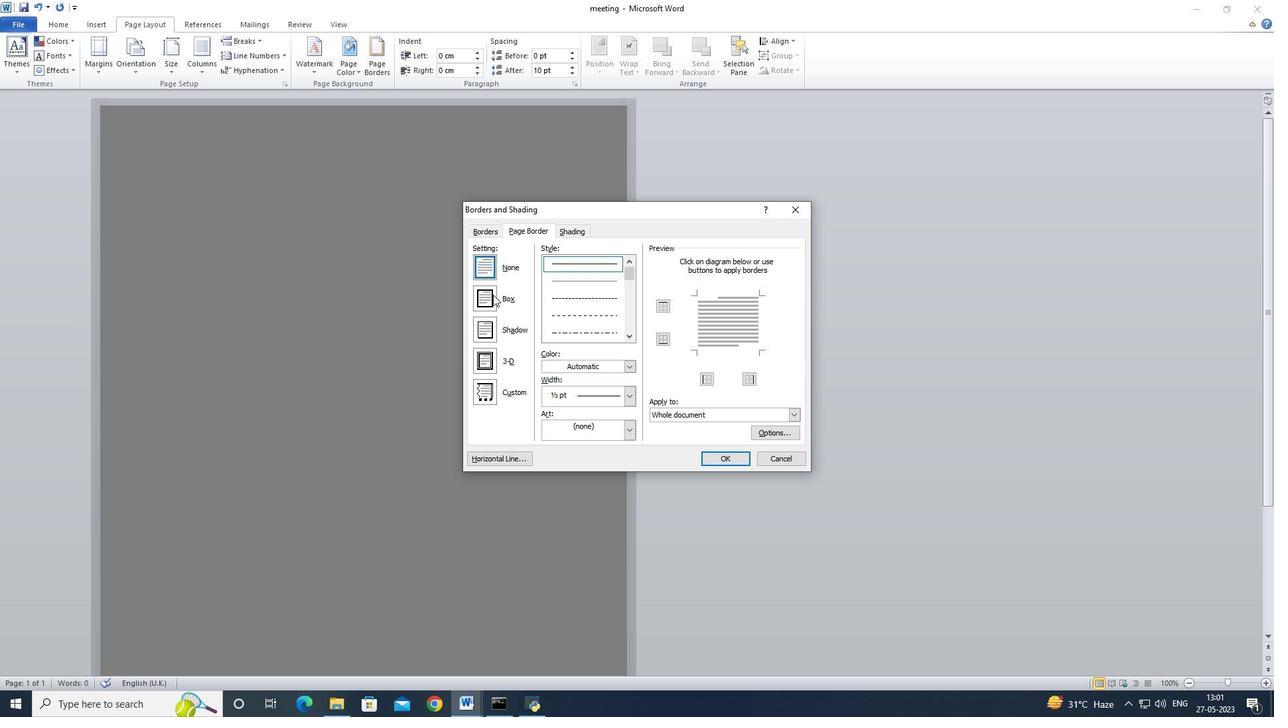 
Action: Mouse pressed left at (493, 296)
Screenshot: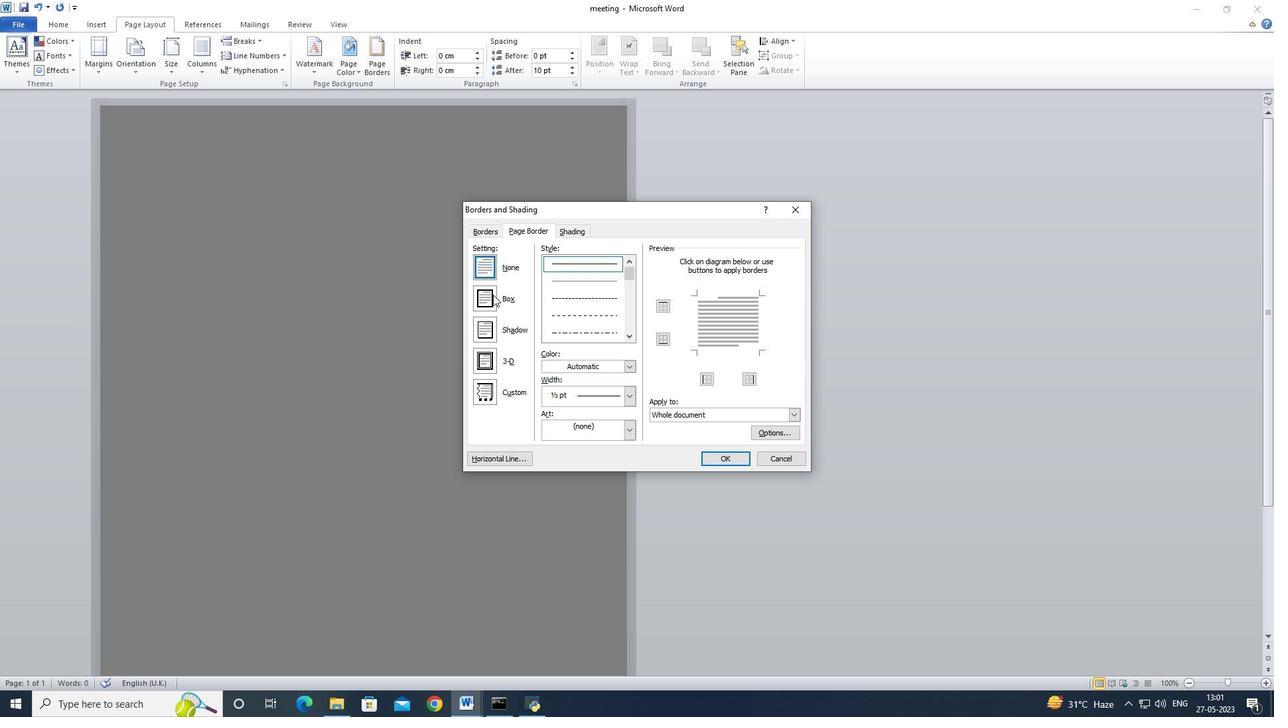 
Action: Mouse moved to (594, 300)
Screenshot: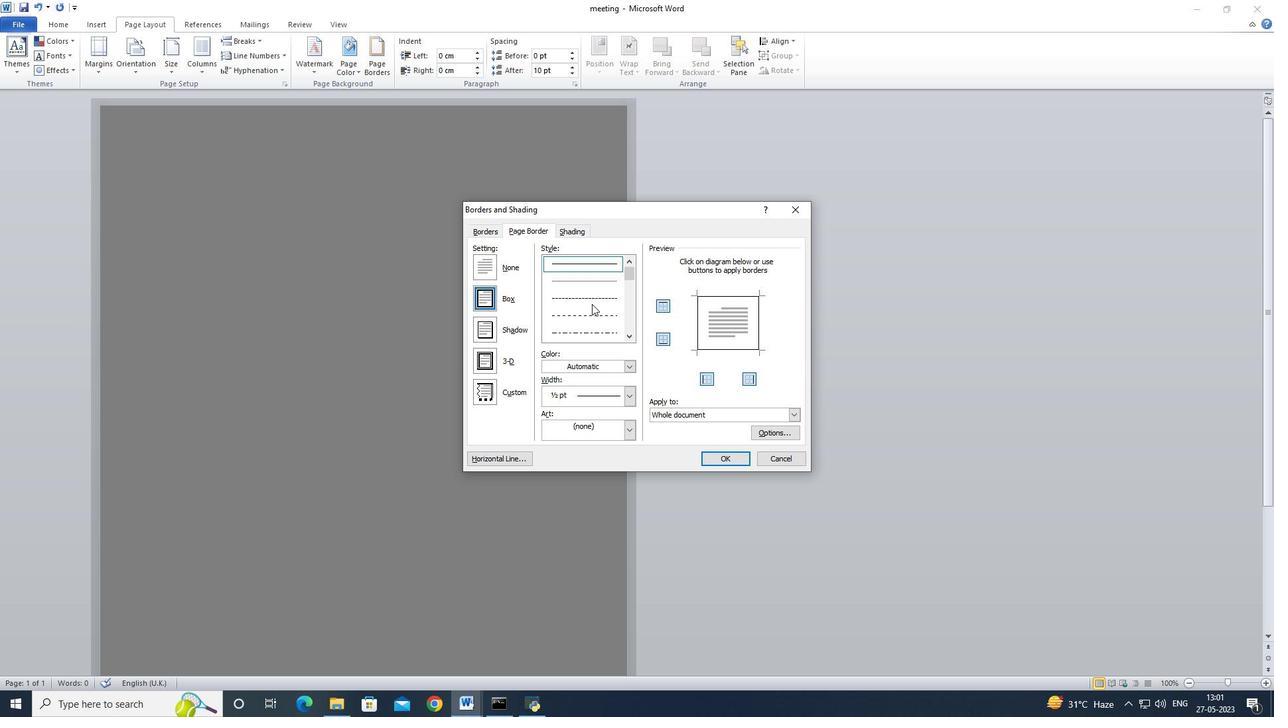
Action: Mouse scrolled (594, 299) with delta (0, 0)
Screenshot: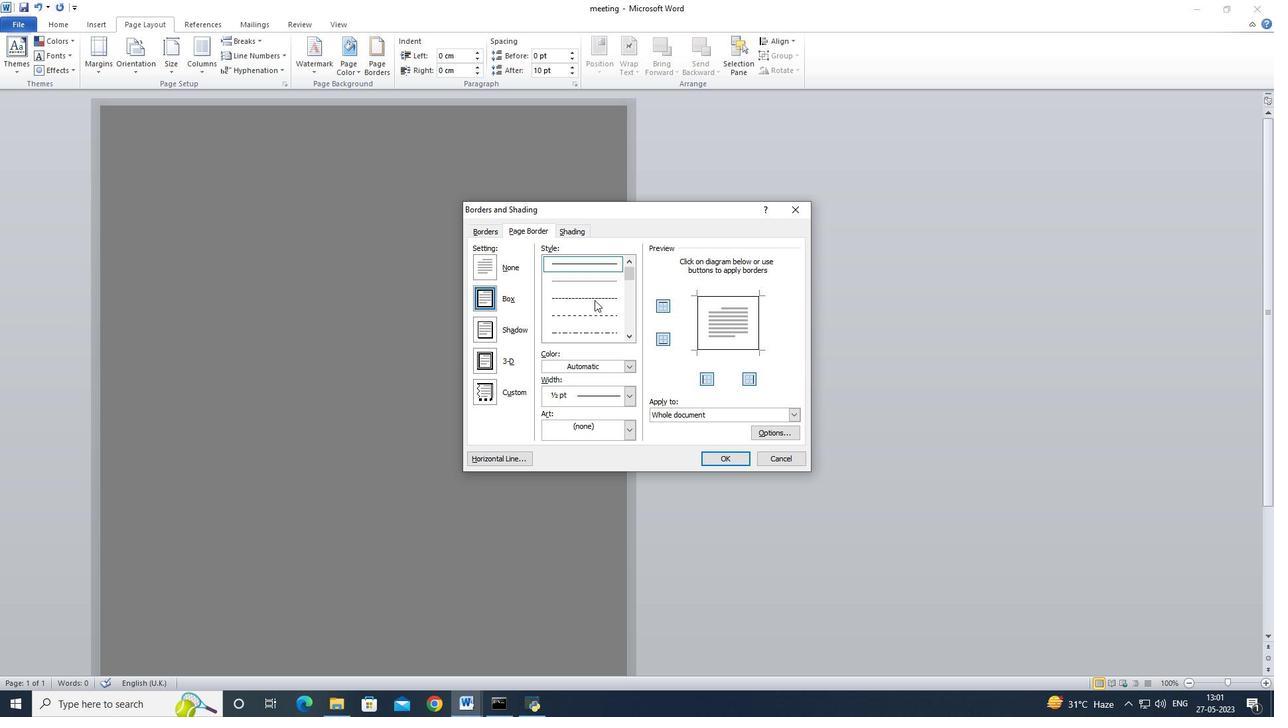 
Action: Mouse moved to (591, 310)
Screenshot: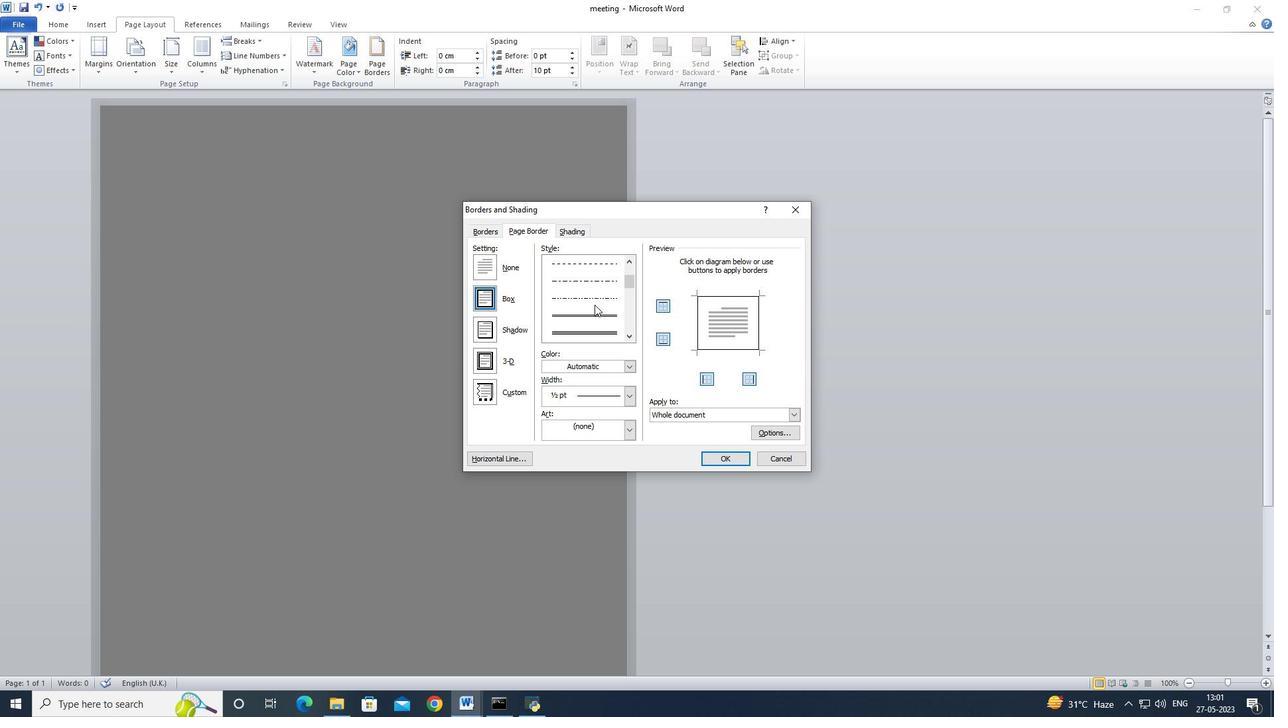 
Action: Mouse pressed left at (591, 310)
Screenshot: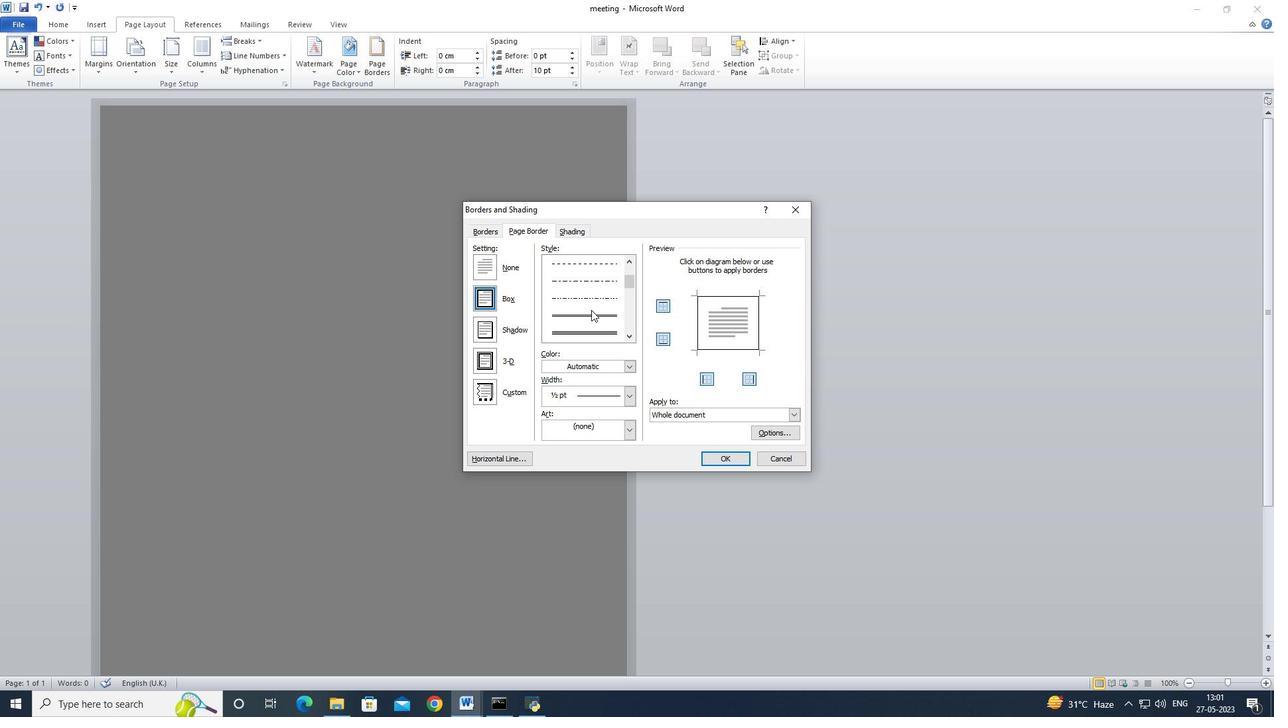 
Action: Mouse moved to (634, 369)
Screenshot: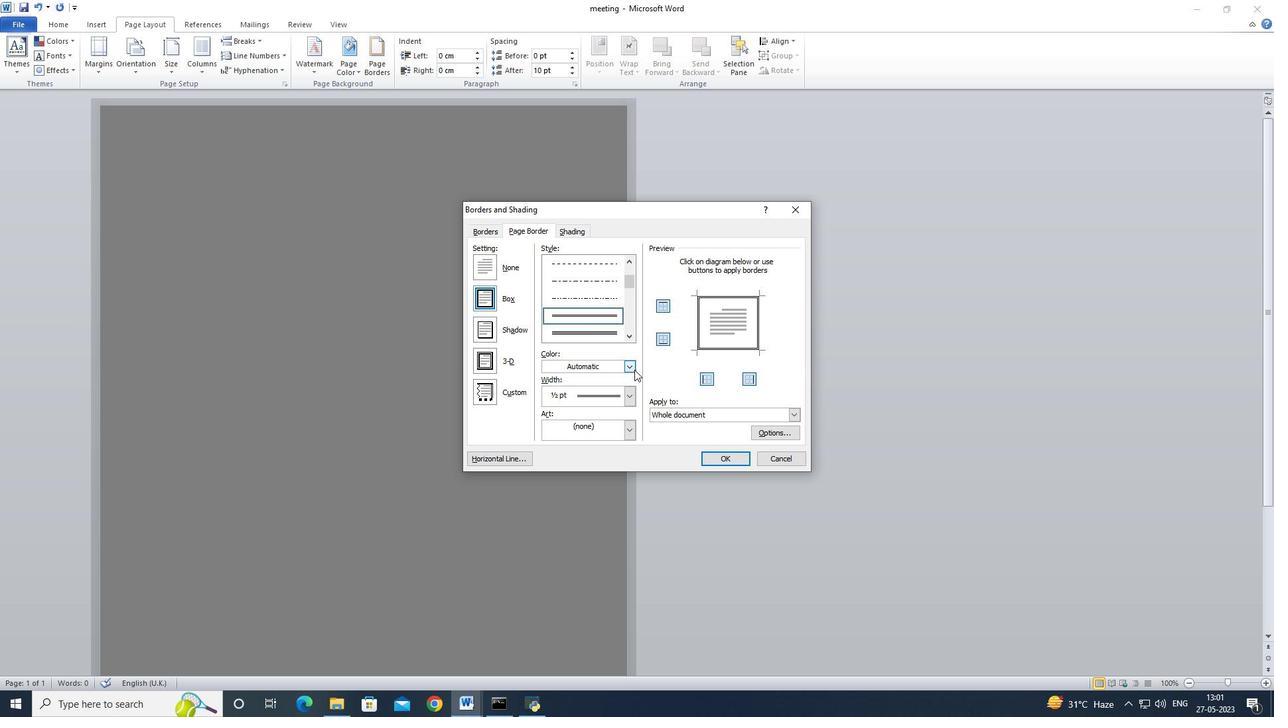 
Action: Mouse pressed left at (634, 369)
Screenshot: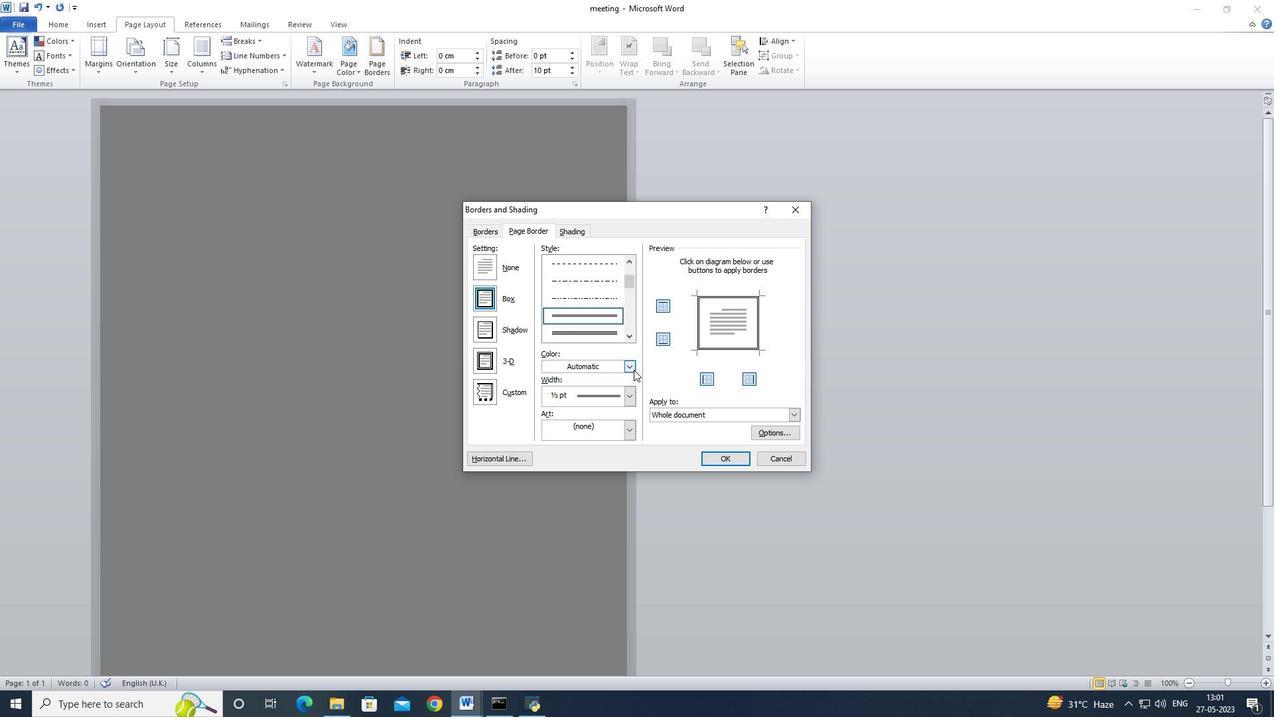 
Action: Mouse moved to (561, 407)
Screenshot: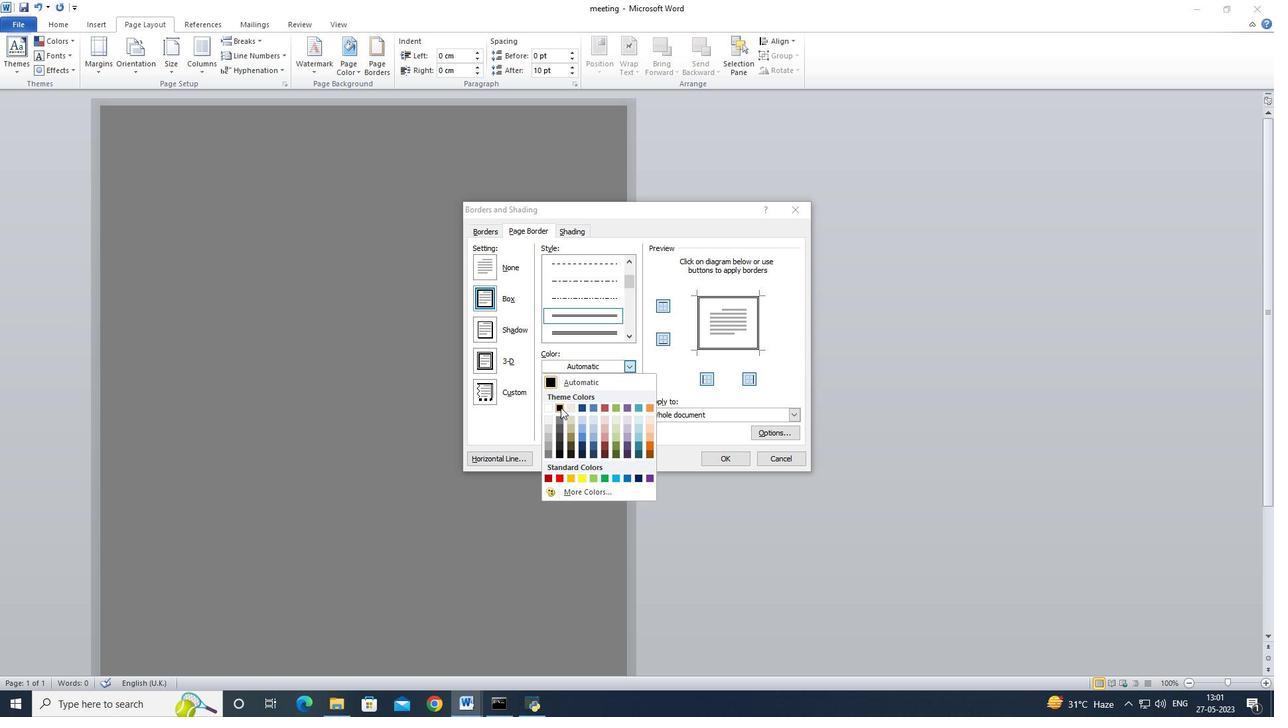 
Action: Mouse pressed left at (561, 407)
Screenshot: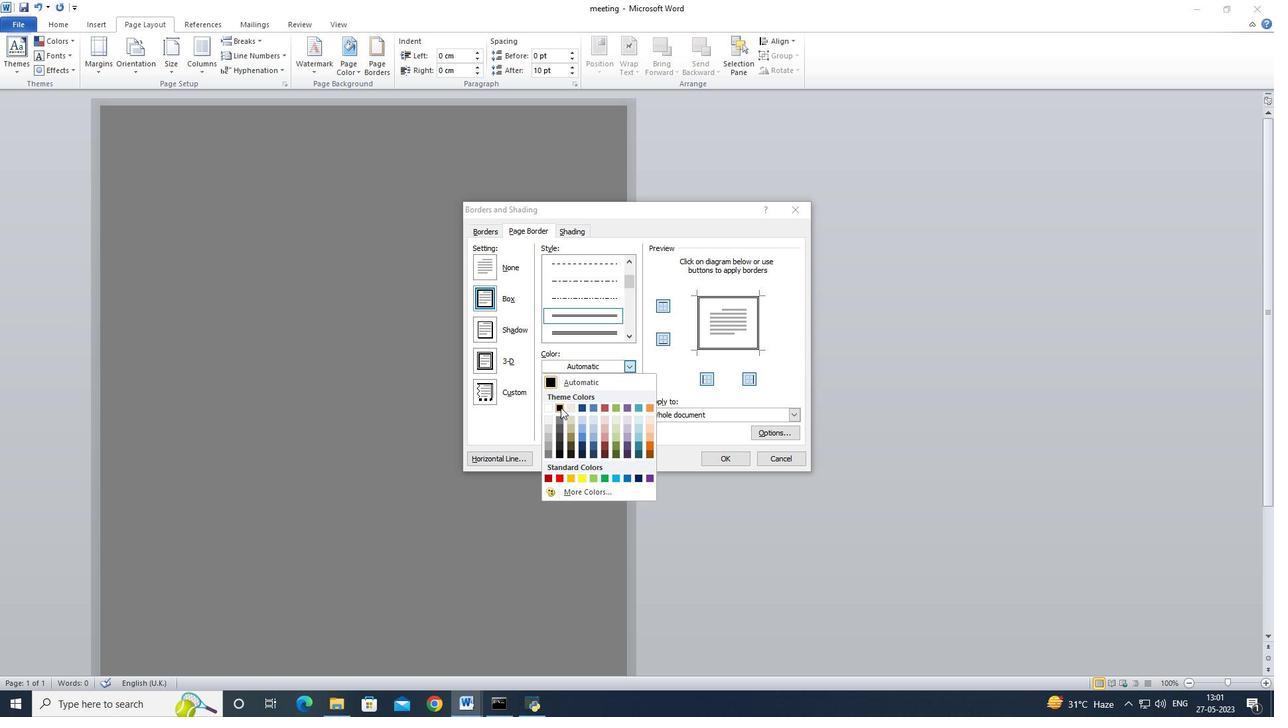 
Action: Mouse moved to (720, 455)
Screenshot: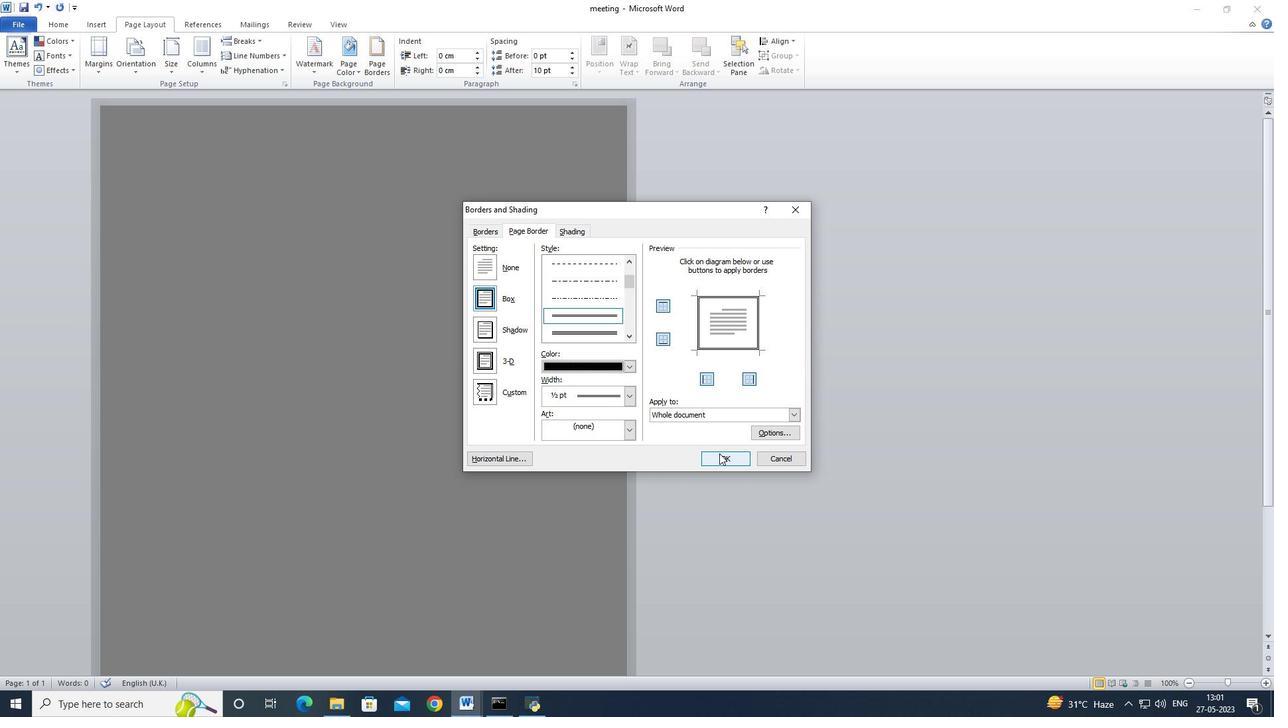 
Action: Mouse pressed left at (720, 455)
Screenshot: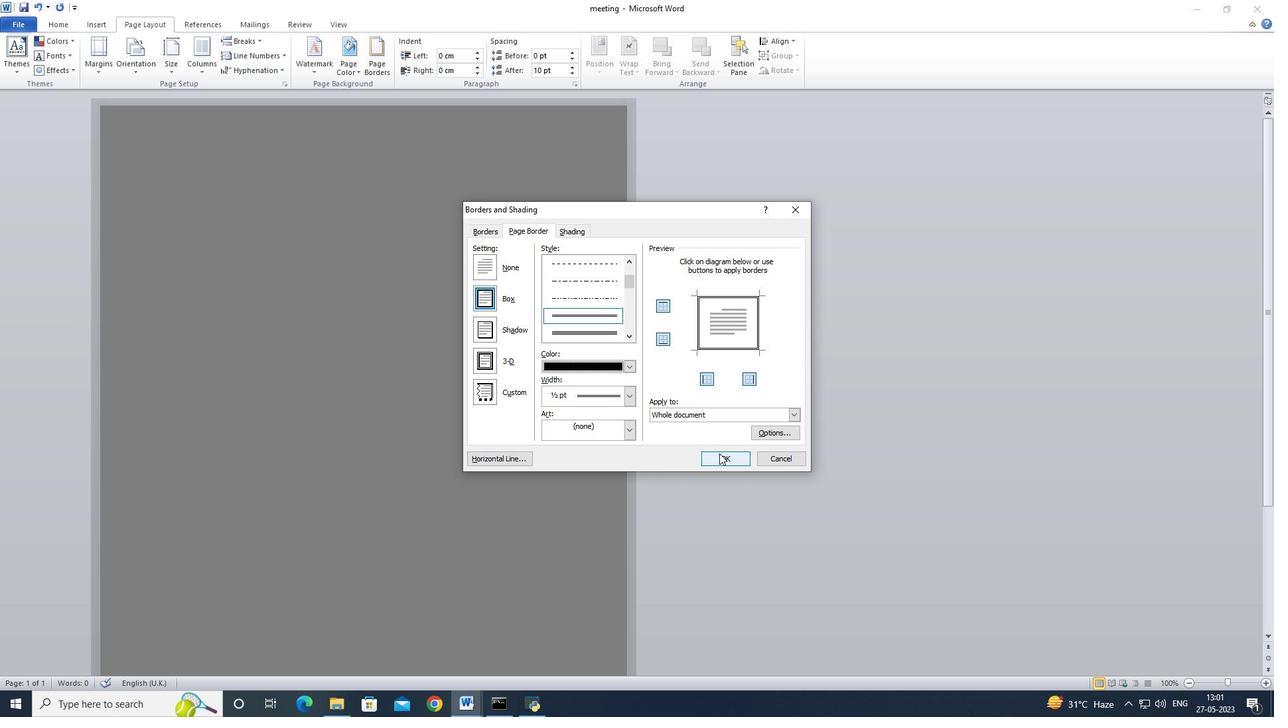 
Action: Mouse moved to (559, 328)
Screenshot: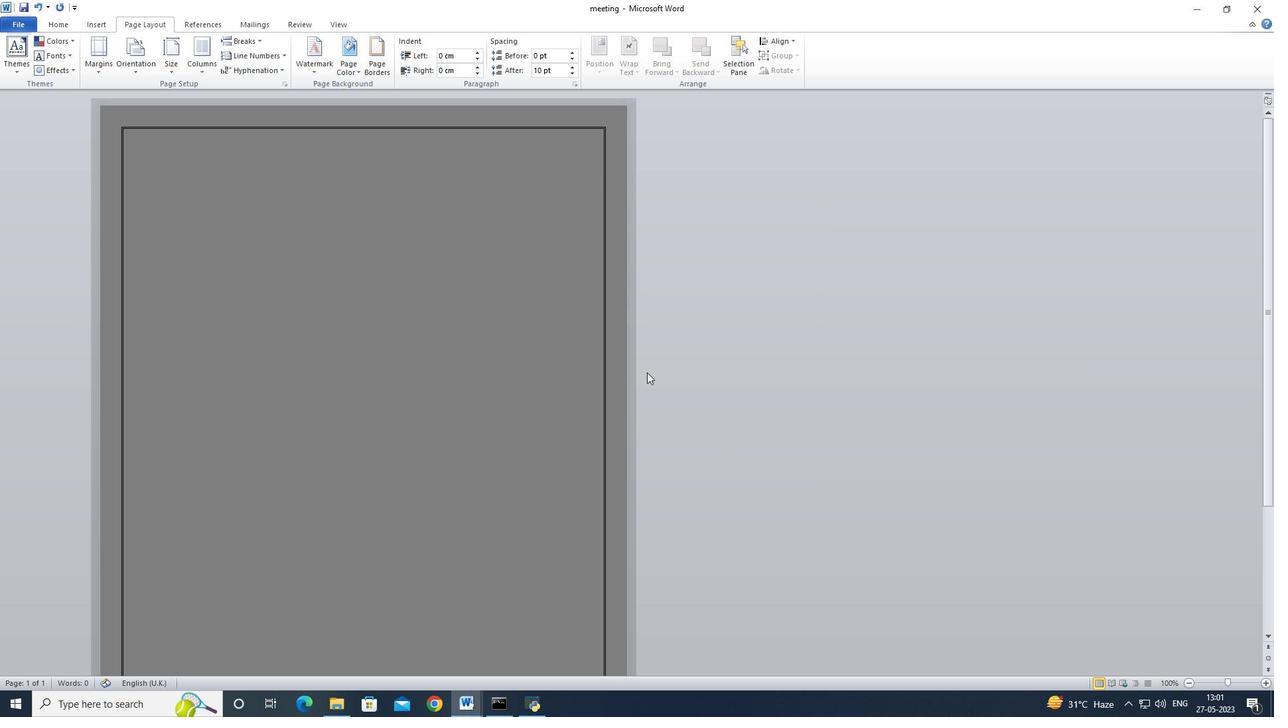 
